 Task: Find connections with filter location Lhasa with filter topic #Knowyoursocialwith filter profile language English with filter current company Air Charter Service with filter school GREENWOOD HIGH SCHOOL with filter industry Accommodation Services with filter service category Outsourcing with filter keywords title Waiter/Waitress
Action: Mouse moved to (595, 71)
Screenshot: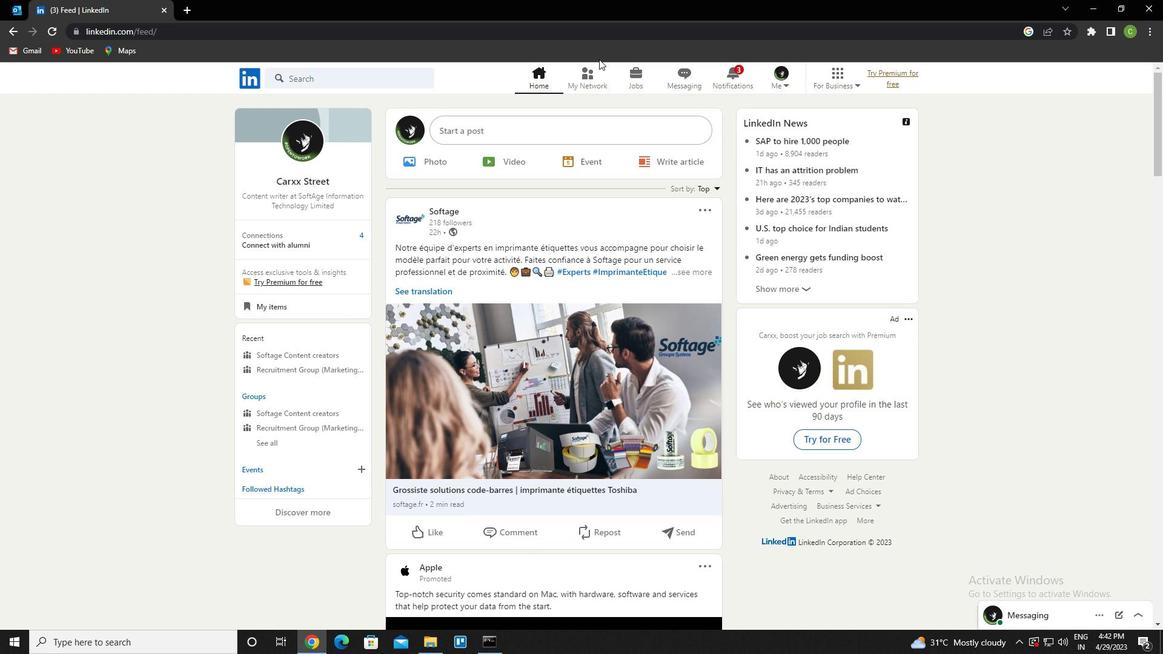 
Action: Mouse pressed left at (595, 71)
Screenshot: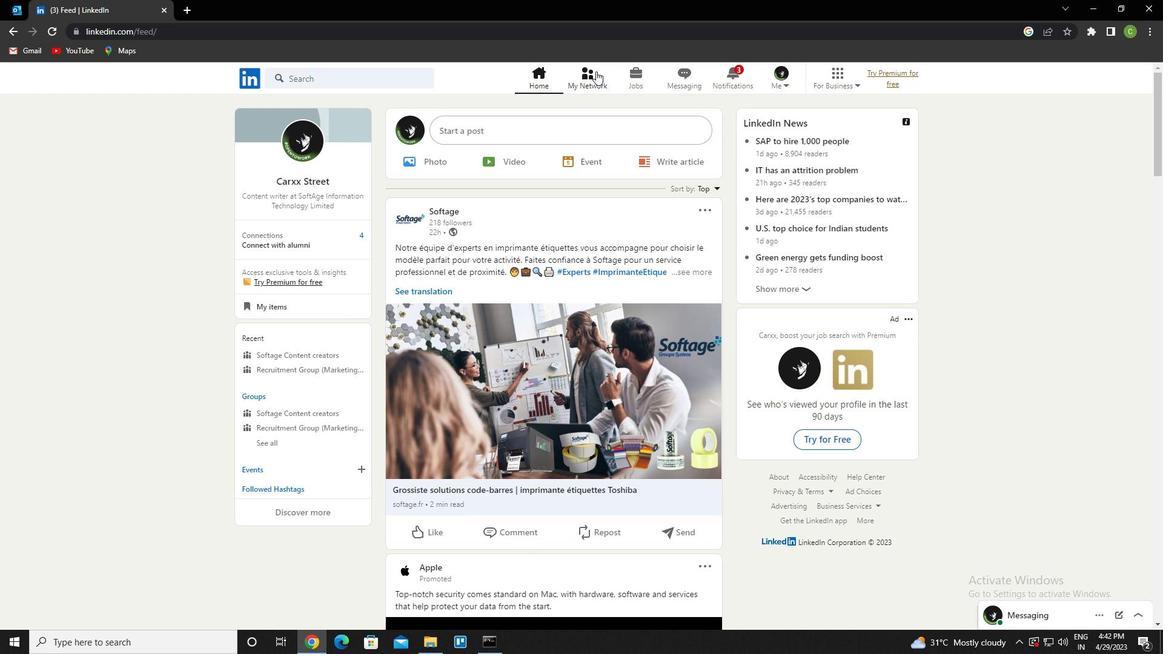 
Action: Mouse moved to (332, 142)
Screenshot: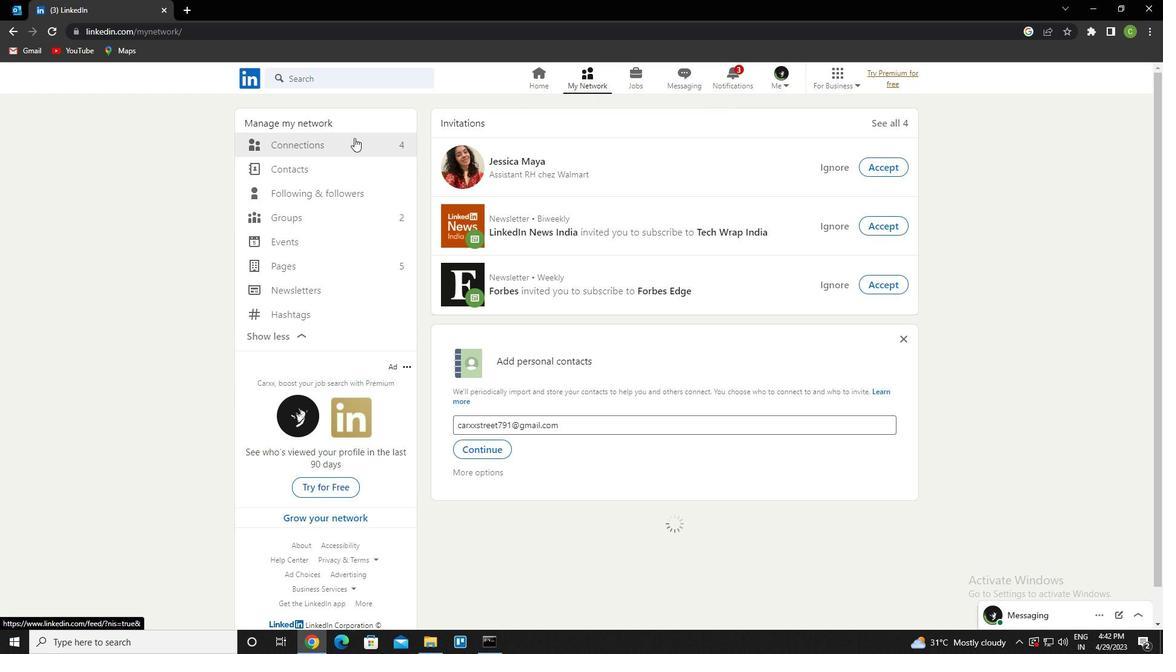
Action: Mouse pressed left at (332, 142)
Screenshot: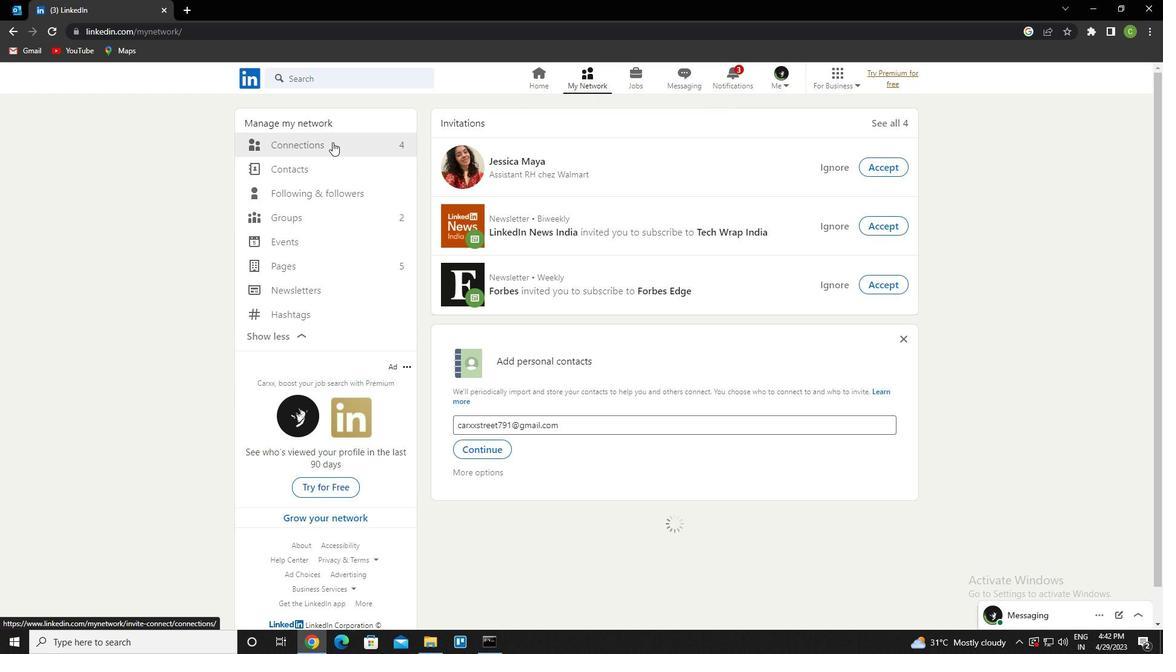 
Action: Mouse moved to (684, 139)
Screenshot: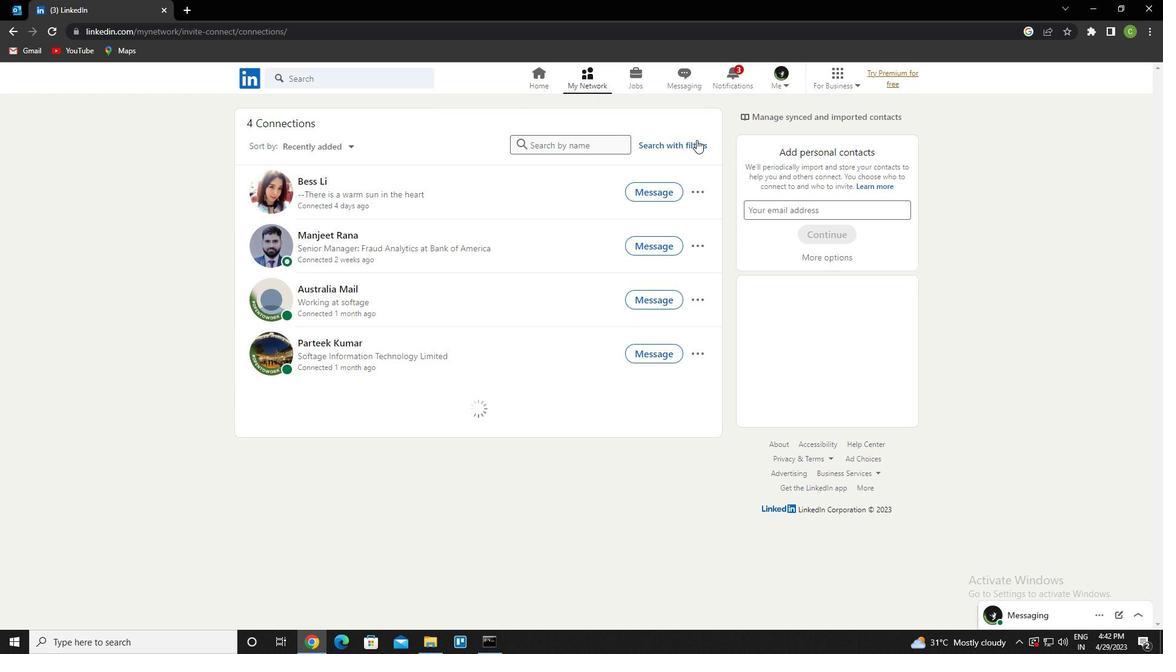 
Action: Mouse pressed left at (684, 139)
Screenshot: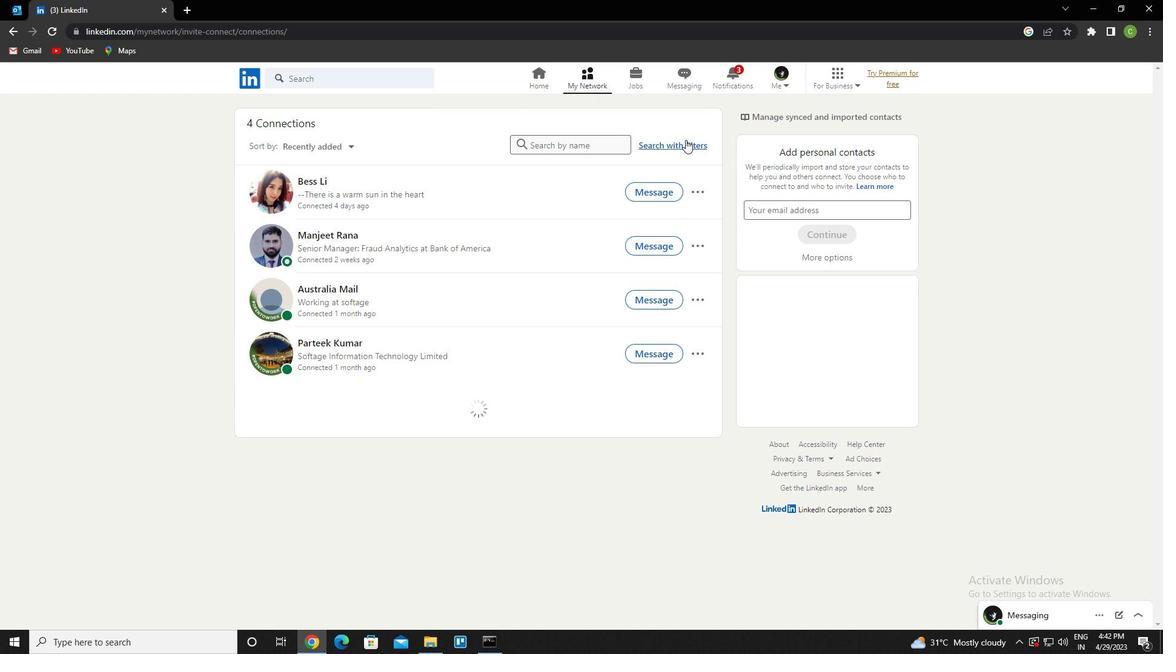 
Action: Mouse moved to (627, 103)
Screenshot: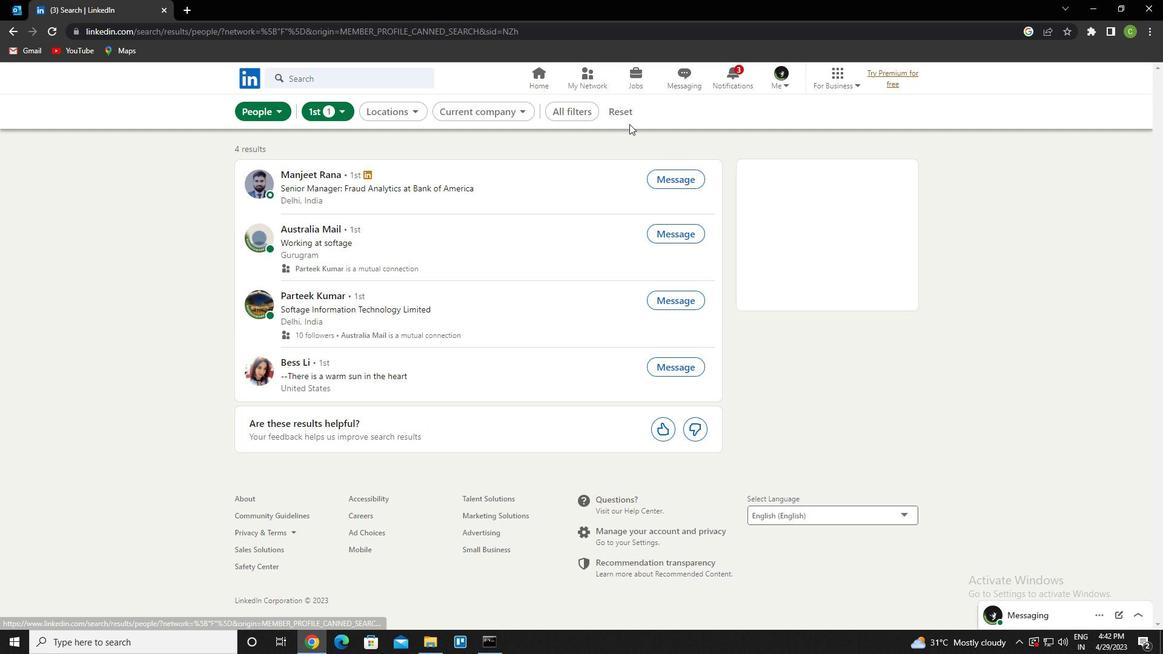 
Action: Mouse pressed left at (627, 103)
Screenshot: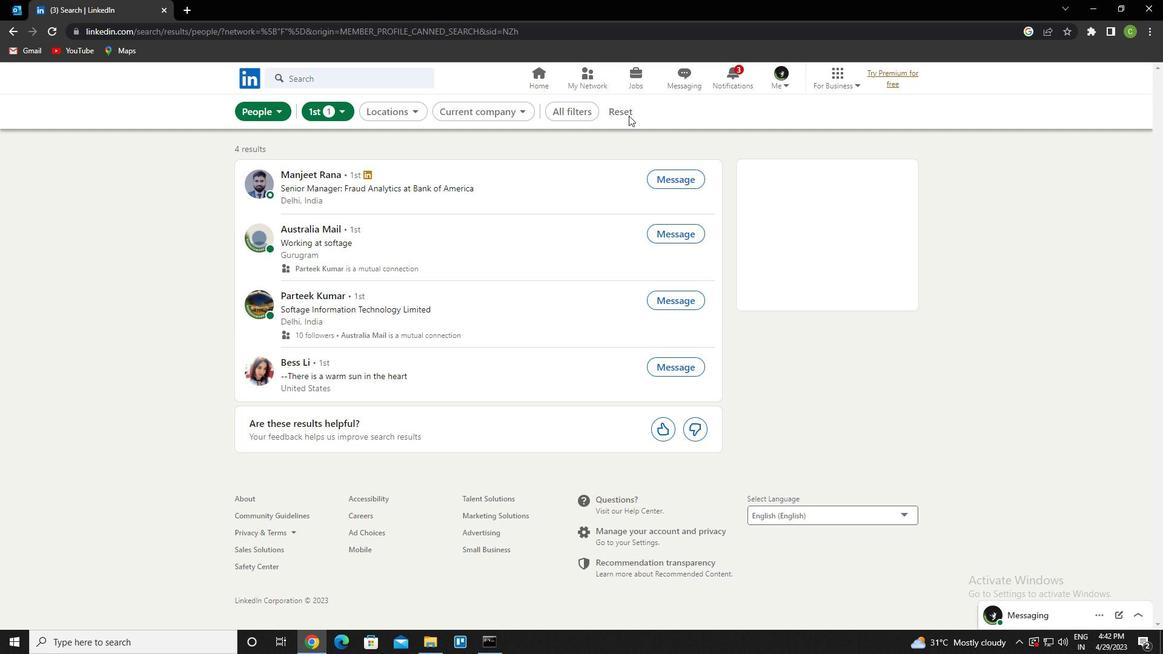 
Action: Mouse moved to (596, 109)
Screenshot: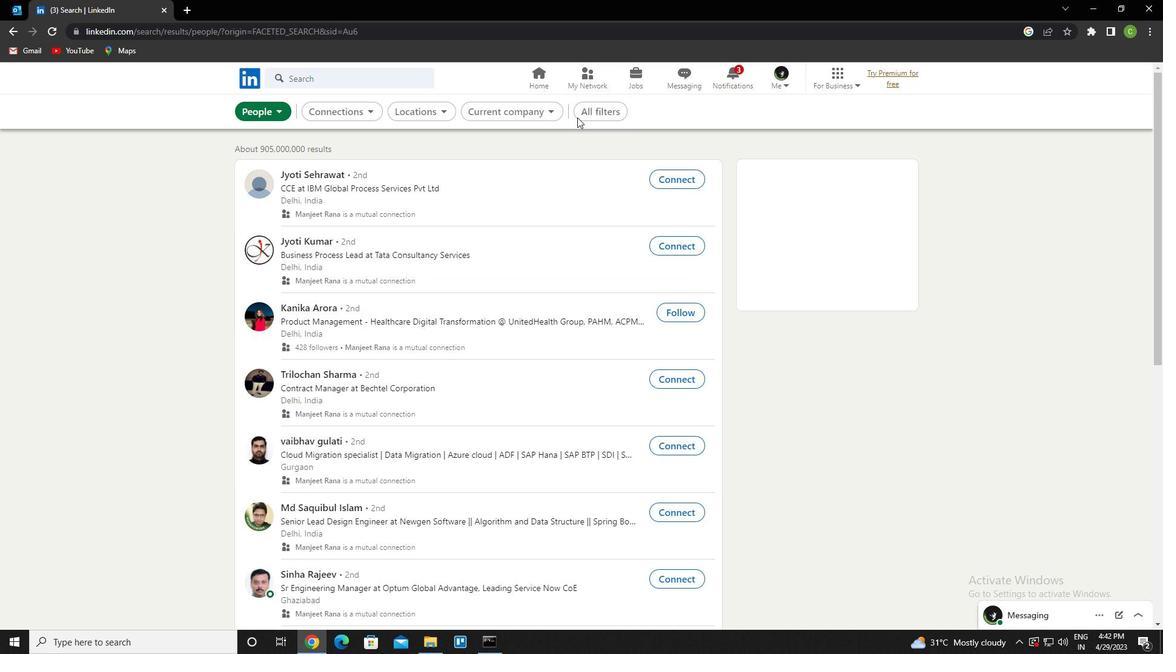 
Action: Mouse pressed left at (596, 109)
Screenshot: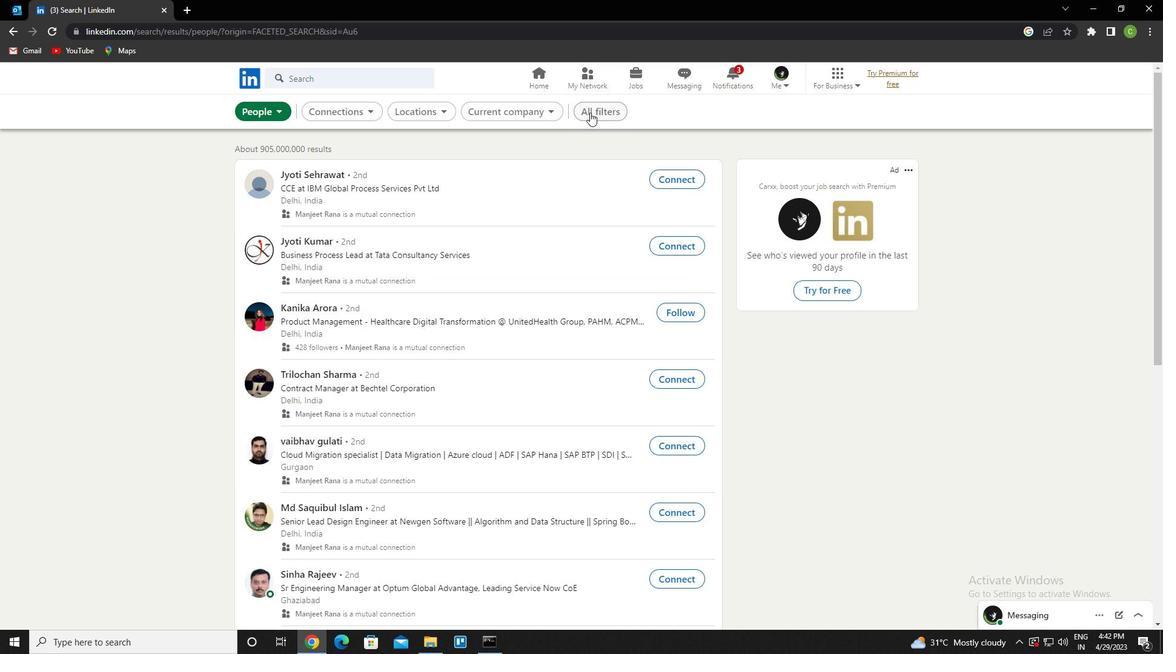 
Action: Mouse moved to (983, 397)
Screenshot: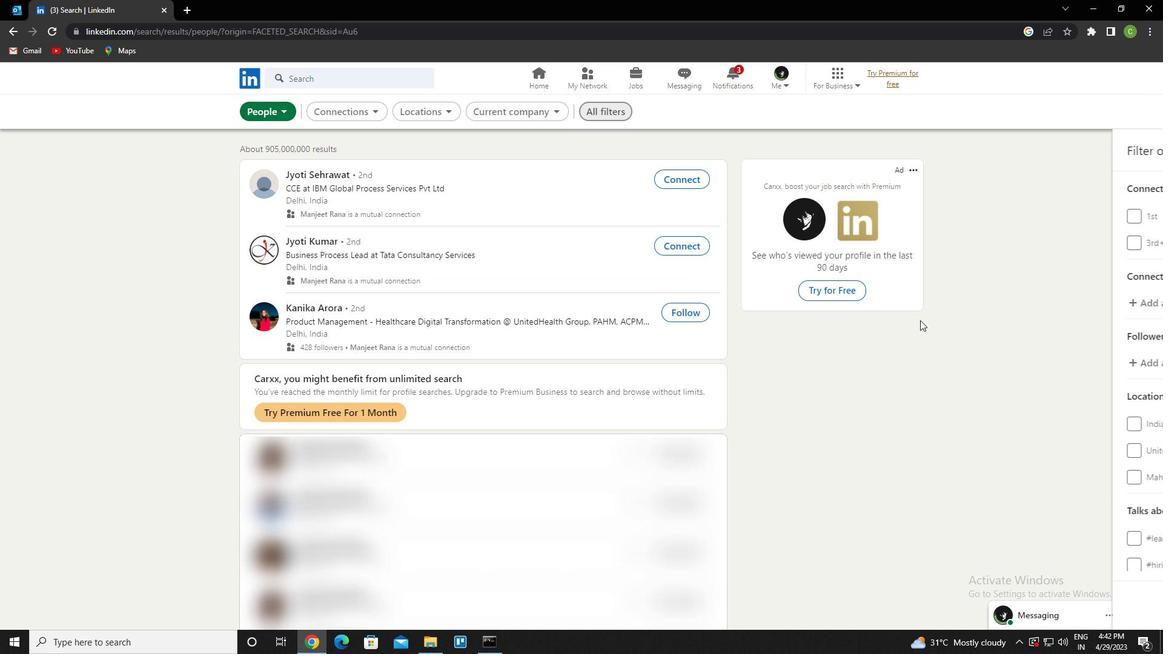 
Action: Mouse scrolled (983, 396) with delta (0, 0)
Screenshot: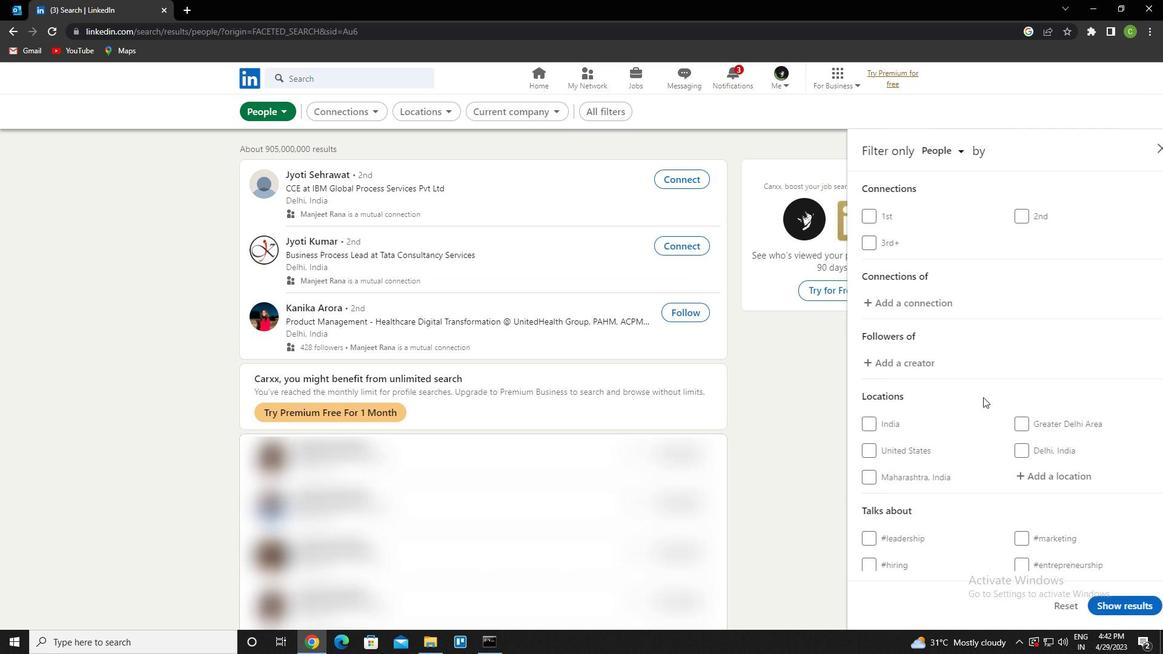 
Action: Mouse scrolled (983, 396) with delta (0, 0)
Screenshot: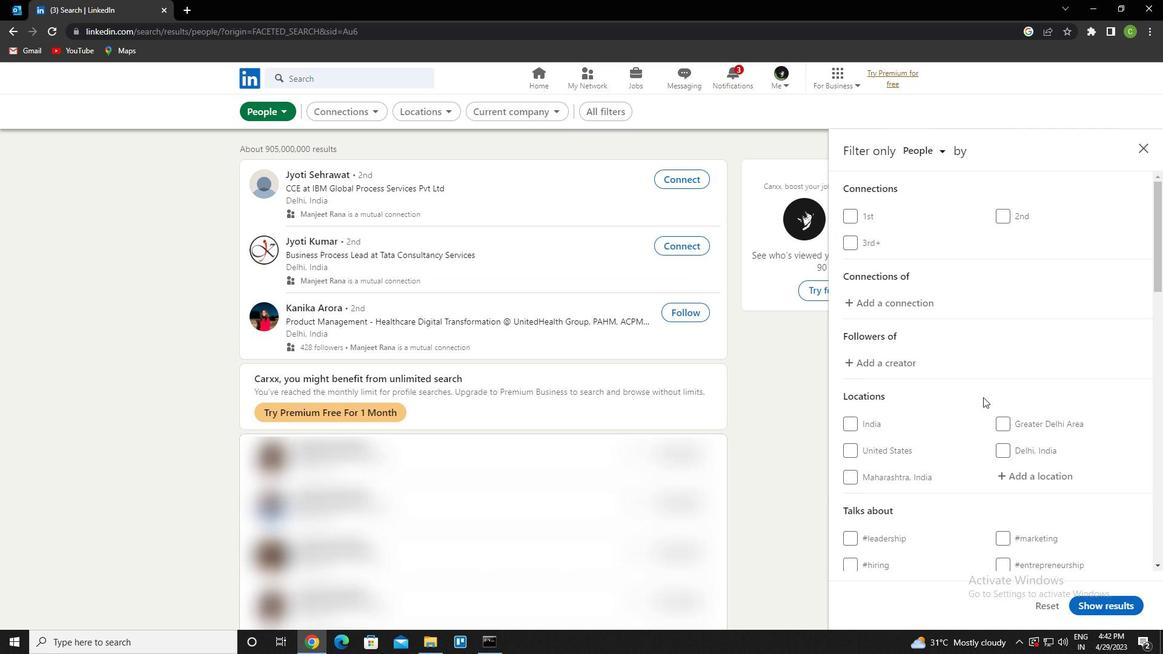 
Action: Mouse scrolled (983, 396) with delta (0, 0)
Screenshot: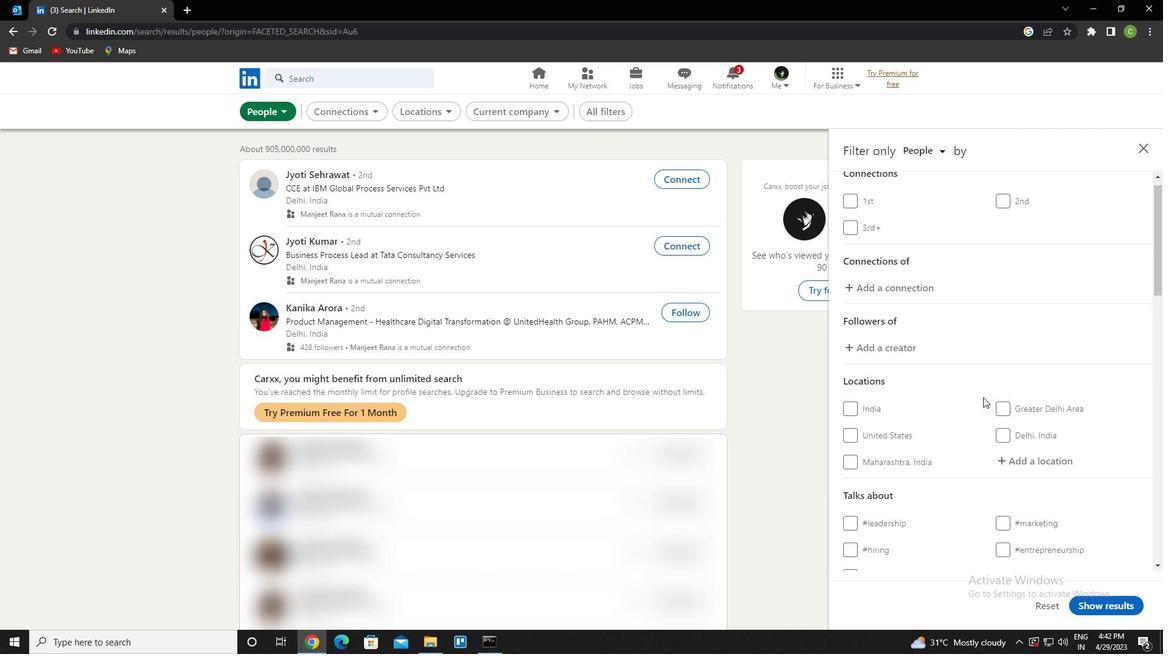 
Action: Mouse moved to (1022, 297)
Screenshot: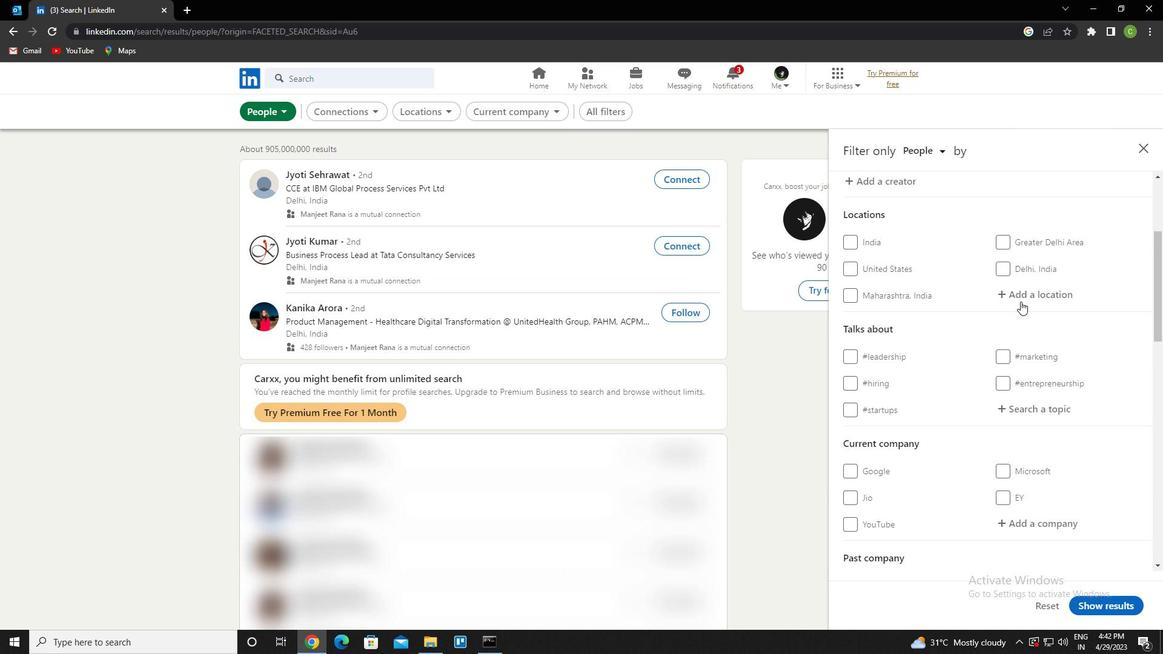 
Action: Mouse pressed left at (1022, 297)
Screenshot: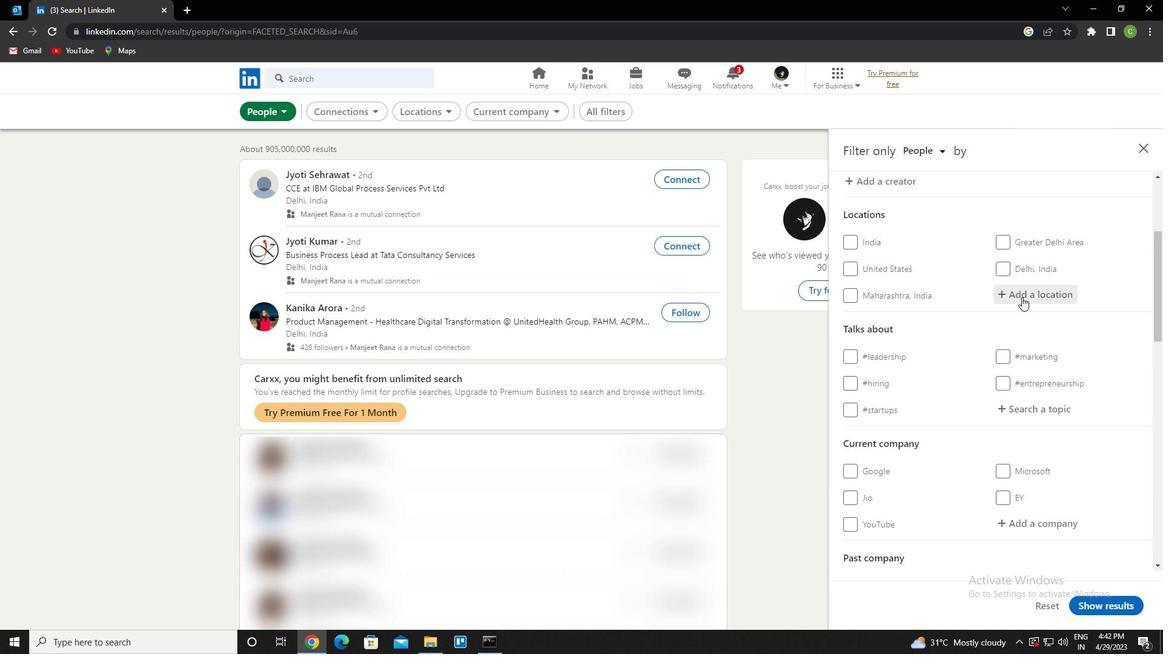 
Action: Key pressed <Key.caps_lock>l<Key.caps_lock>hasa<Key.down><Key.enter>
Screenshot: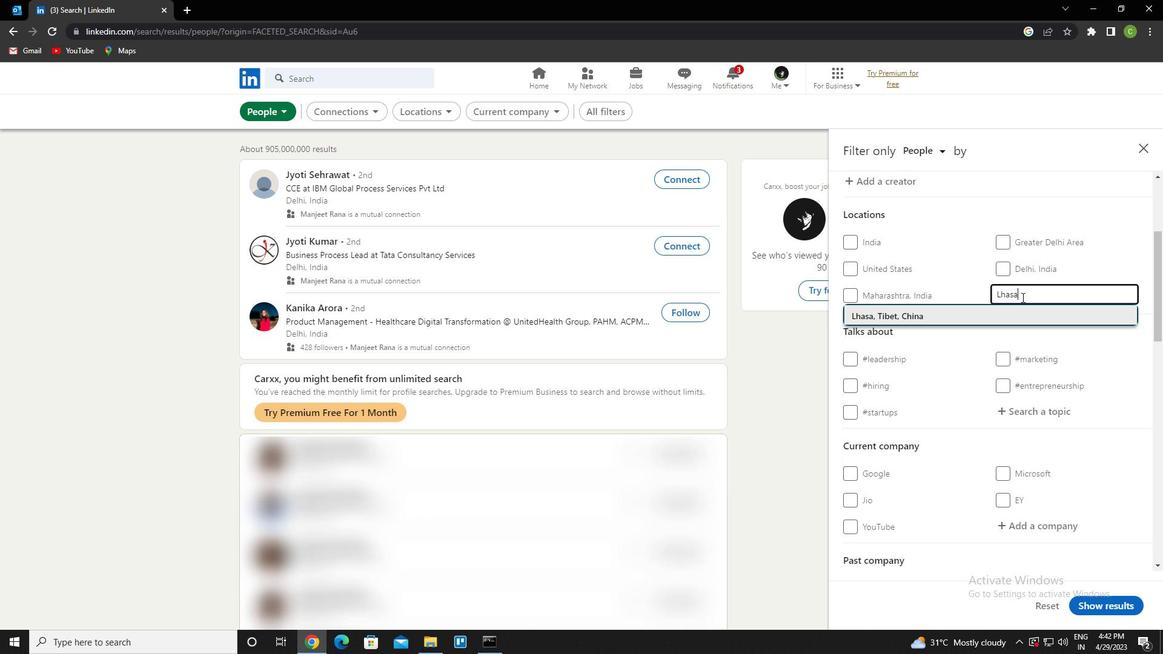 
Action: Mouse scrolled (1022, 296) with delta (0, 0)
Screenshot: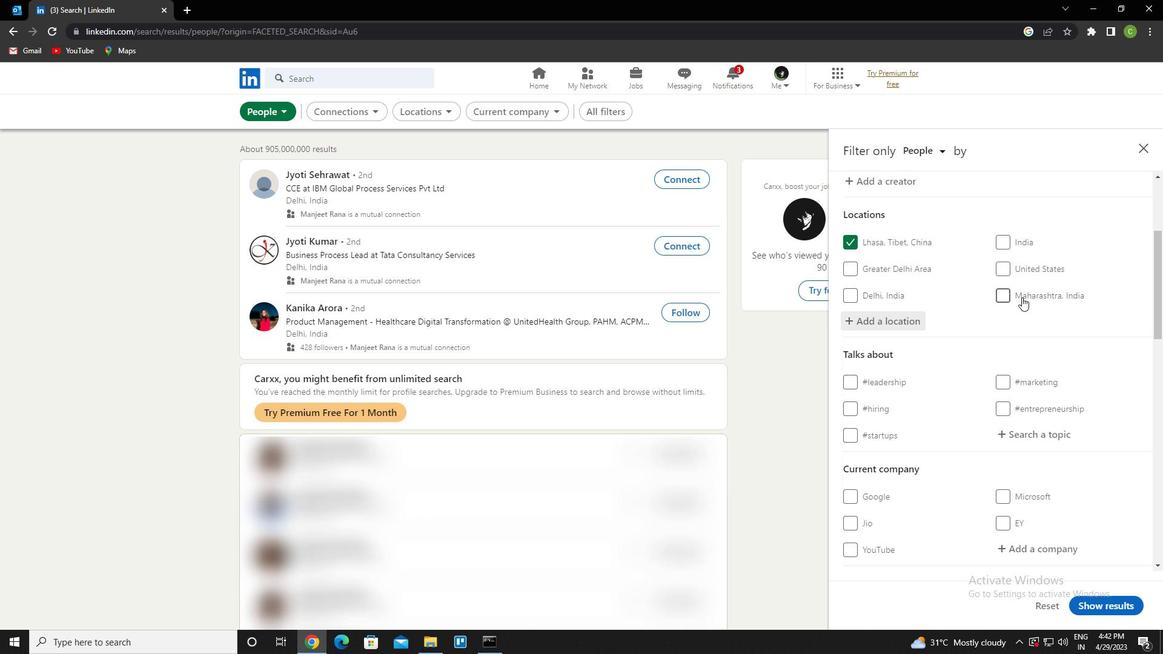 
Action: Mouse scrolled (1022, 296) with delta (0, 0)
Screenshot: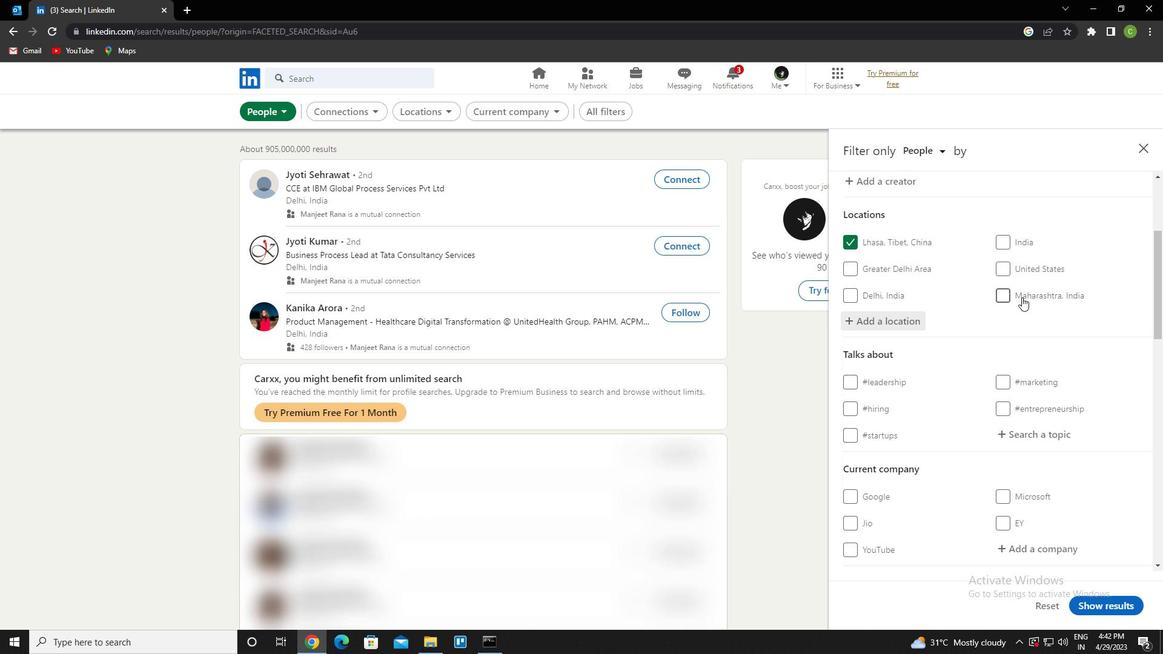 
Action: Mouse moved to (1035, 313)
Screenshot: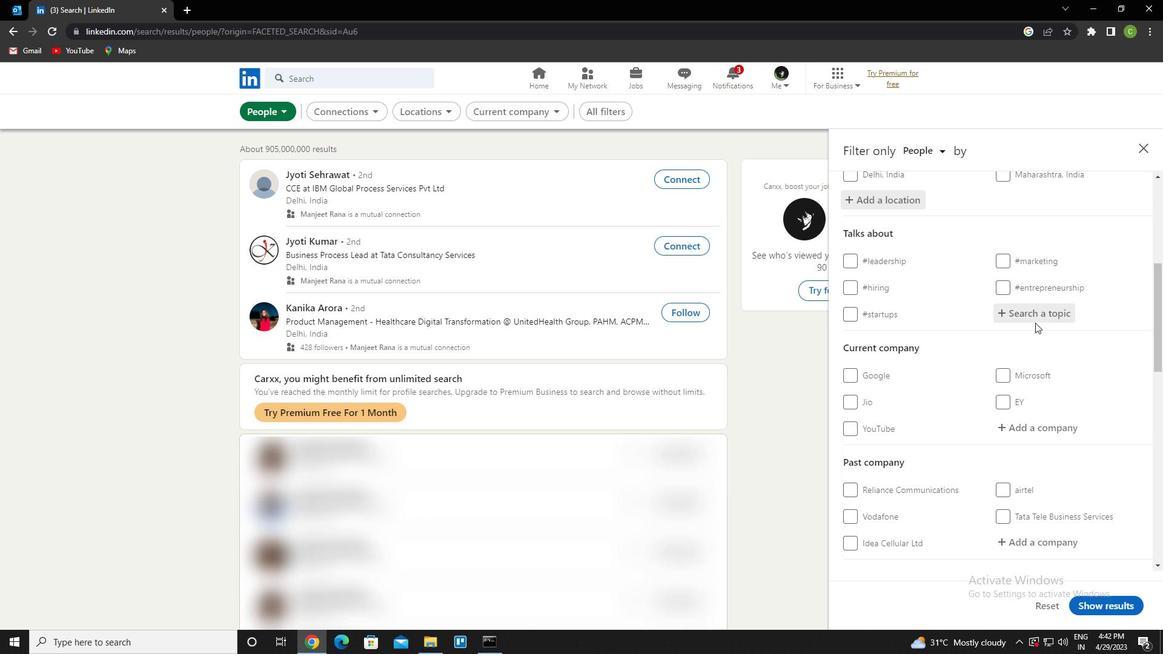 
Action: Mouse pressed left at (1035, 313)
Screenshot: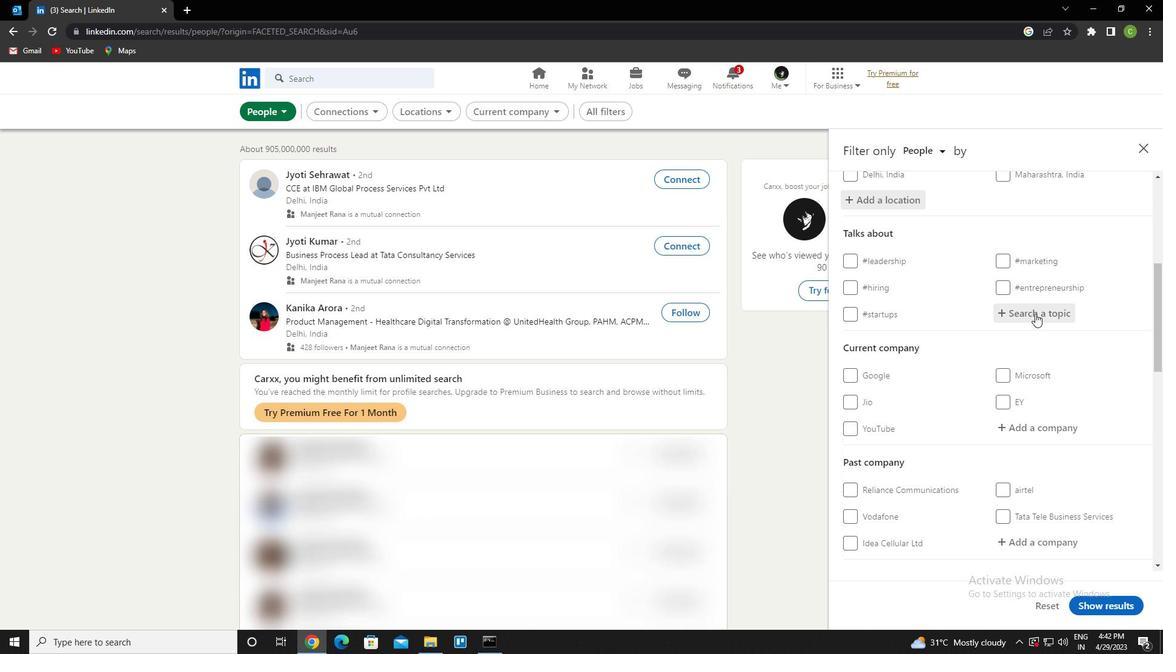 
Action: Key pressed <Key.caps_lock>k<Key.caps_lock>nowyourcocial<Key.backspace><Key.backspace><Key.backspace><Key.backspace><Key.backspace><Key.backspace>social<Key.down><Key.enter>
Screenshot: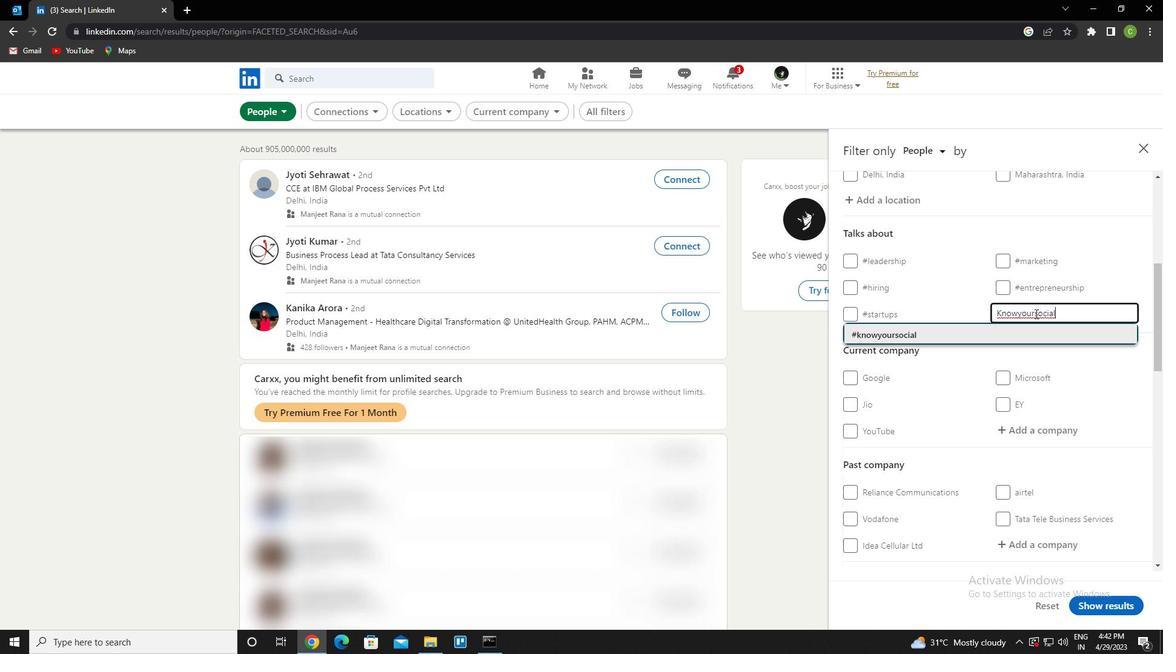 
Action: Mouse moved to (1045, 317)
Screenshot: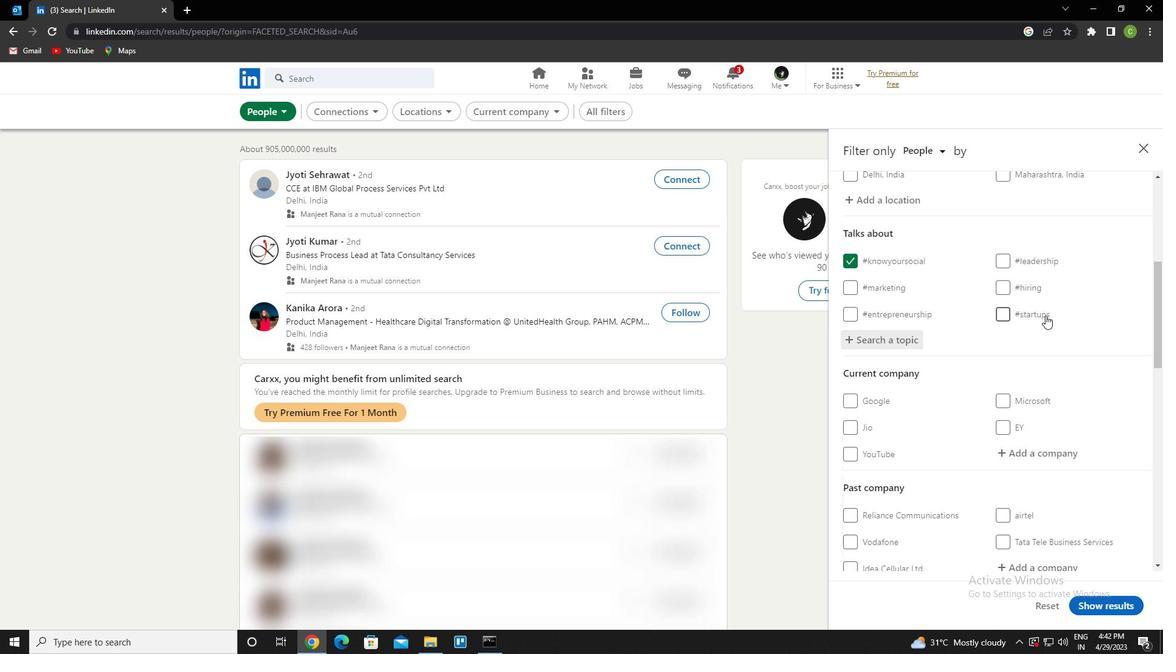
Action: Mouse scrolled (1045, 316) with delta (0, 0)
Screenshot: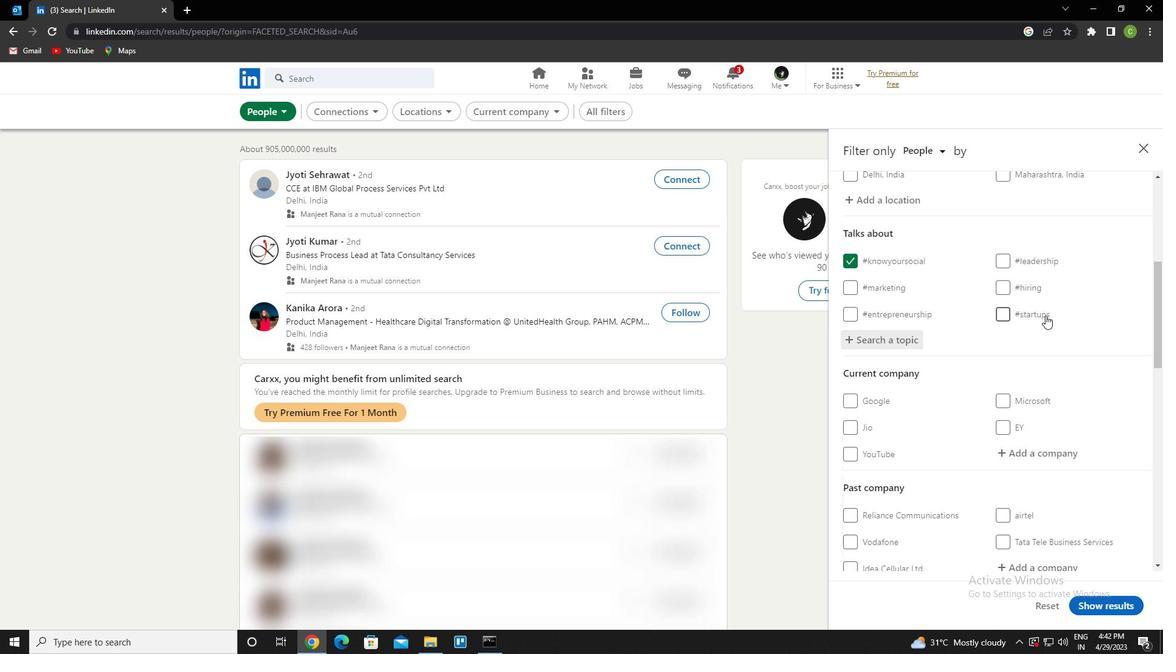 
Action: Mouse moved to (1044, 318)
Screenshot: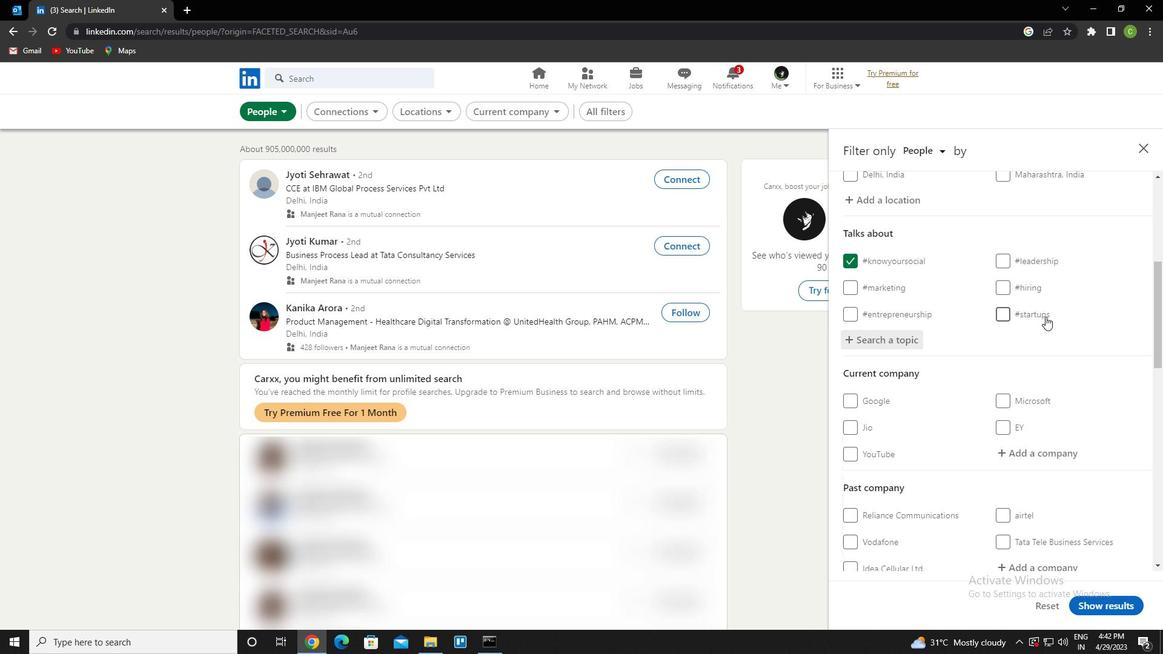 
Action: Mouse scrolled (1044, 317) with delta (0, 0)
Screenshot: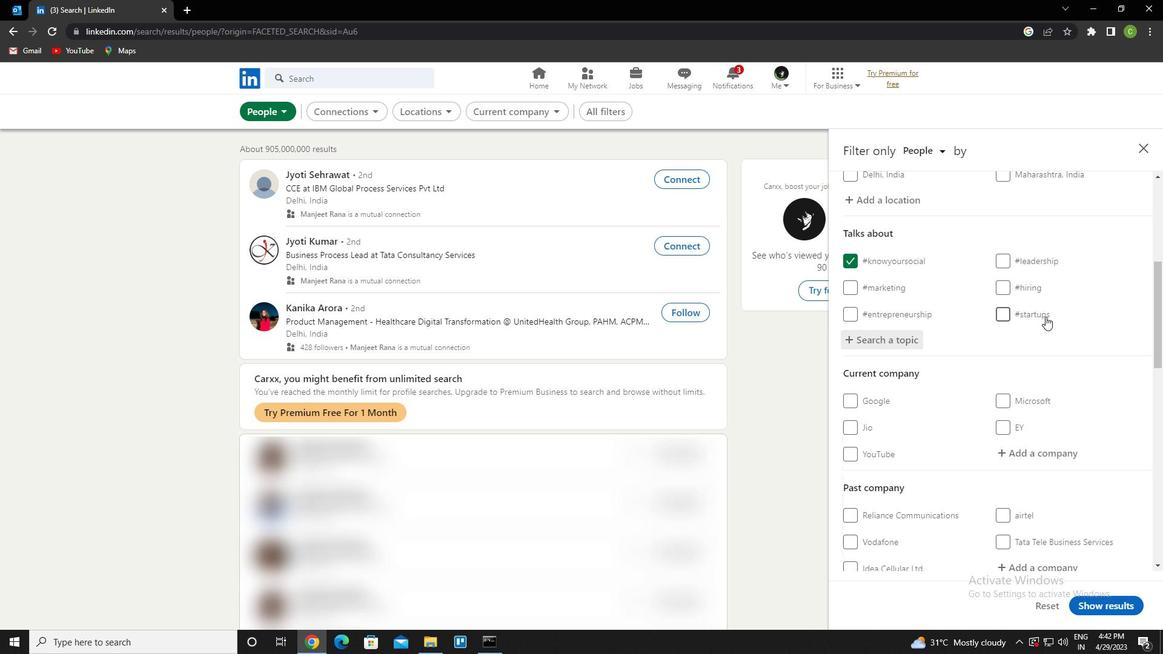 
Action: Mouse moved to (1042, 319)
Screenshot: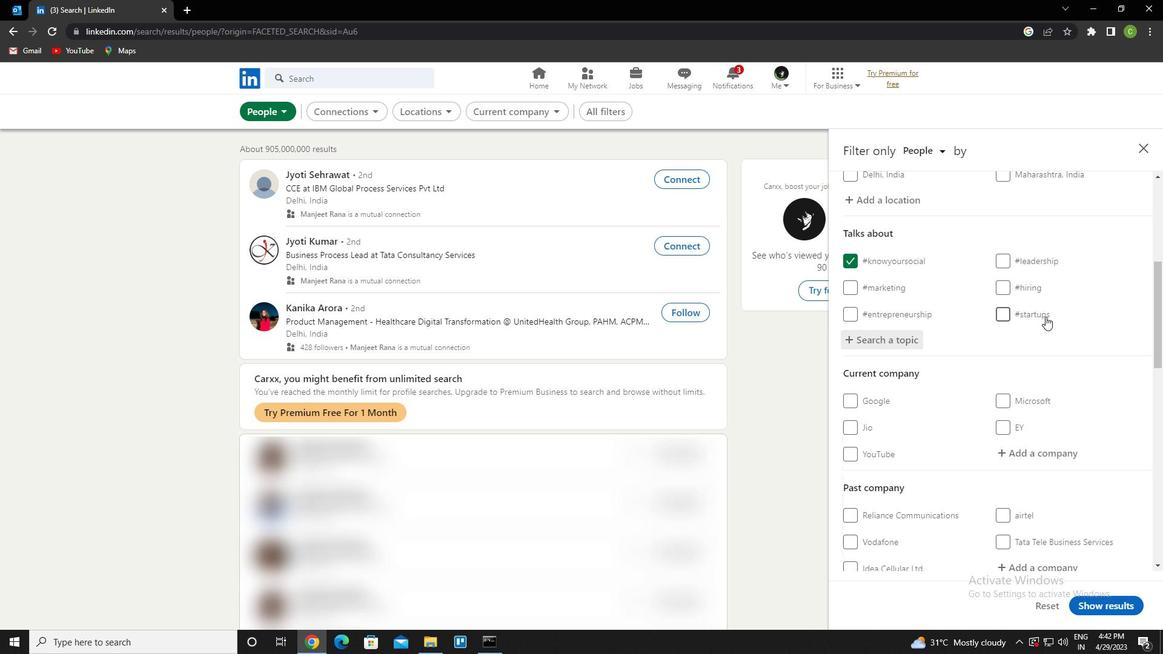 
Action: Mouse scrolled (1042, 318) with delta (0, 0)
Screenshot: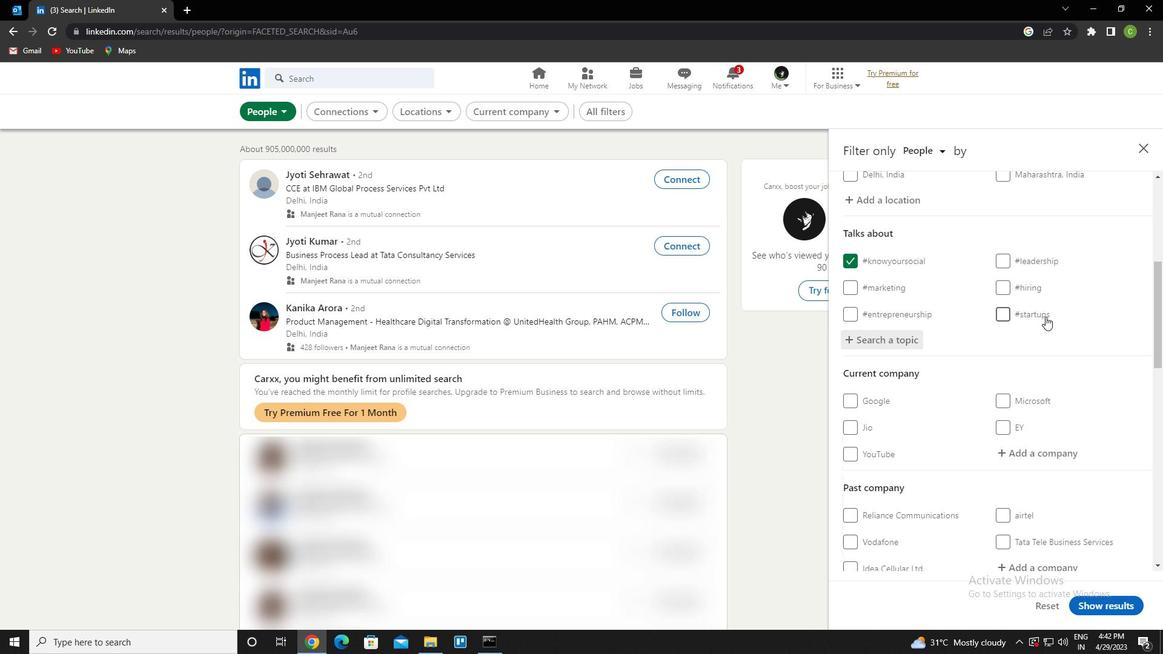 
Action: Mouse moved to (1041, 321)
Screenshot: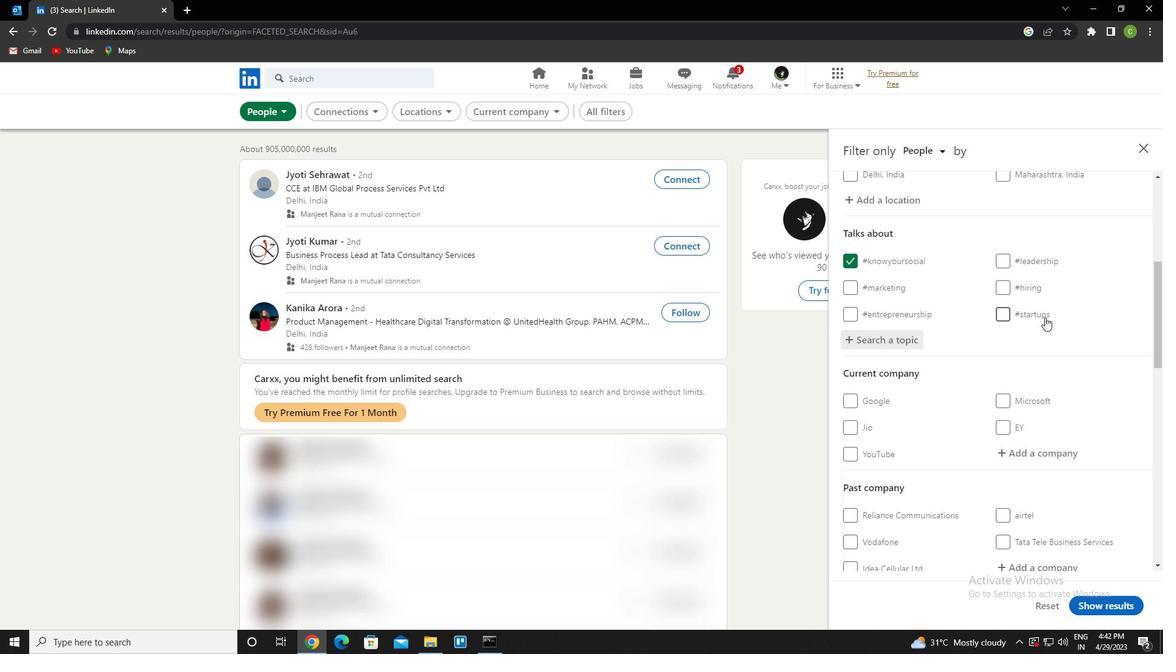 
Action: Mouse scrolled (1041, 320) with delta (0, 0)
Screenshot: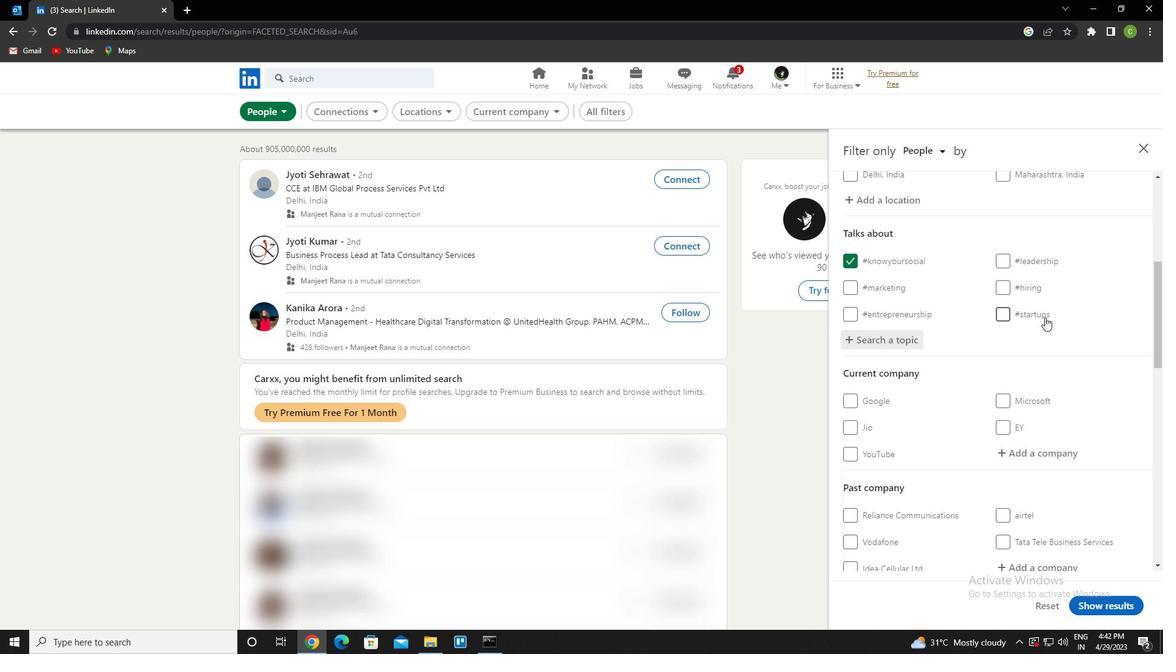 
Action: Mouse moved to (1041, 321)
Screenshot: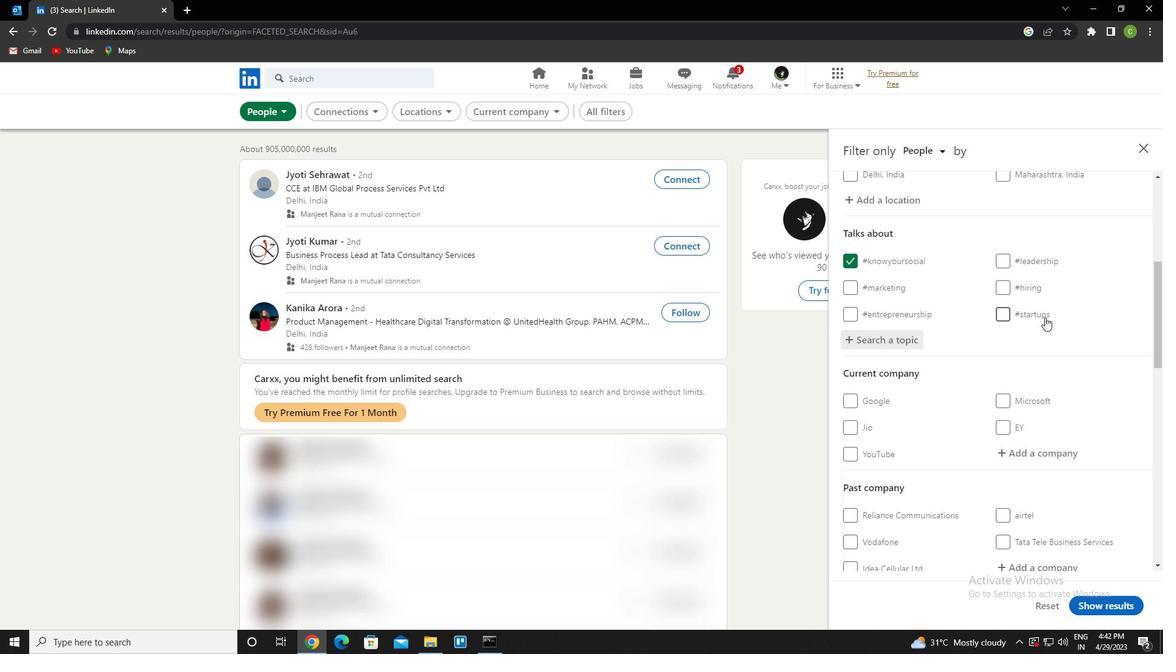 
Action: Mouse scrolled (1041, 321) with delta (0, 0)
Screenshot: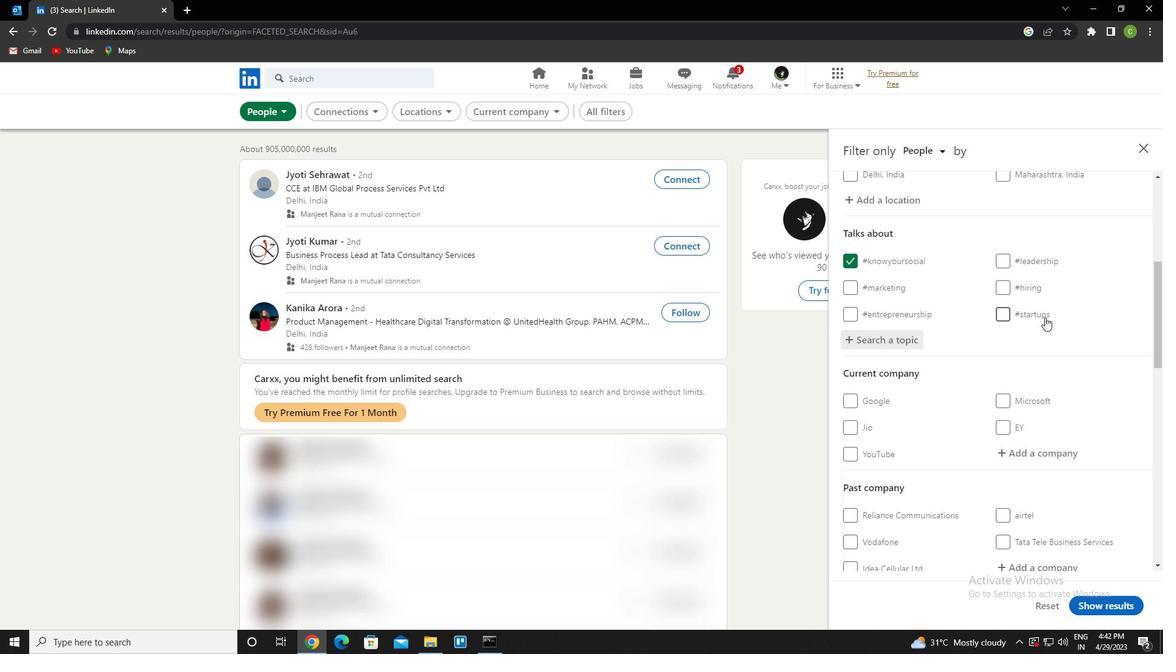
Action: Mouse moved to (1040, 323)
Screenshot: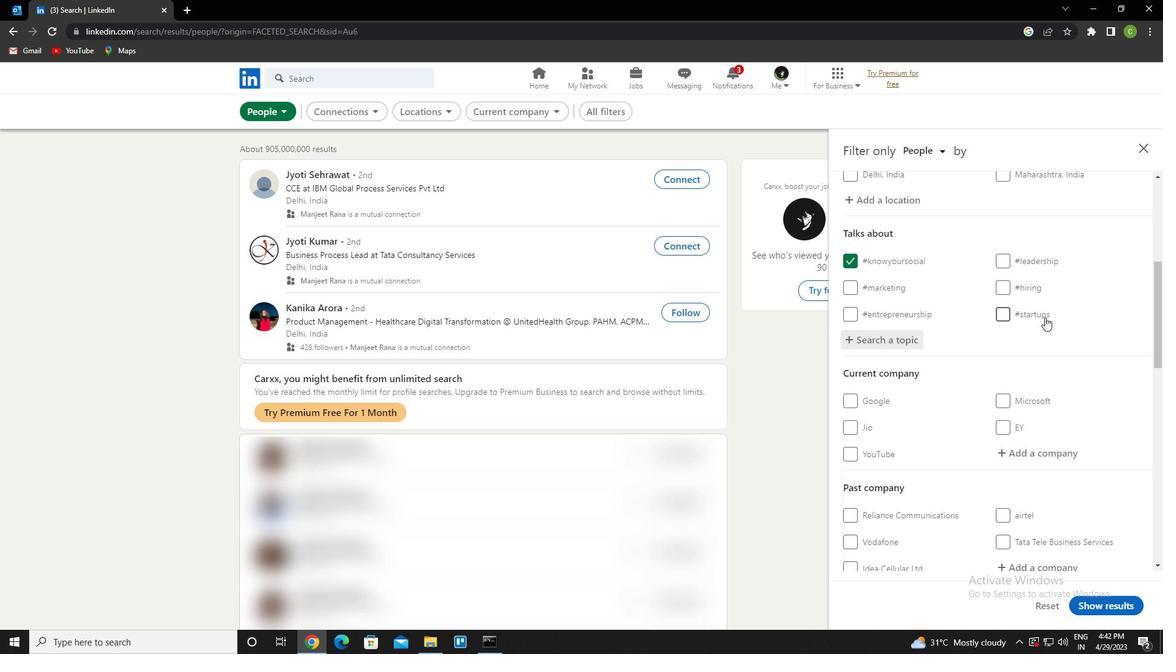 
Action: Mouse scrolled (1040, 322) with delta (0, 0)
Screenshot: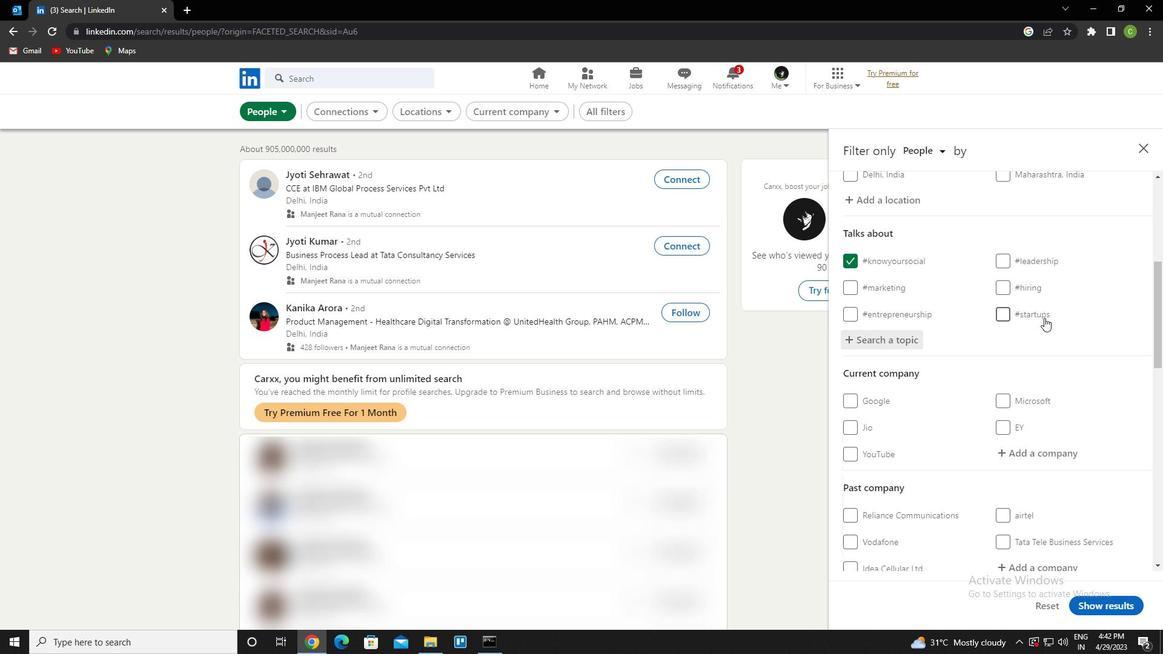 
Action: Mouse moved to (1040, 323)
Screenshot: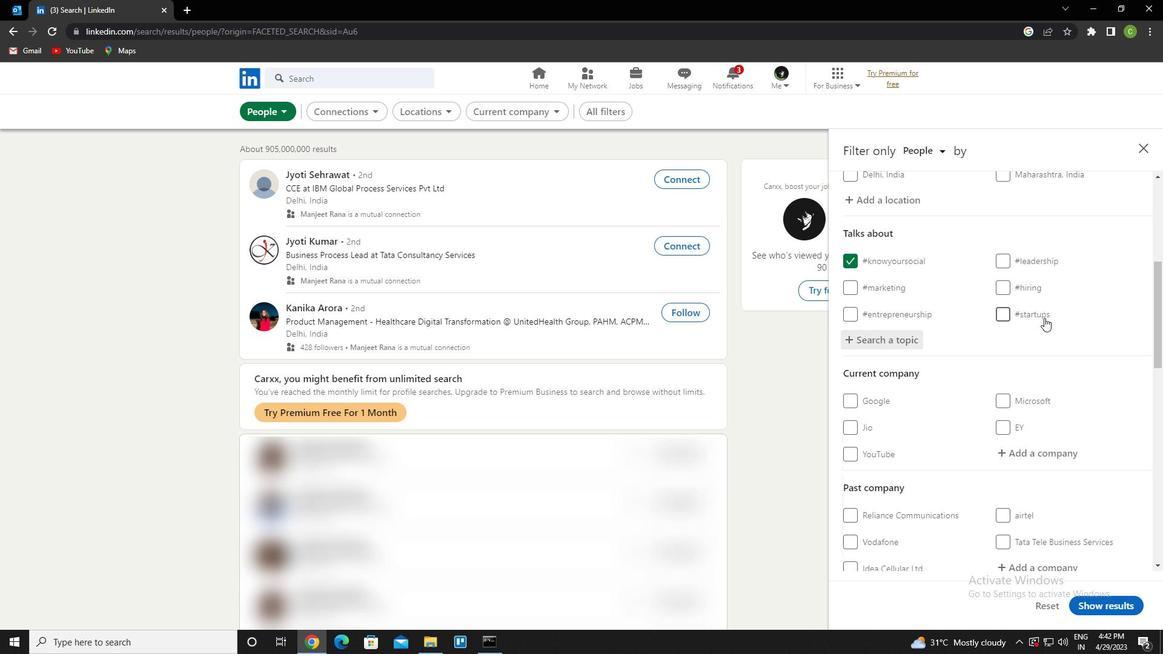 
Action: Mouse scrolled (1040, 322) with delta (0, 0)
Screenshot: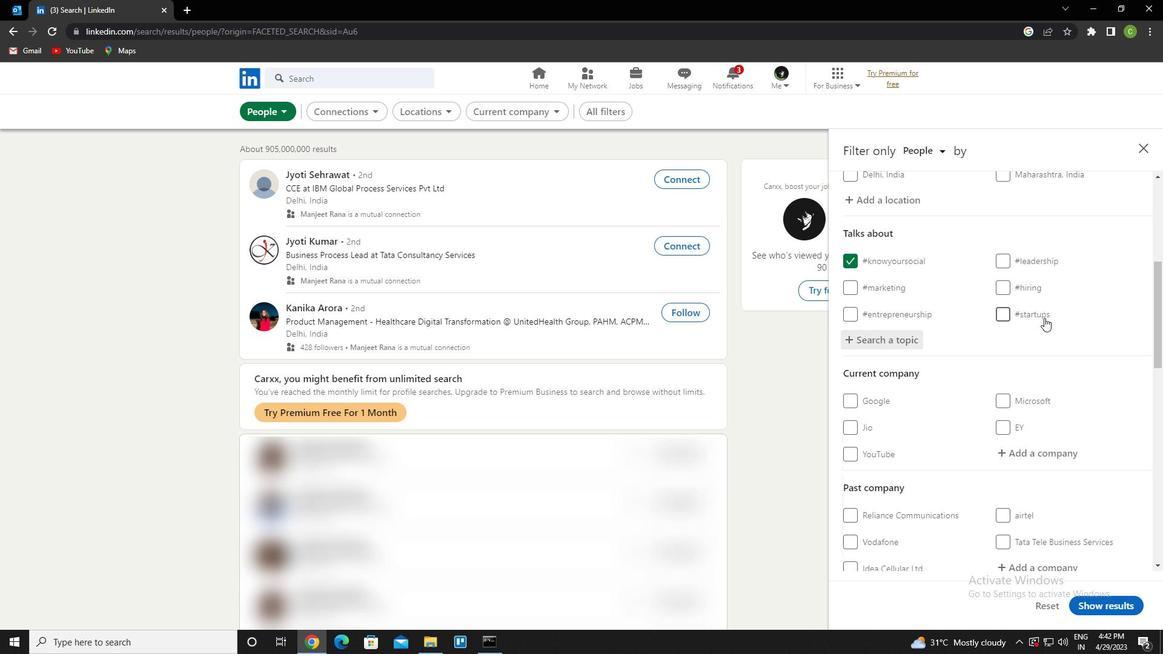 
Action: Mouse moved to (1039, 323)
Screenshot: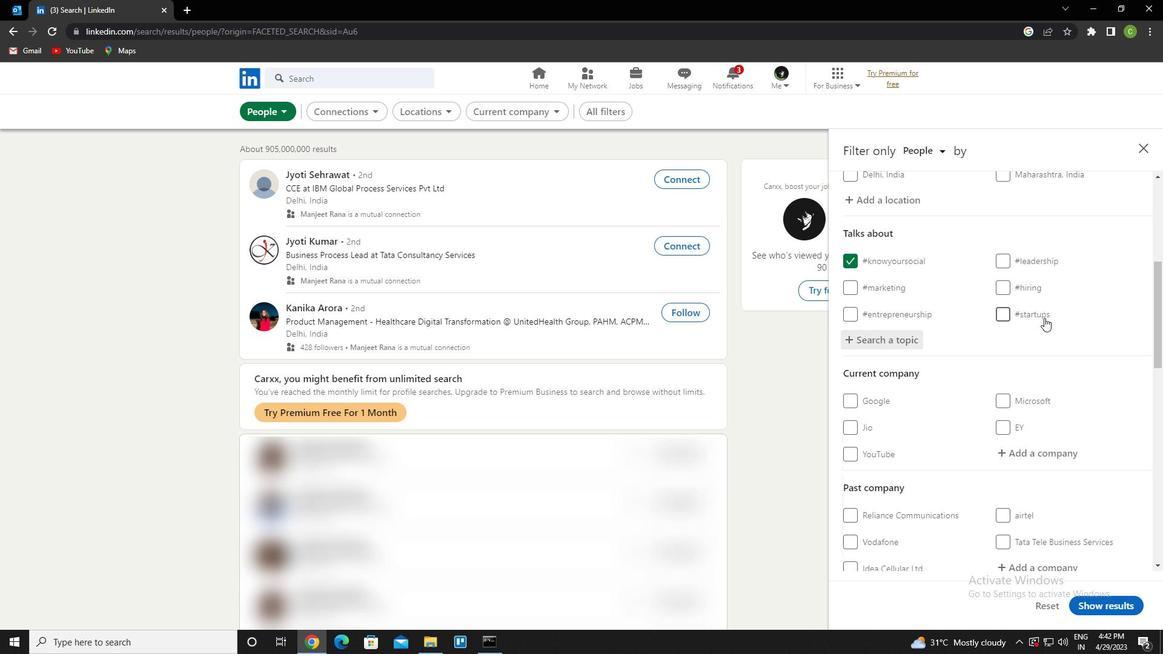 
Action: Mouse scrolled (1039, 322) with delta (0, 0)
Screenshot: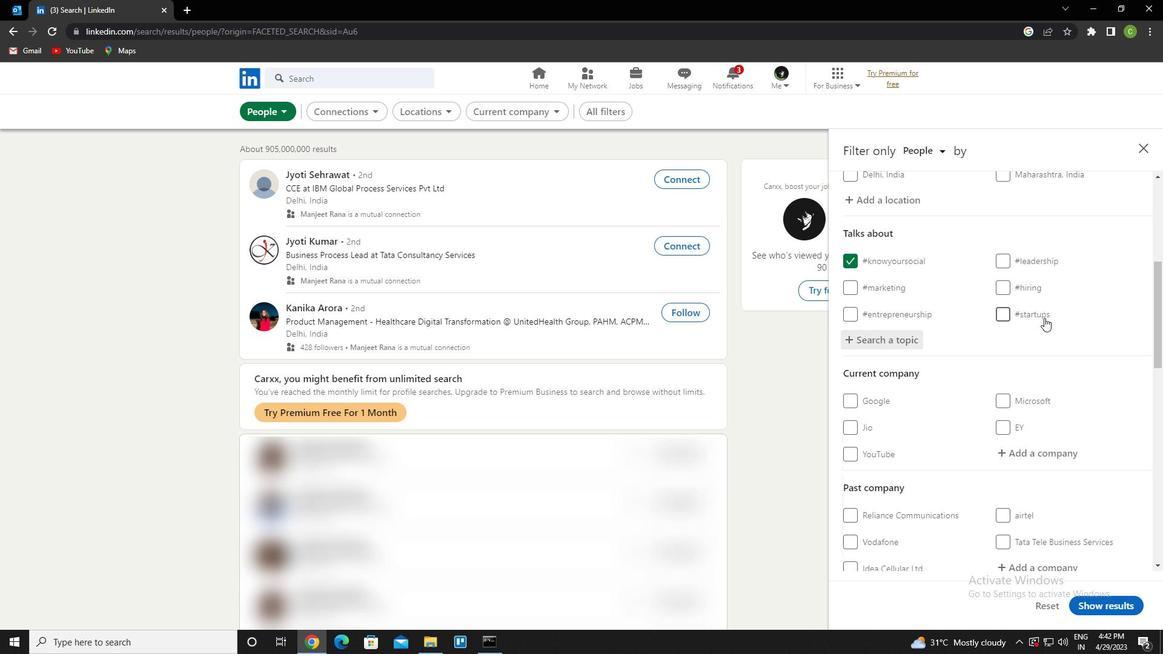 
Action: Mouse moved to (1038, 323)
Screenshot: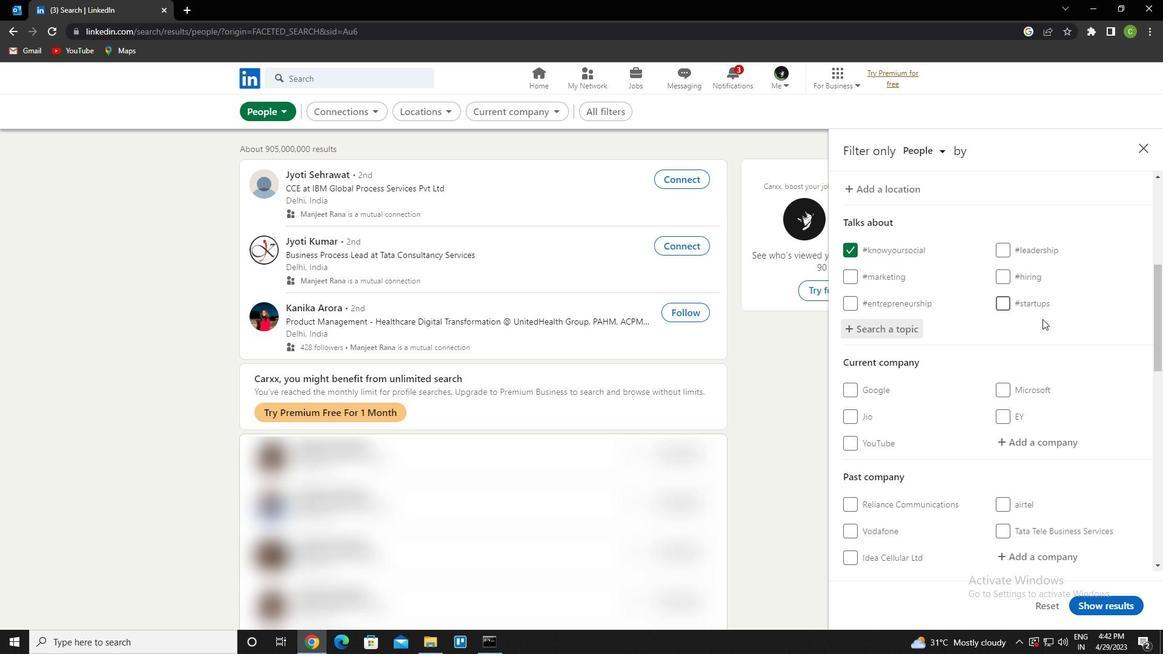
Action: Mouse scrolled (1038, 322) with delta (0, 0)
Screenshot: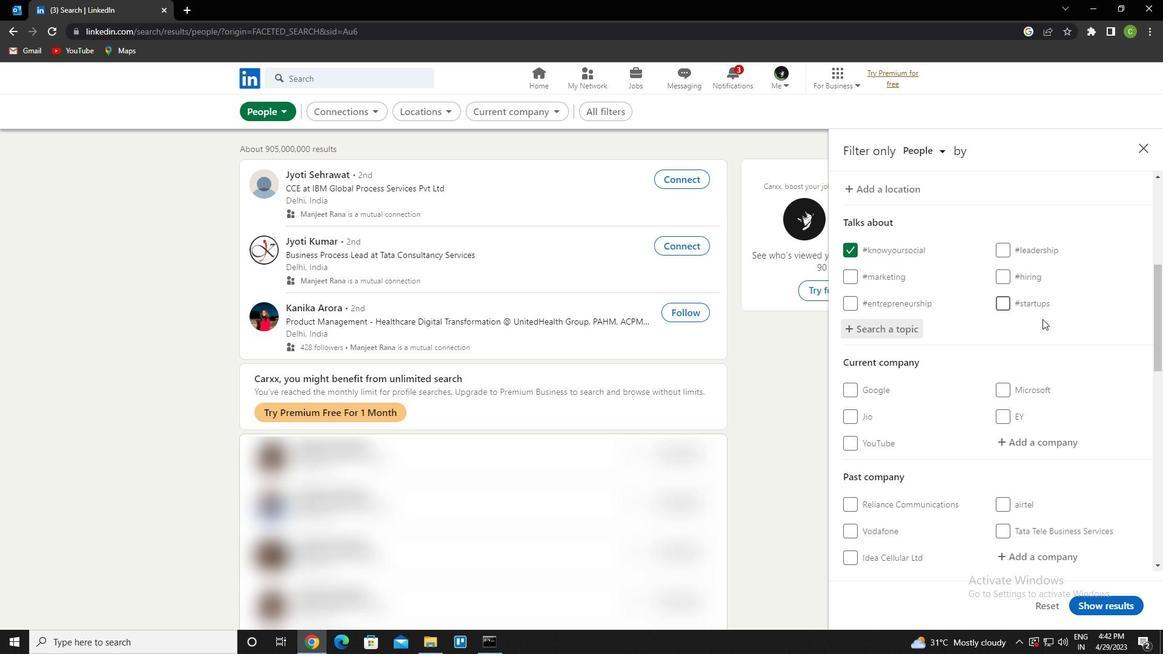 
Action: Mouse moved to (849, 342)
Screenshot: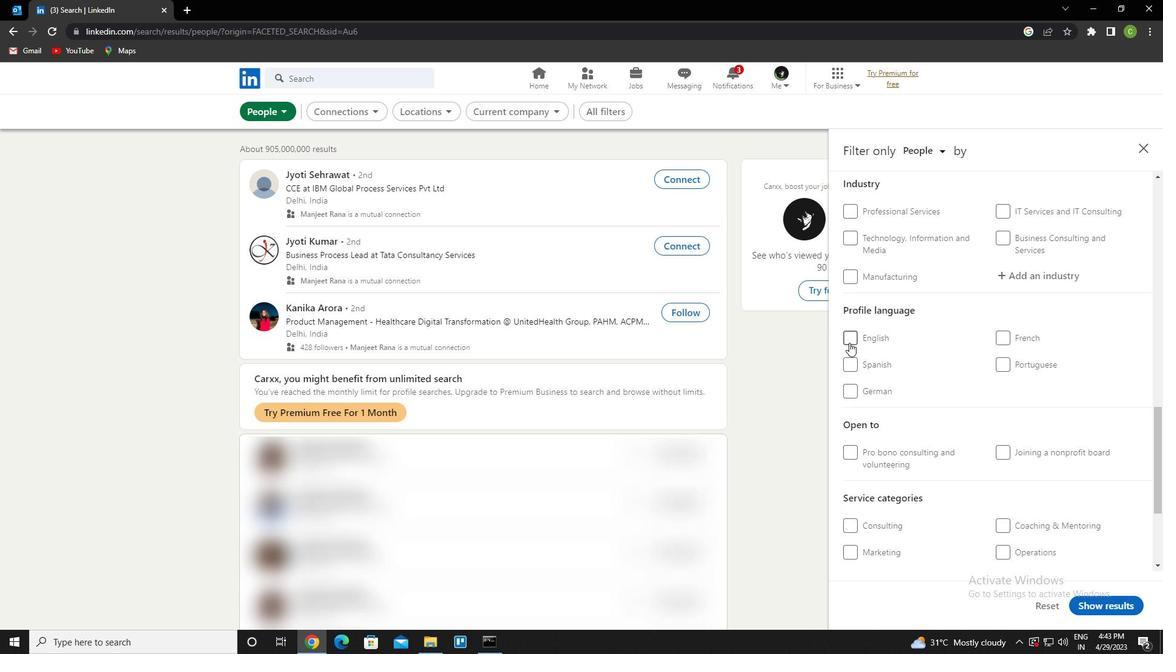
Action: Mouse pressed left at (849, 342)
Screenshot: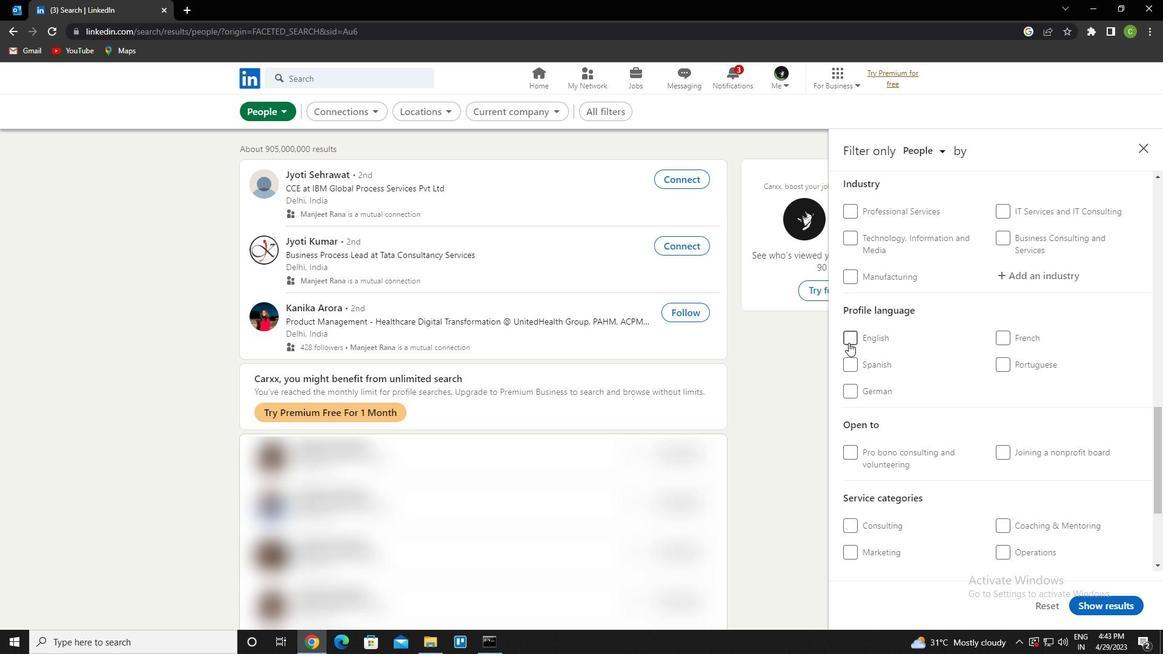 
Action: Mouse moved to (892, 338)
Screenshot: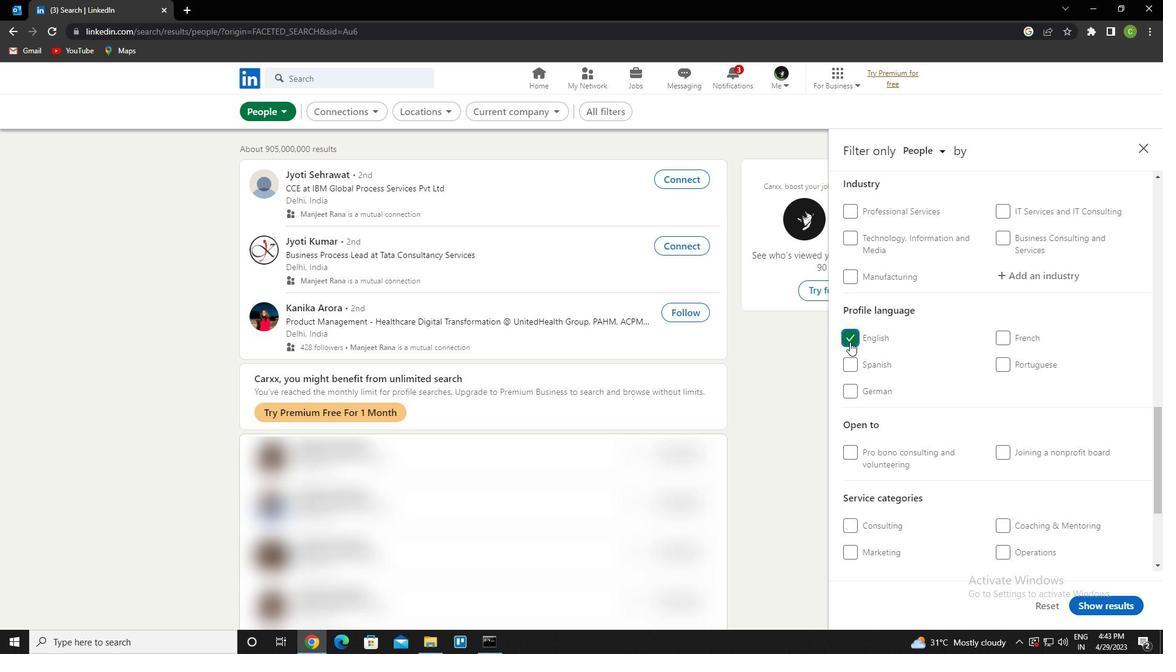 
Action: Mouse scrolled (892, 339) with delta (0, 0)
Screenshot: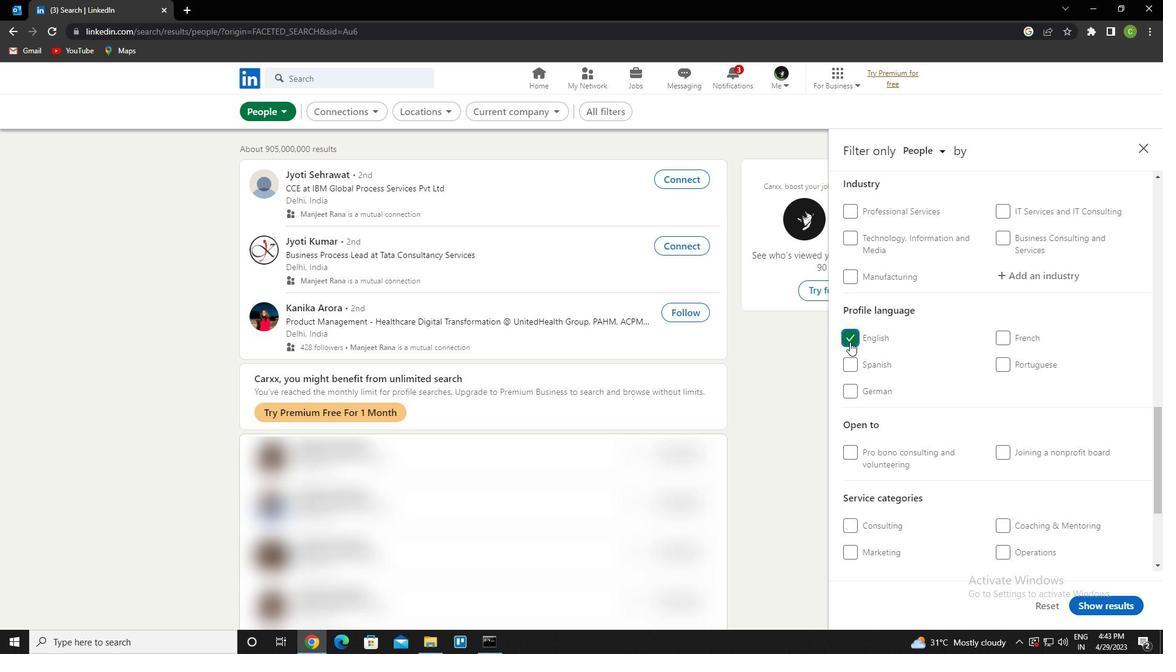 
Action: Mouse scrolled (892, 339) with delta (0, 0)
Screenshot: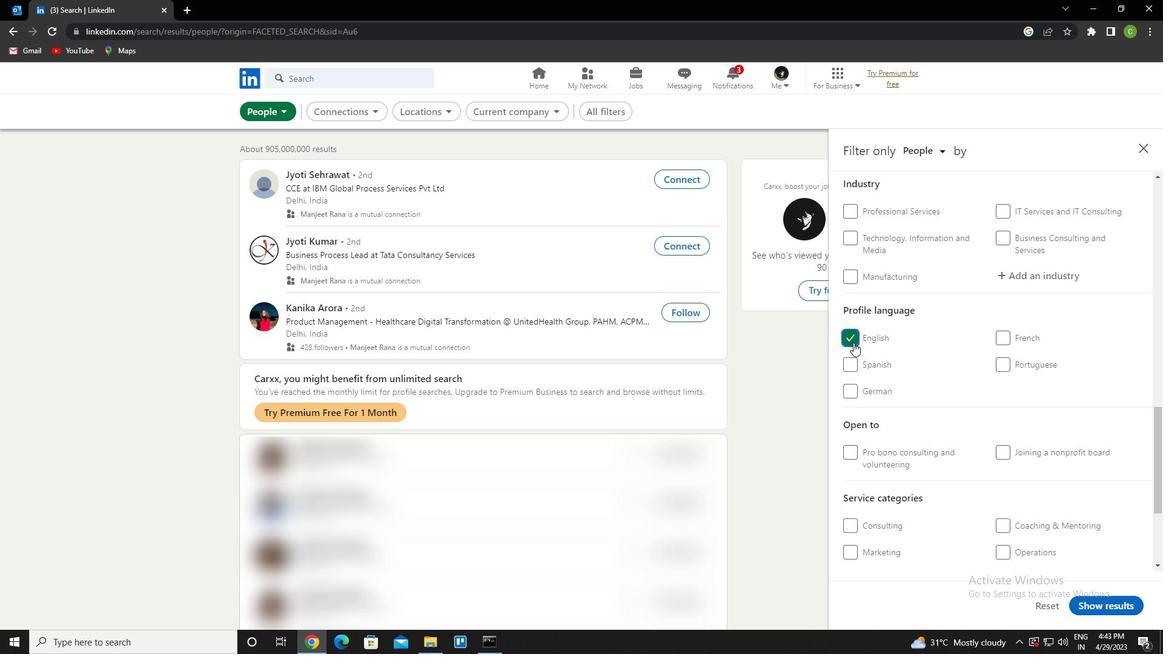 
Action: Mouse scrolled (892, 339) with delta (0, 0)
Screenshot: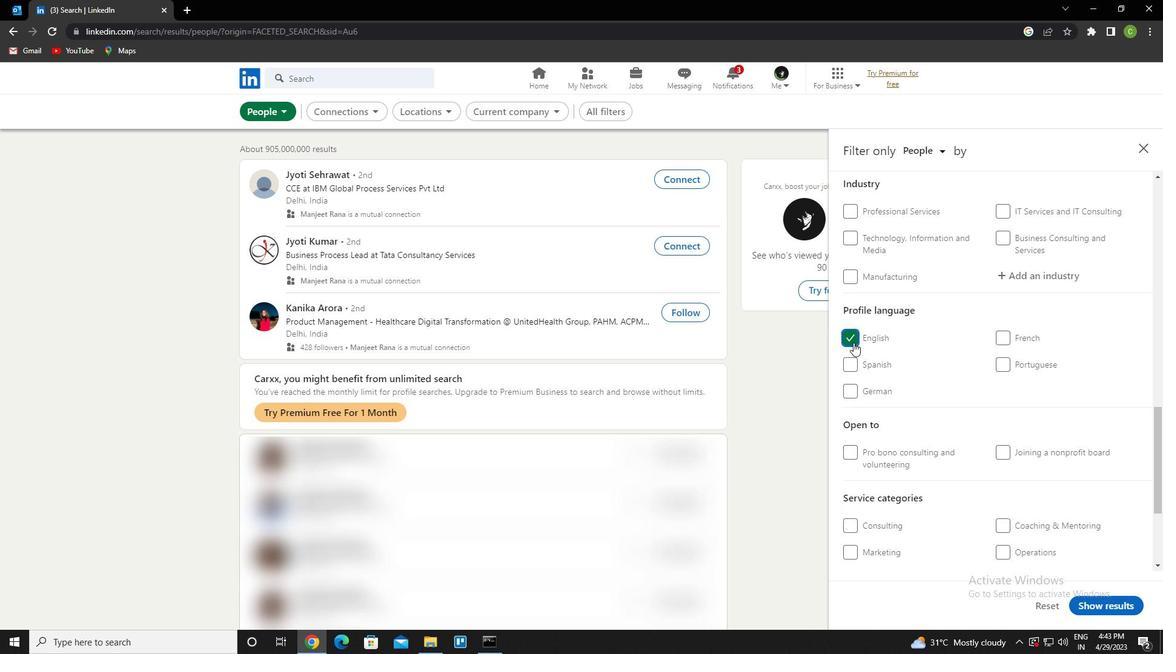 
Action: Mouse scrolled (892, 339) with delta (0, 0)
Screenshot: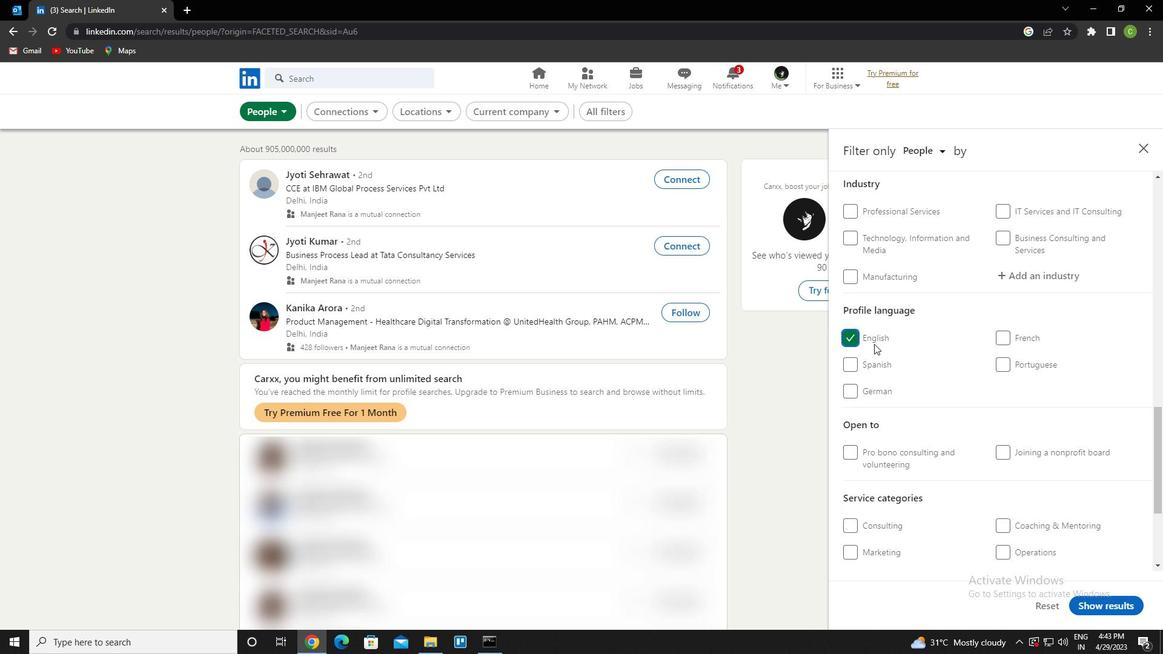 
Action: Mouse moved to (982, 253)
Screenshot: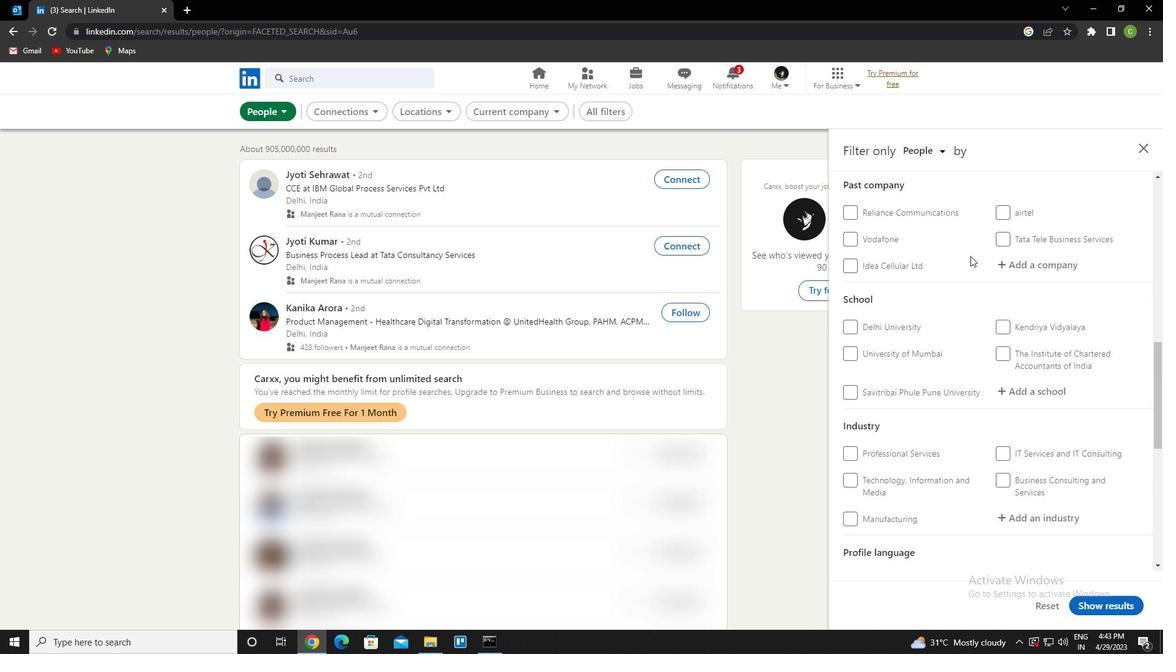 
Action: Mouse scrolled (982, 253) with delta (0, 0)
Screenshot: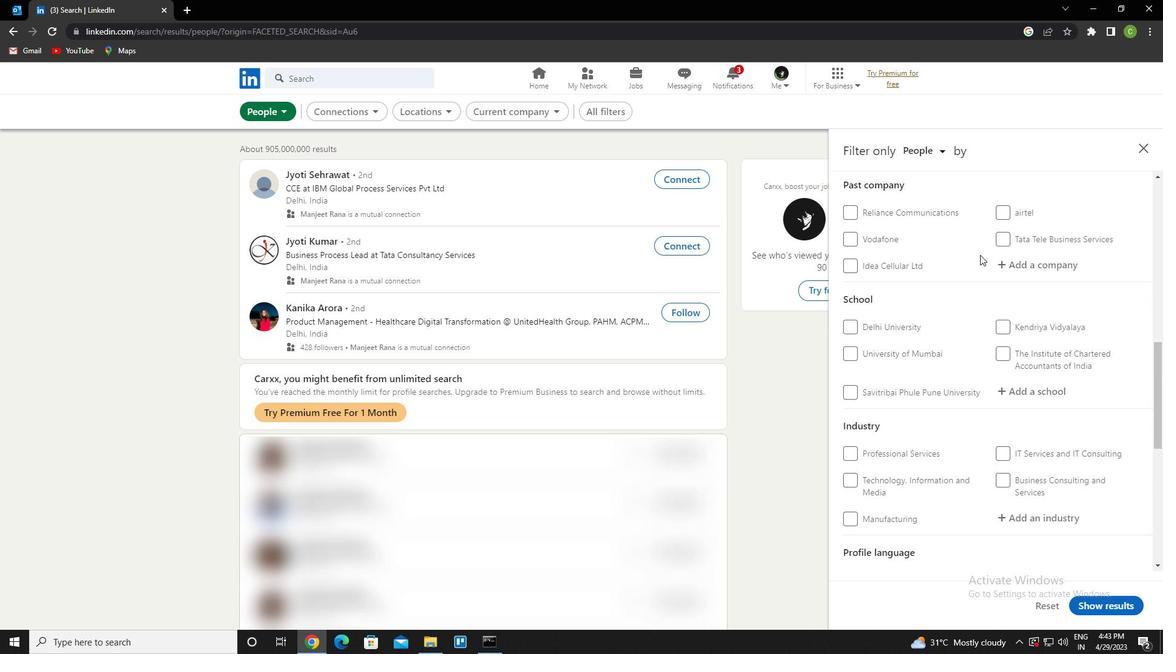 
Action: Mouse scrolled (982, 253) with delta (0, 0)
Screenshot: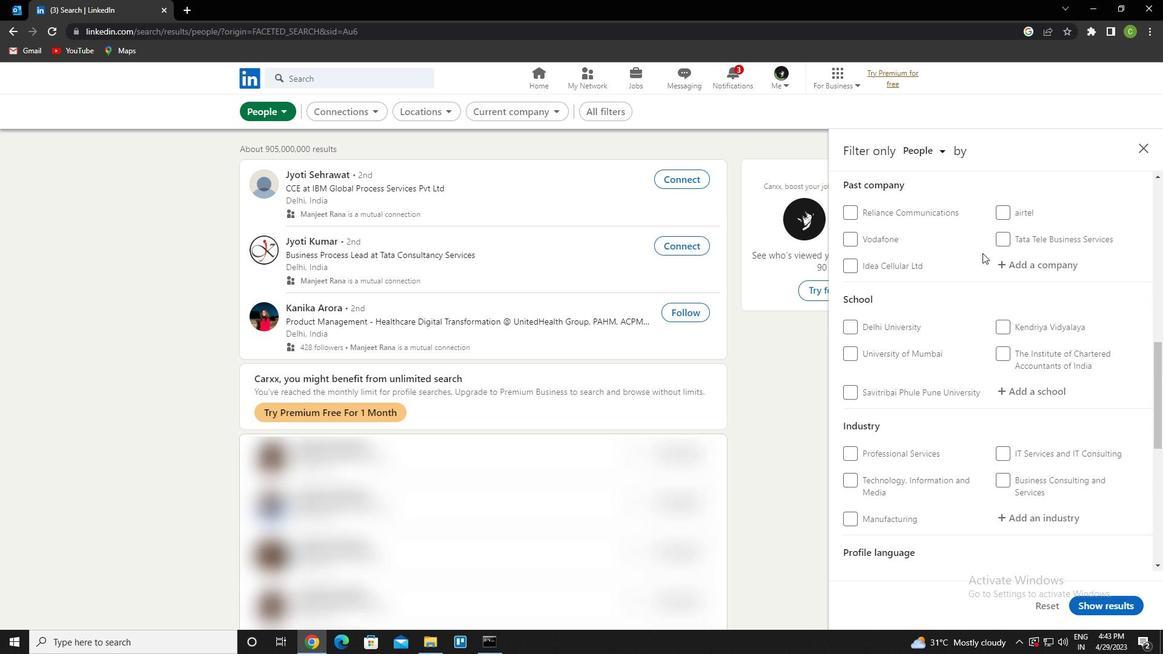 
Action: Mouse moved to (1016, 272)
Screenshot: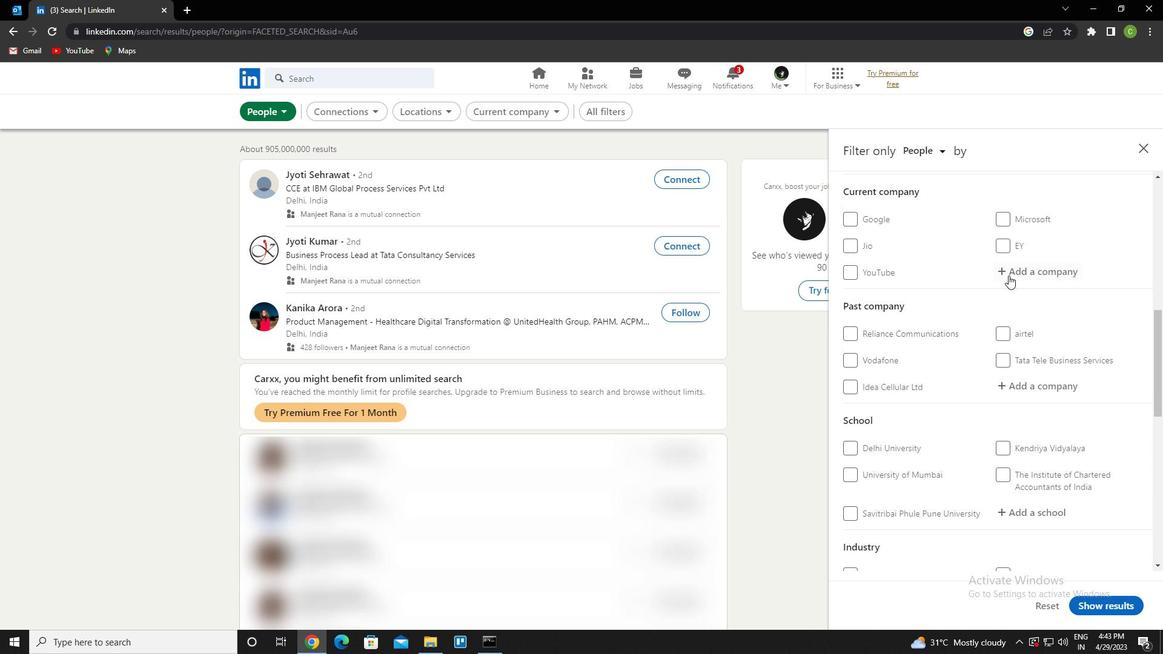 
Action: Mouse pressed left at (1016, 272)
Screenshot: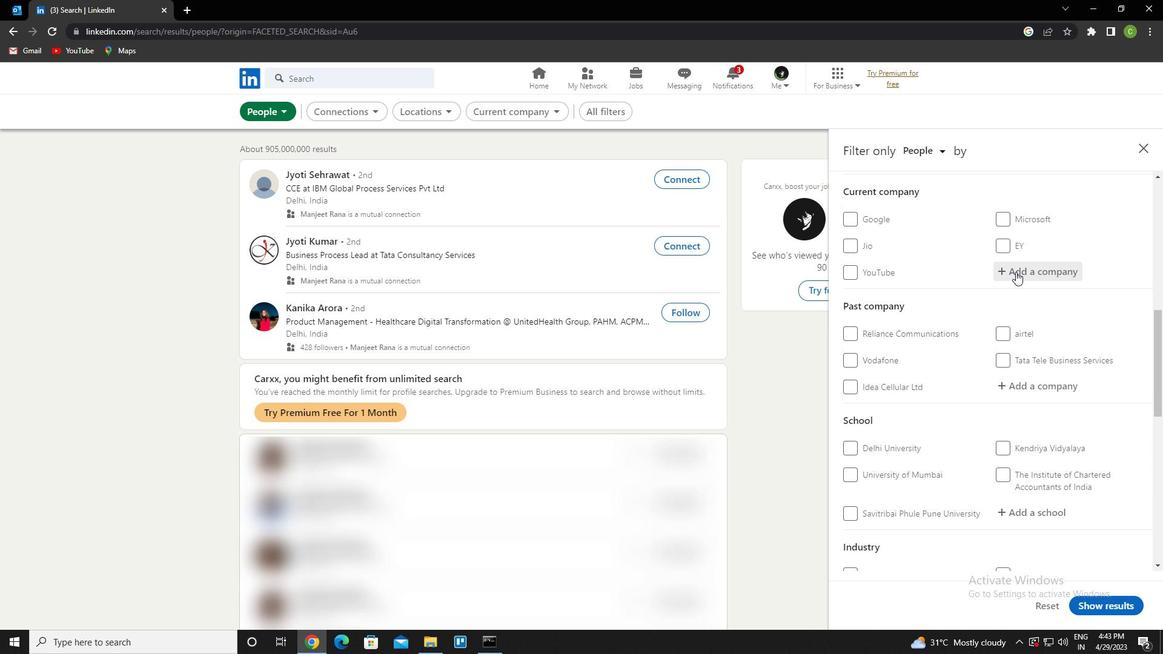 
Action: Key pressed <Key.caps_lock>a<Key.caps_lock>ir<Key.space><Key.caps_lock>c<Key.caps_lock>harter<Key.down><Key.enter>
Screenshot: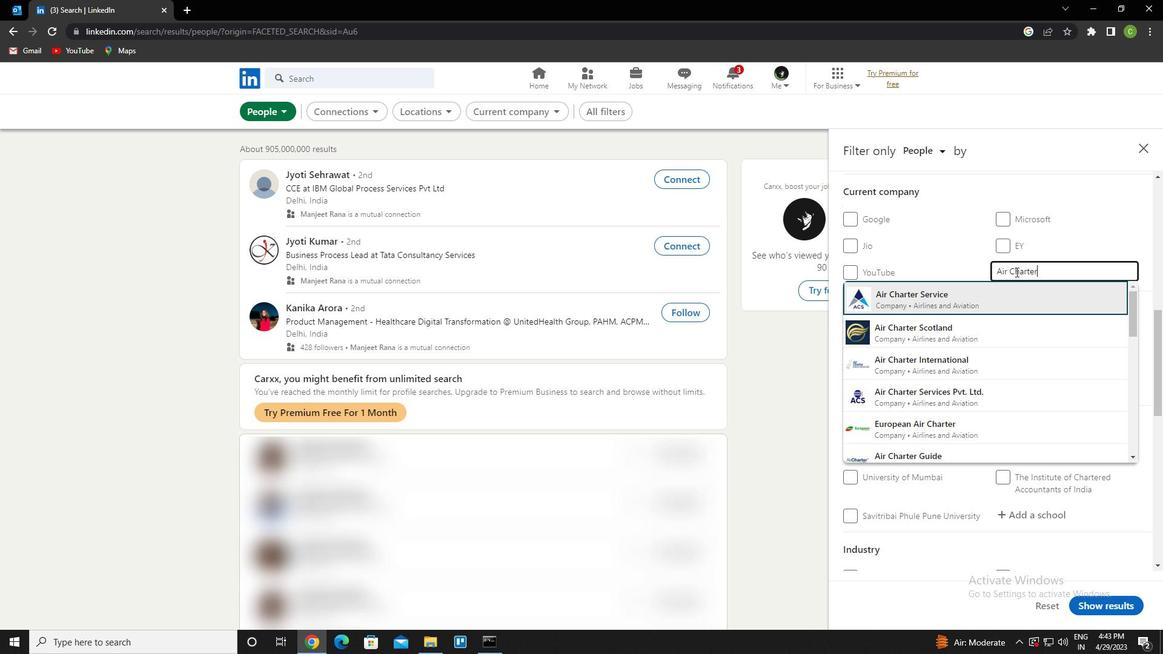
Action: Mouse scrolled (1016, 271) with delta (0, 0)
Screenshot: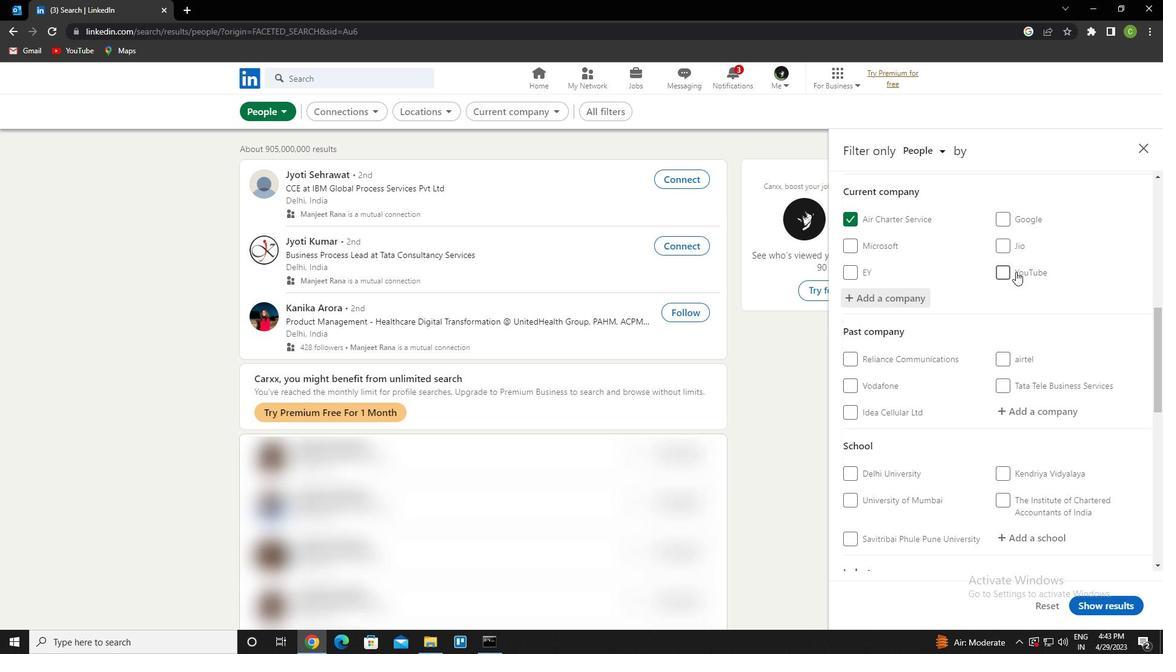 
Action: Mouse scrolled (1016, 271) with delta (0, 0)
Screenshot: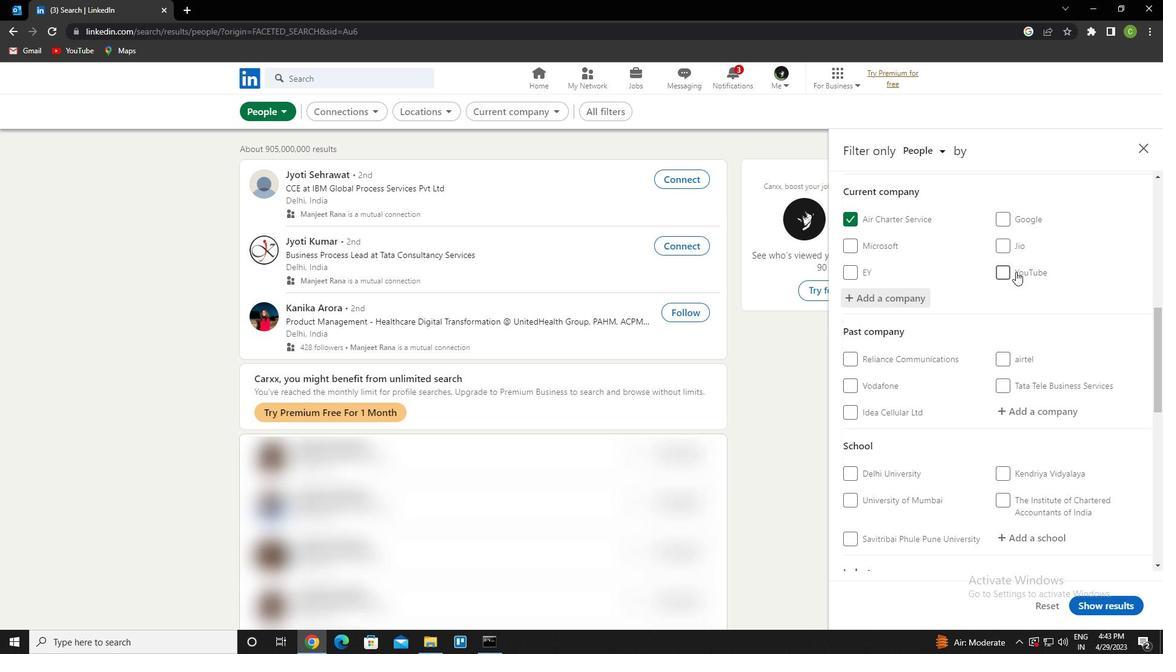 
Action: Mouse moved to (1014, 272)
Screenshot: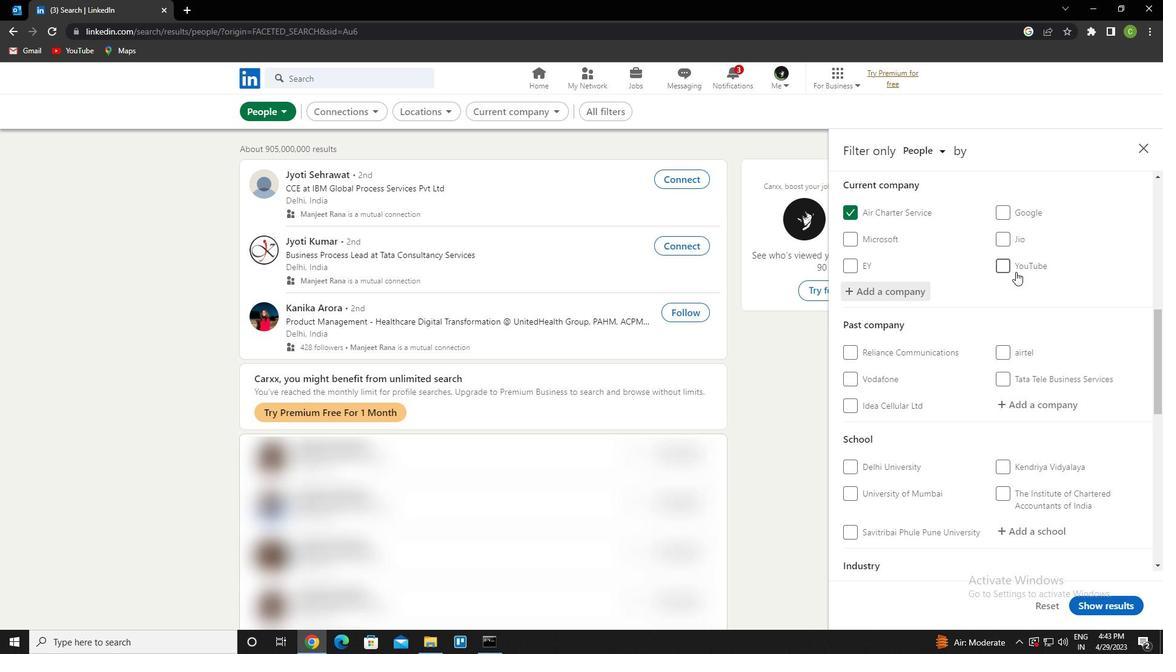 
Action: Mouse scrolled (1014, 272) with delta (0, 0)
Screenshot: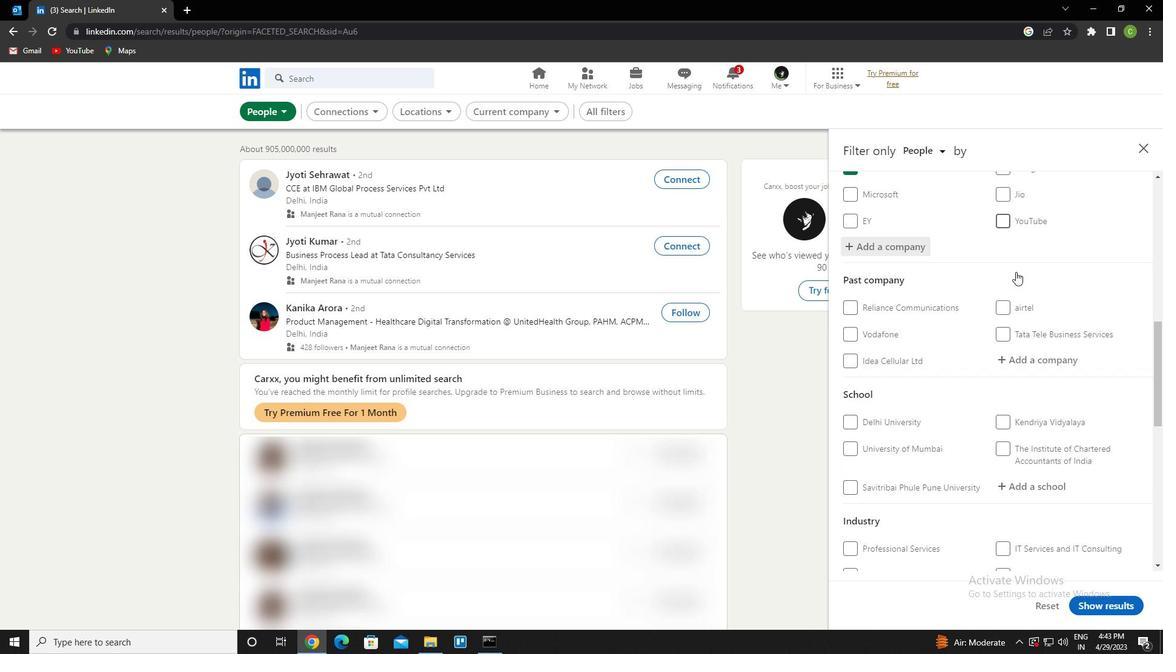 
Action: Mouse scrolled (1014, 272) with delta (0, 0)
Screenshot: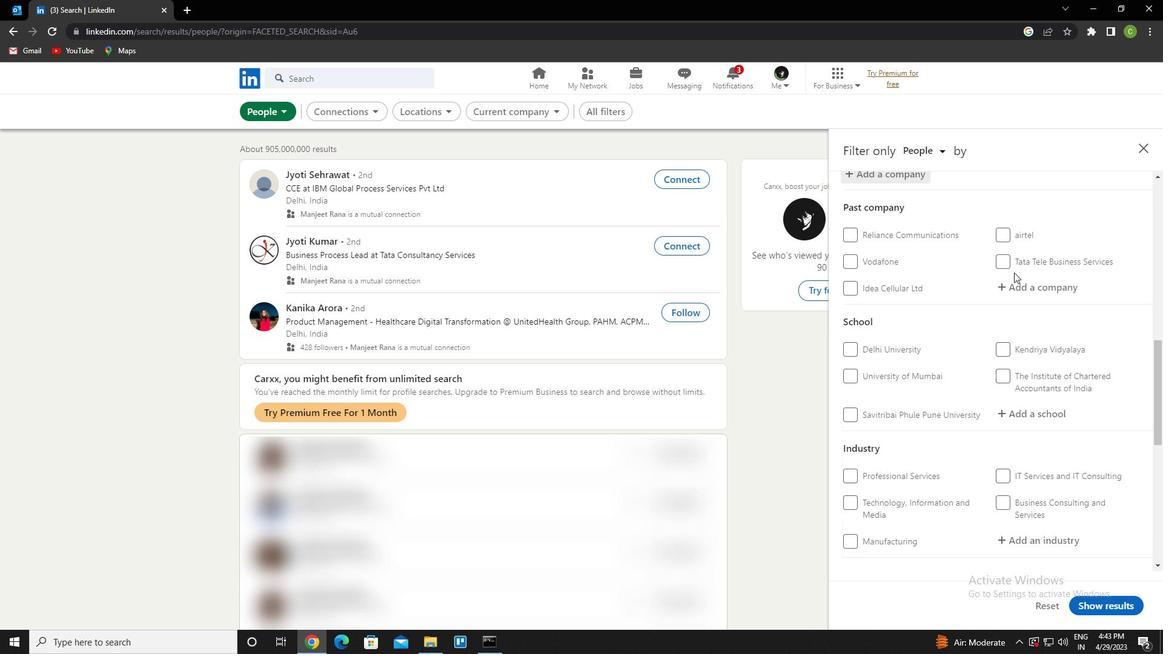 
Action: Mouse moved to (1030, 300)
Screenshot: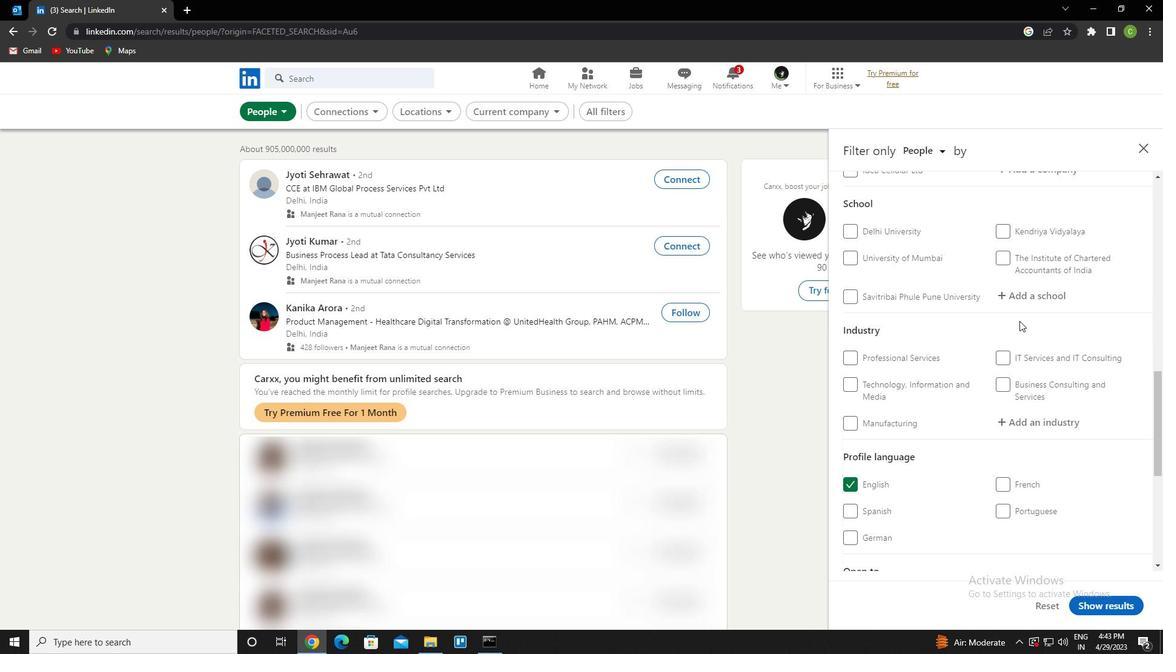 
Action: Mouse pressed left at (1030, 300)
Screenshot: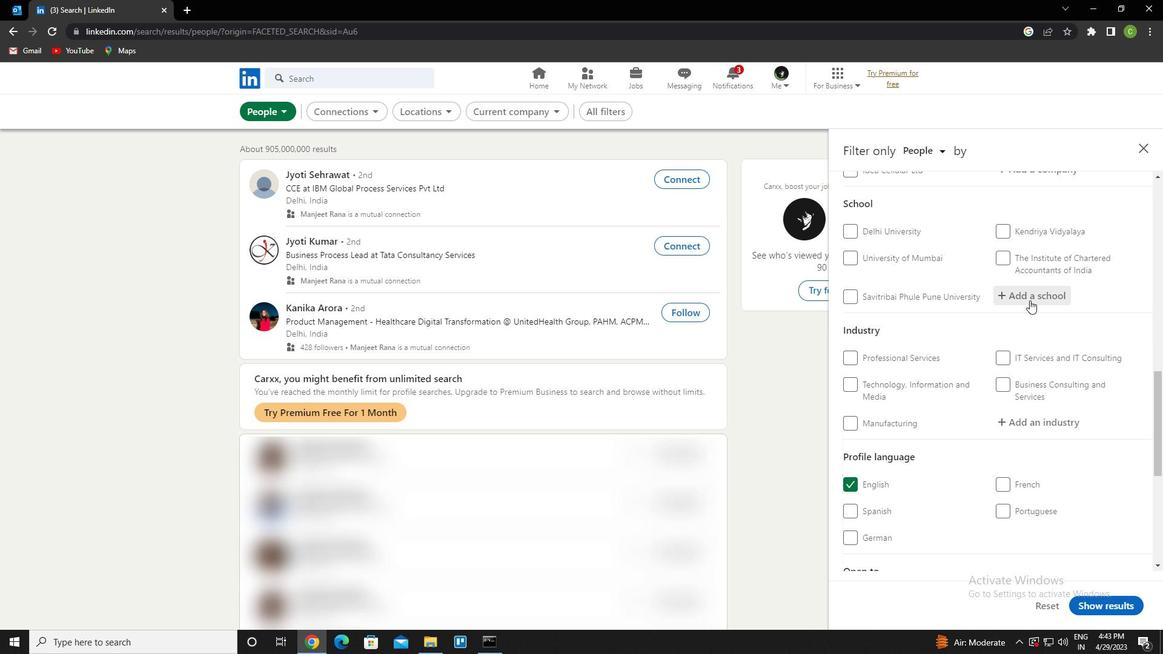 
Action: Key pressed <Key.caps_lock>greenwp<Key.backspace>ood<Key.down><Key.down><Key.down><Key.enter>
Screenshot: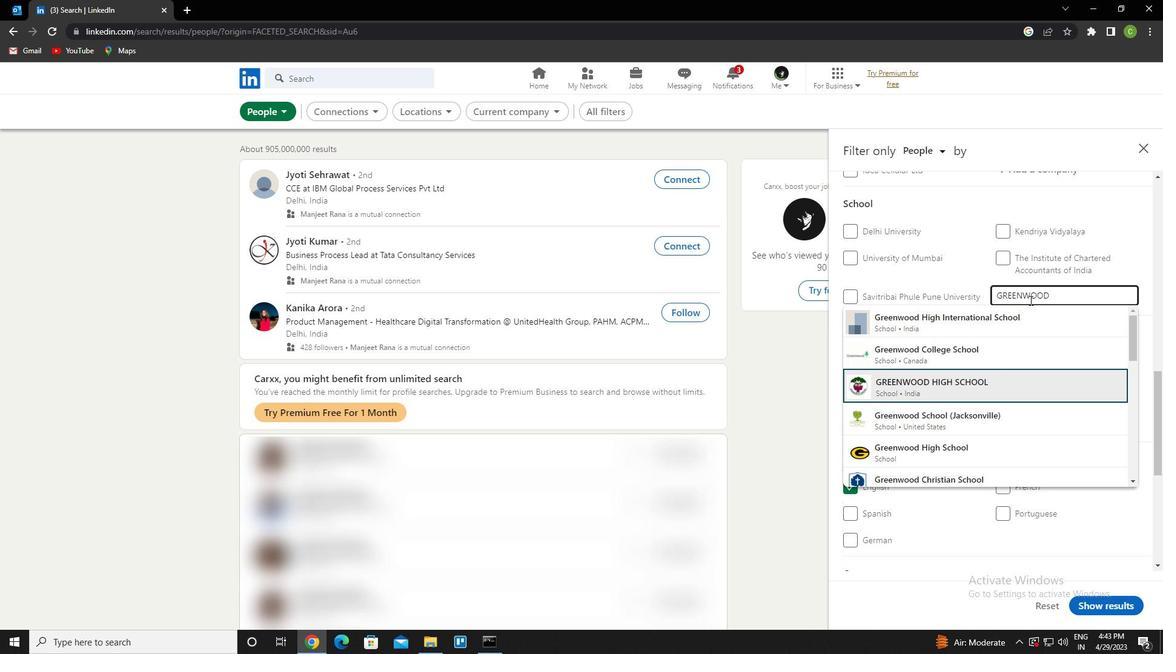 
Action: Mouse moved to (1022, 305)
Screenshot: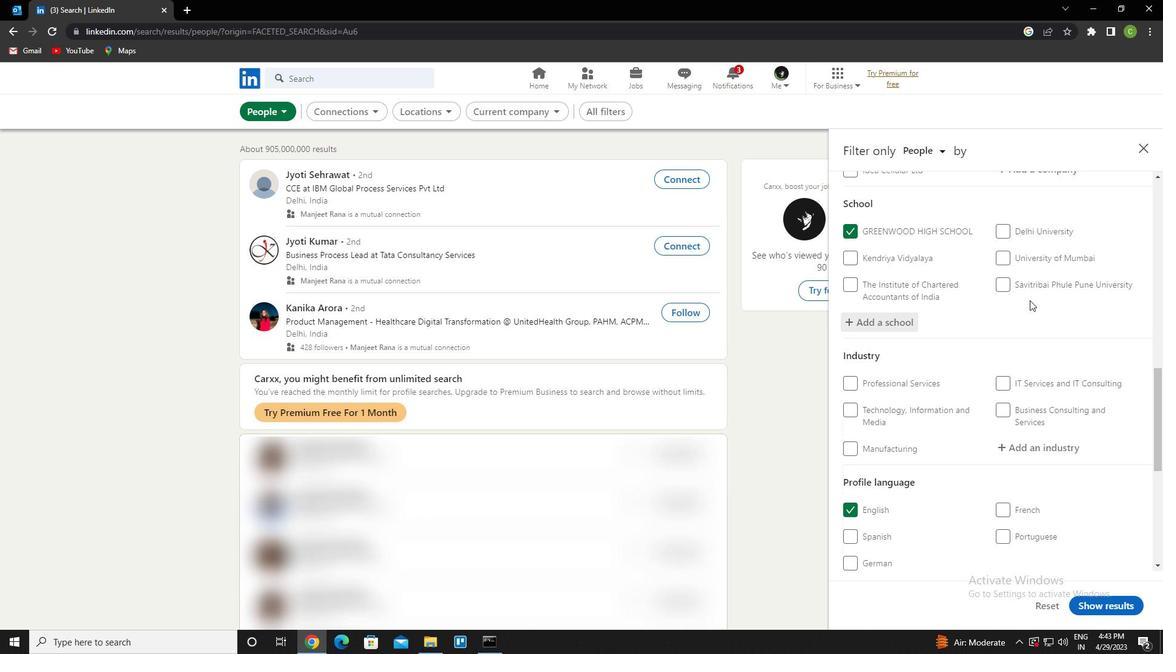 
Action: Mouse scrolled (1022, 304) with delta (0, 0)
Screenshot: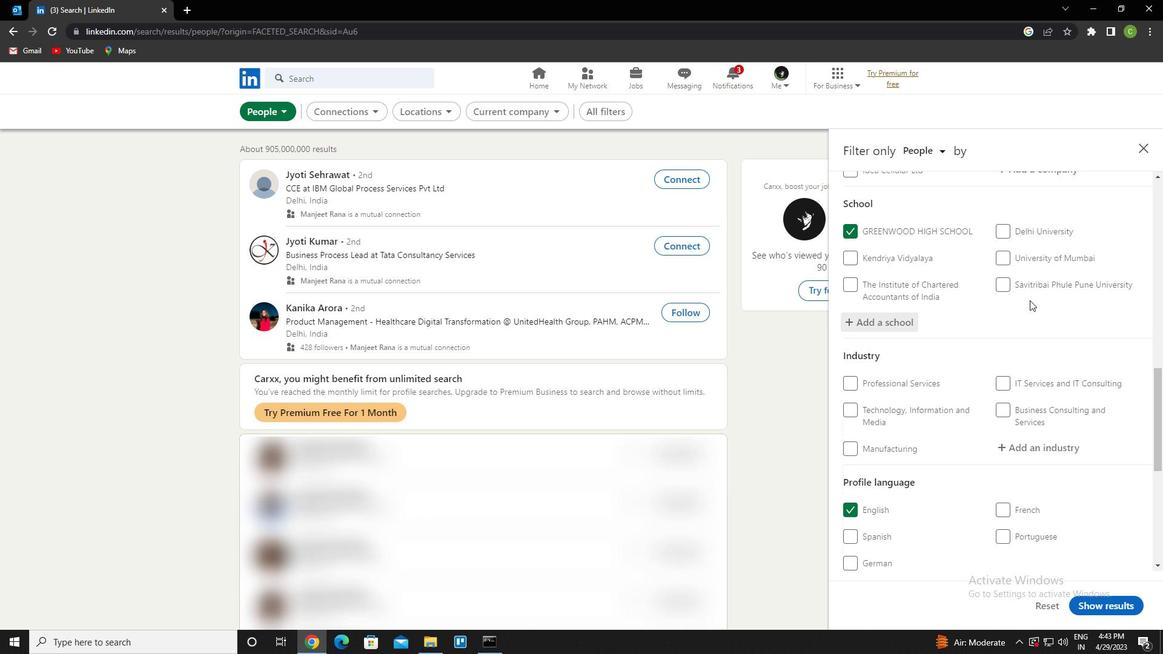
Action: Mouse scrolled (1022, 304) with delta (0, 0)
Screenshot: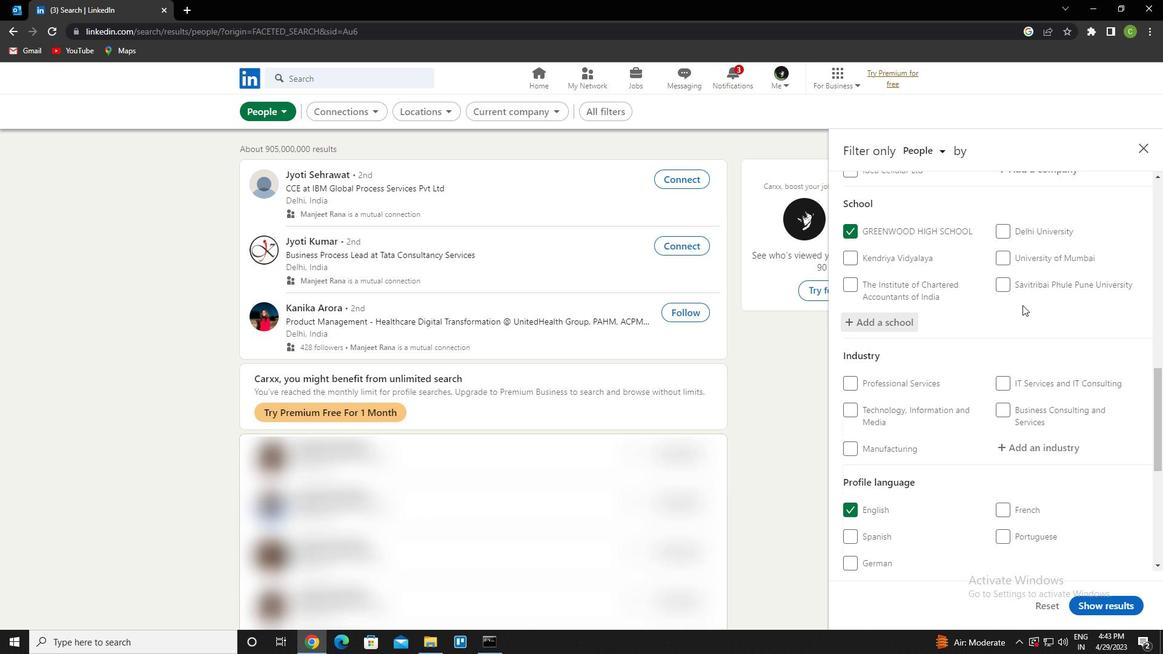 
Action: Mouse moved to (1002, 321)
Screenshot: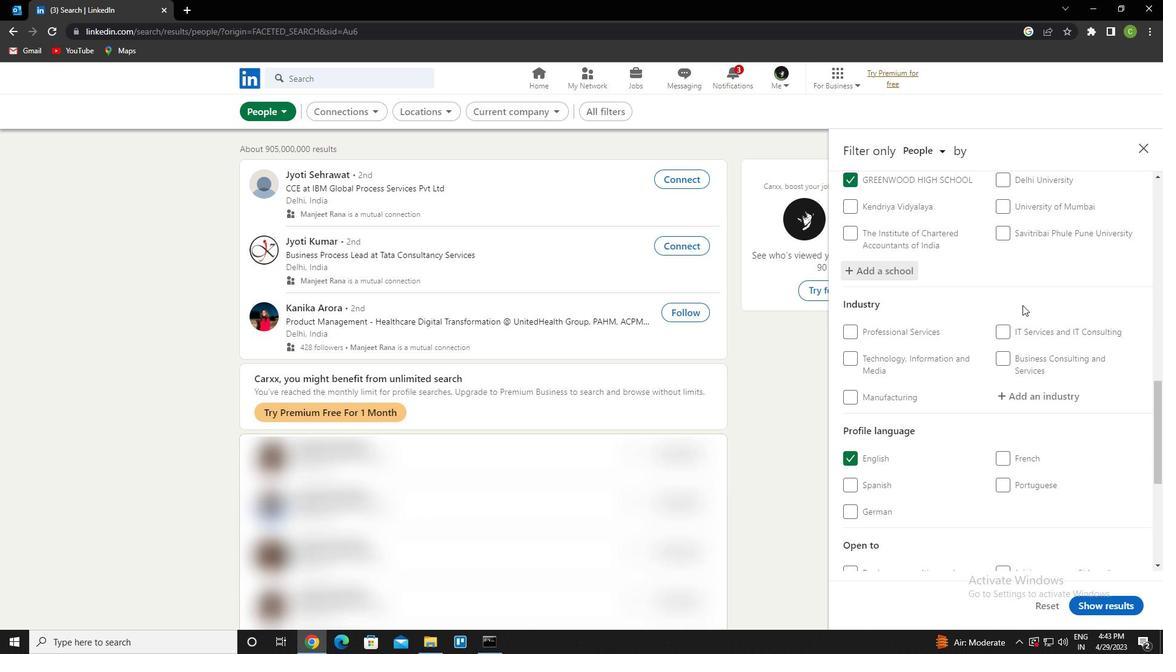 
Action: Mouse scrolled (1002, 320) with delta (0, 0)
Screenshot: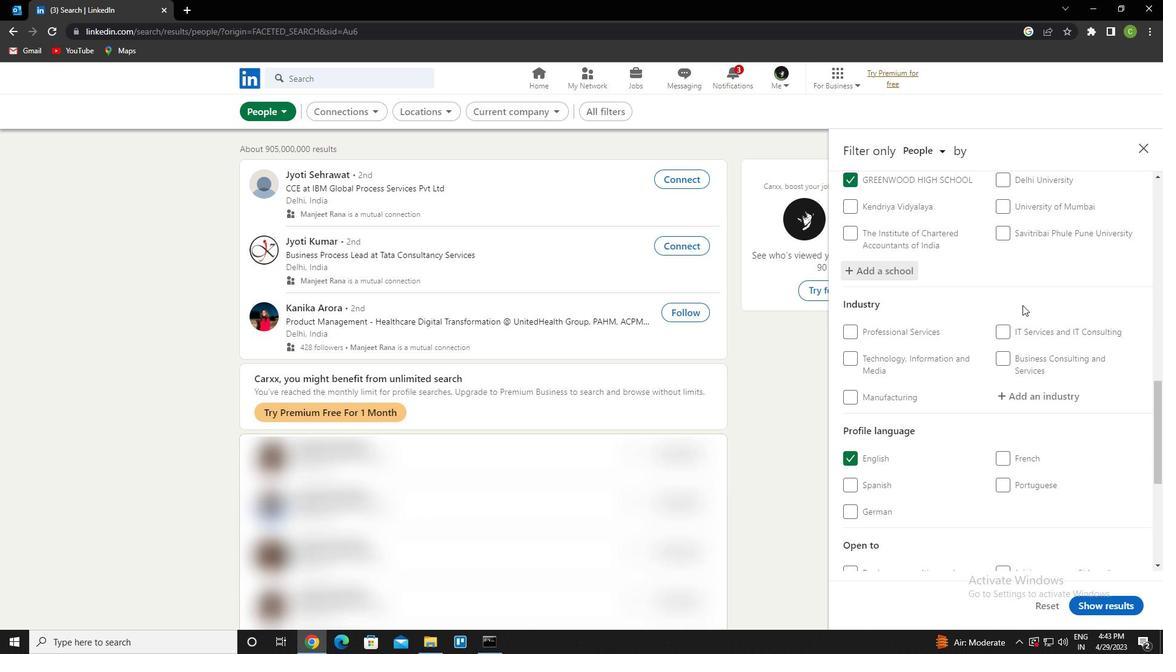 
Action: Mouse moved to (1040, 271)
Screenshot: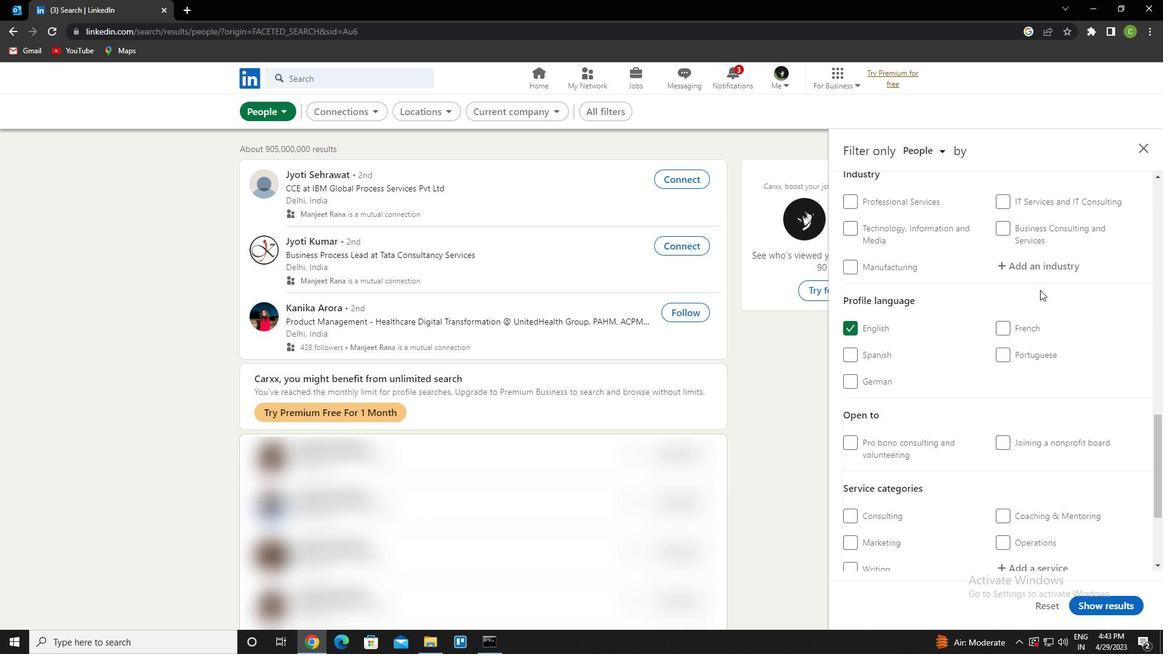 
Action: Mouse pressed left at (1040, 271)
Screenshot: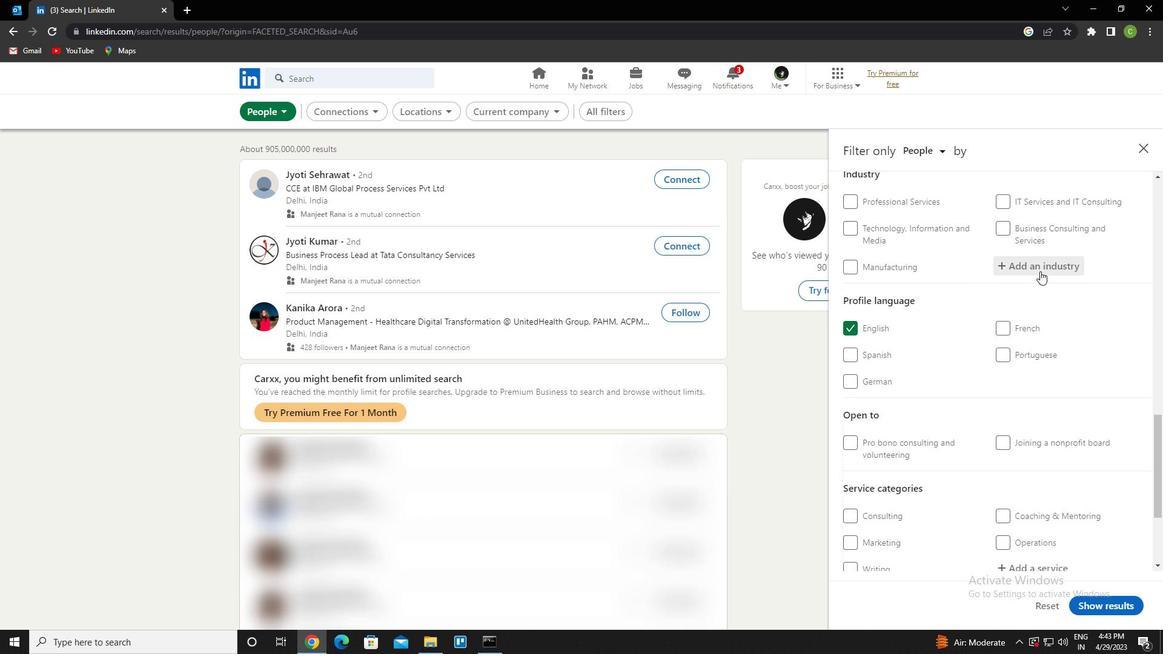 
Action: Key pressed <Key.caps_lock><Key.caps_lock>a<Key.caps_lock>ccommo<Key.down><Key.enter>
Screenshot: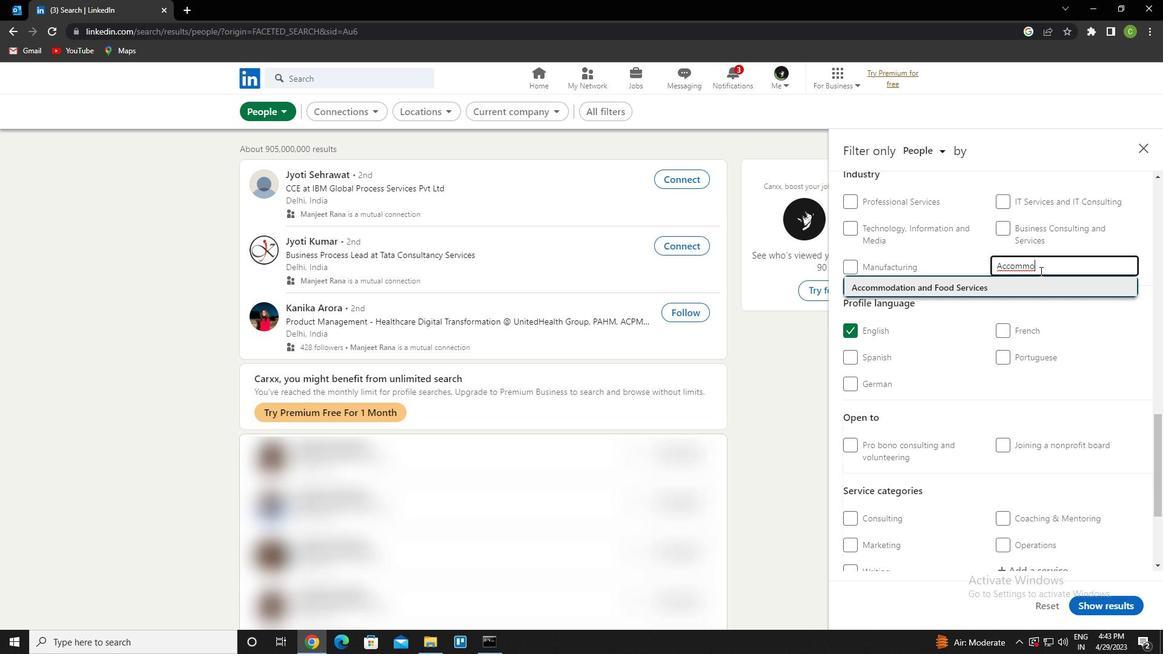 
Action: Mouse moved to (1058, 277)
Screenshot: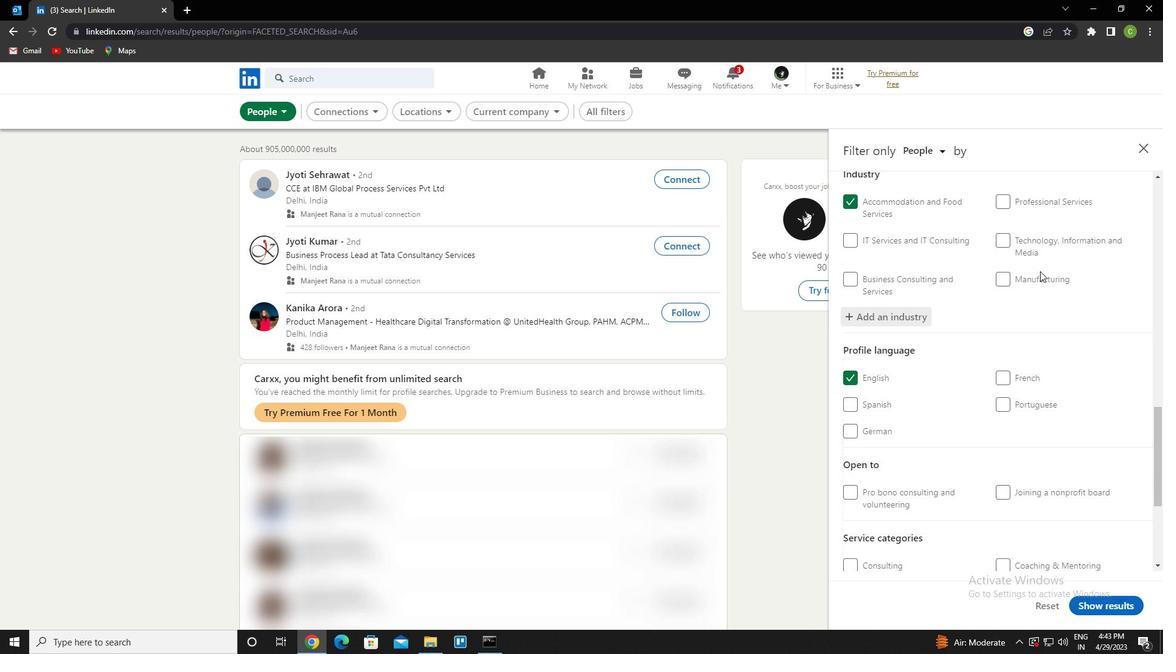 
Action: Mouse scrolled (1058, 276) with delta (0, 0)
Screenshot: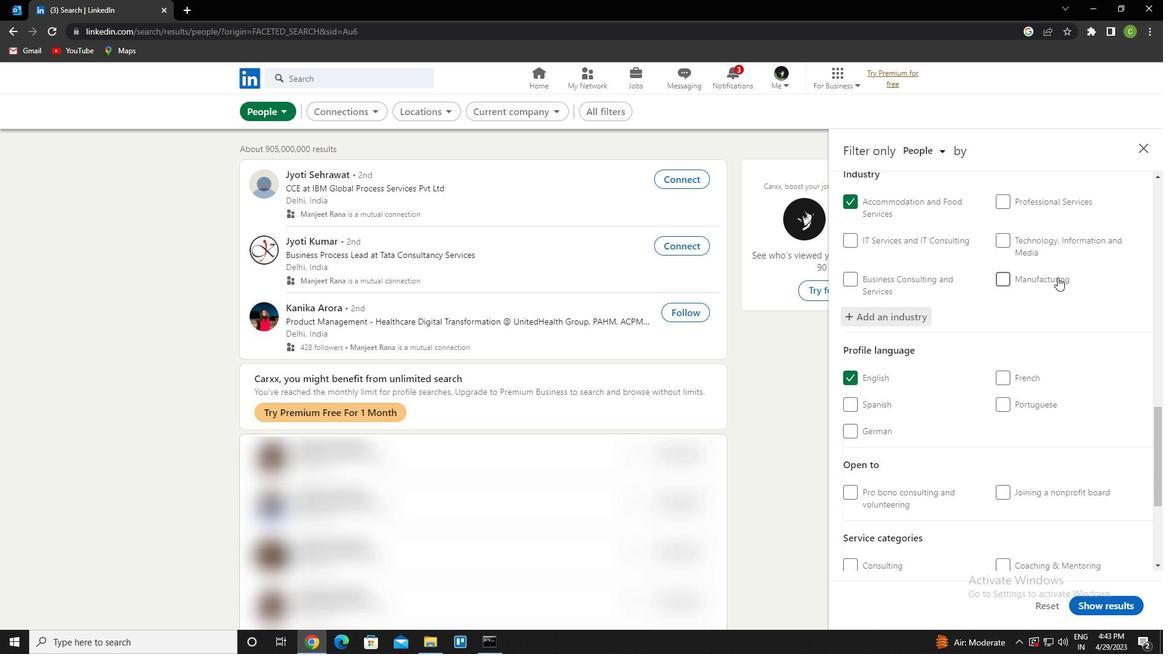 
Action: Mouse scrolled (1058, 276) with delta (0, 0)
Screenshot: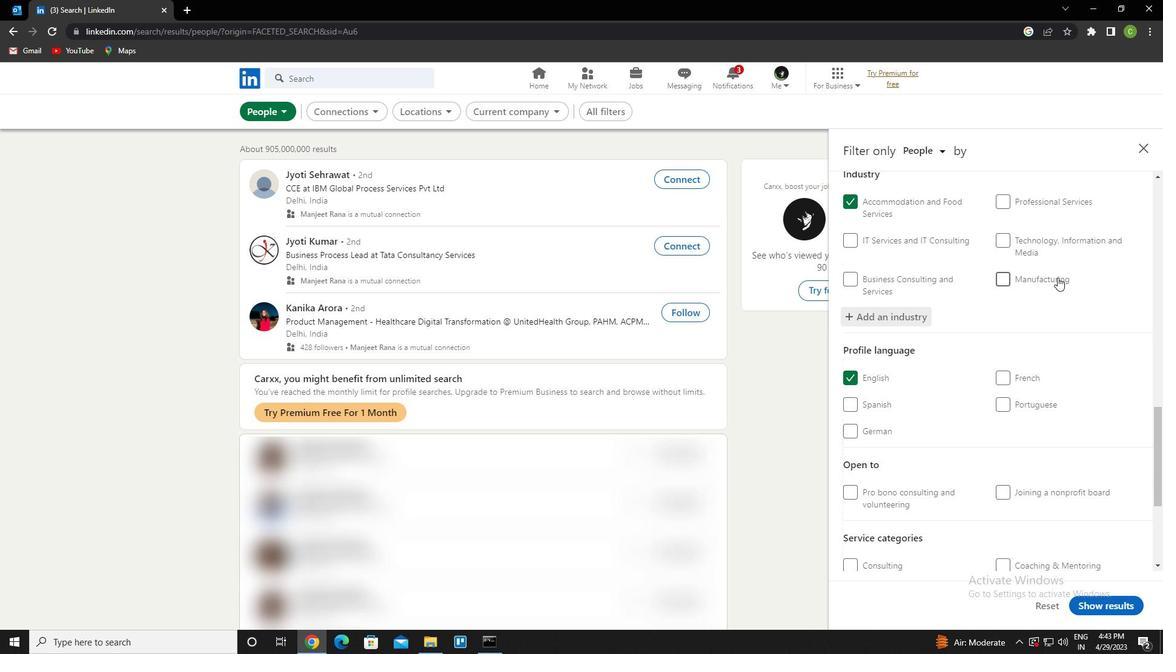 
Action: Mouse scrolled (1058, 276) with delta (0, 0)
Screenshot: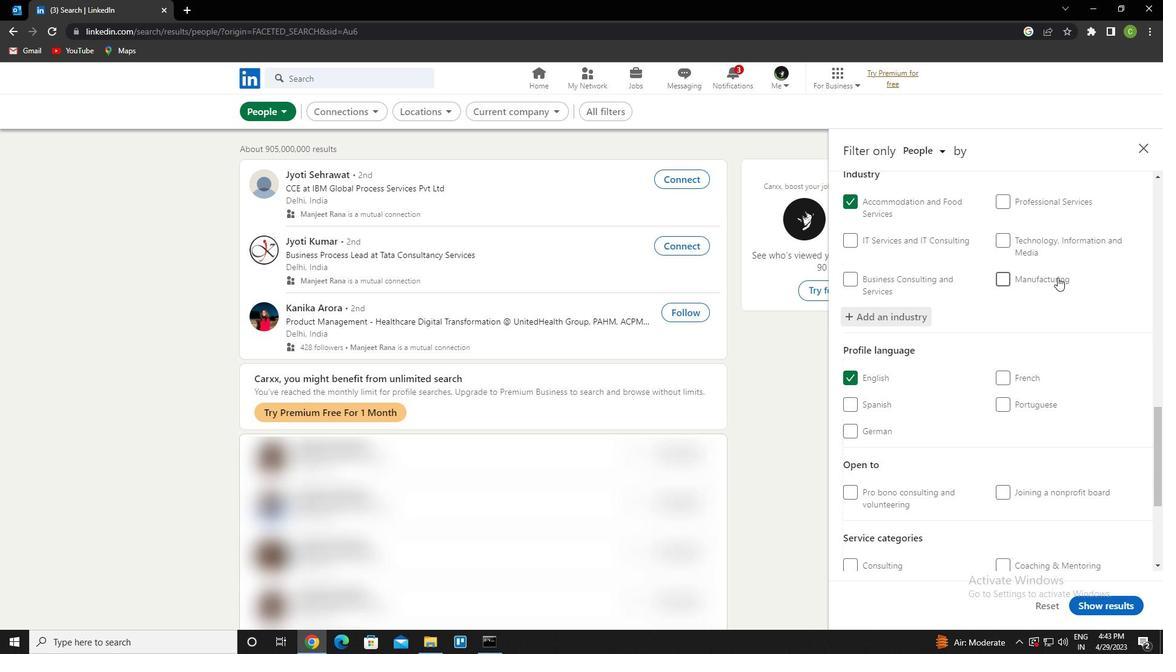 
Action: Mouse moved to (1058, 277)
Screenshot: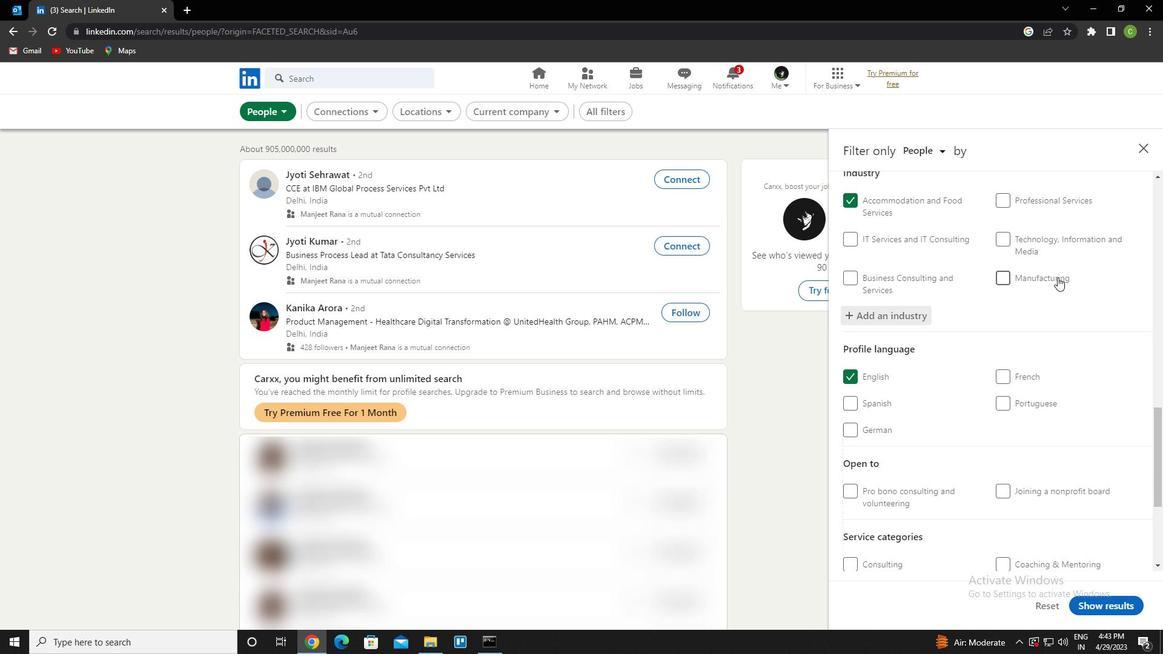 
Action: Mouse scrolled (1058, 276) with delta (0, 0)
Screenshot: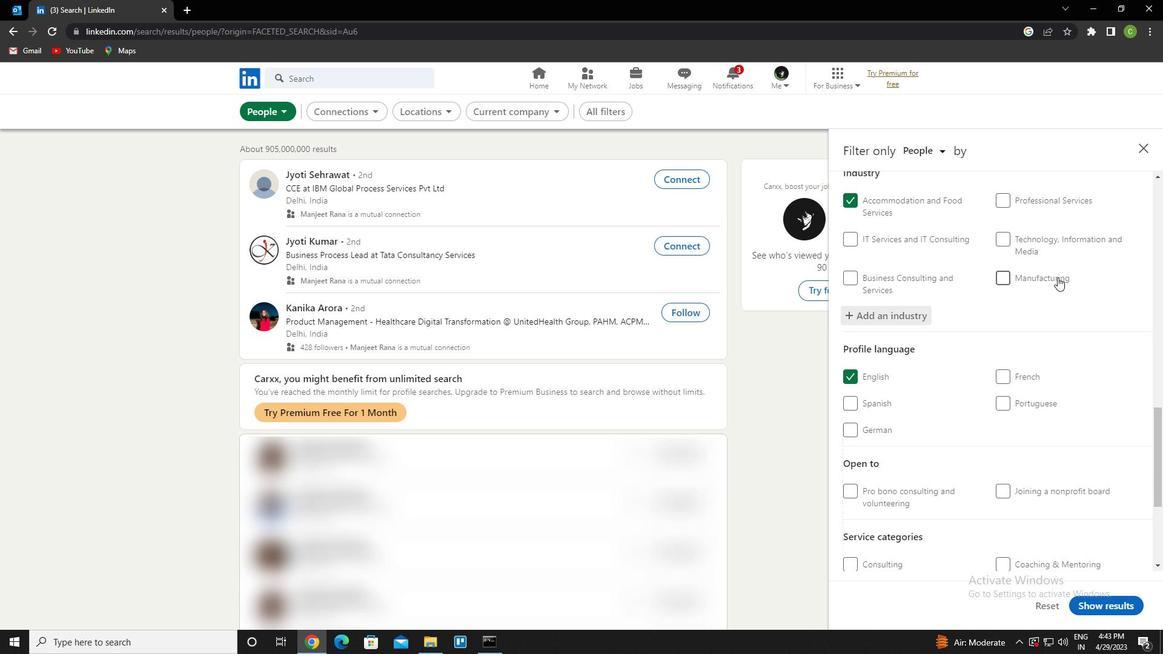 
Action: Mouse scrolled (1058, 276) with delta (0, 0)
Screenshot: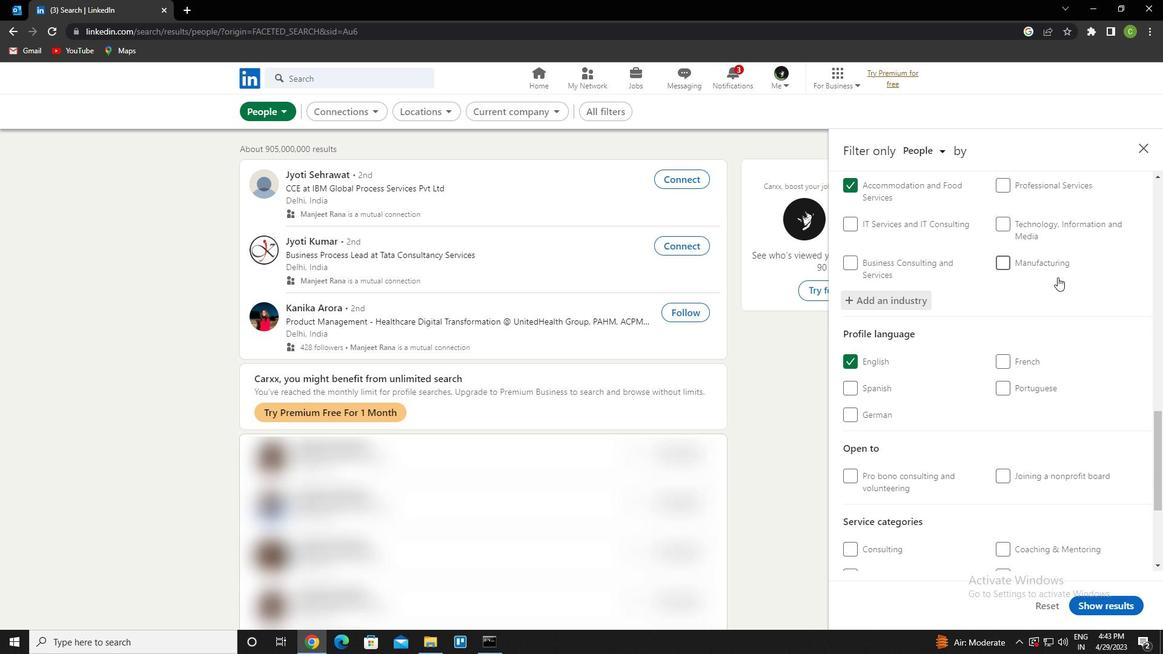 
Action: Mouse scrolled (1058, 276) with delta (0, 0)
Screenshot: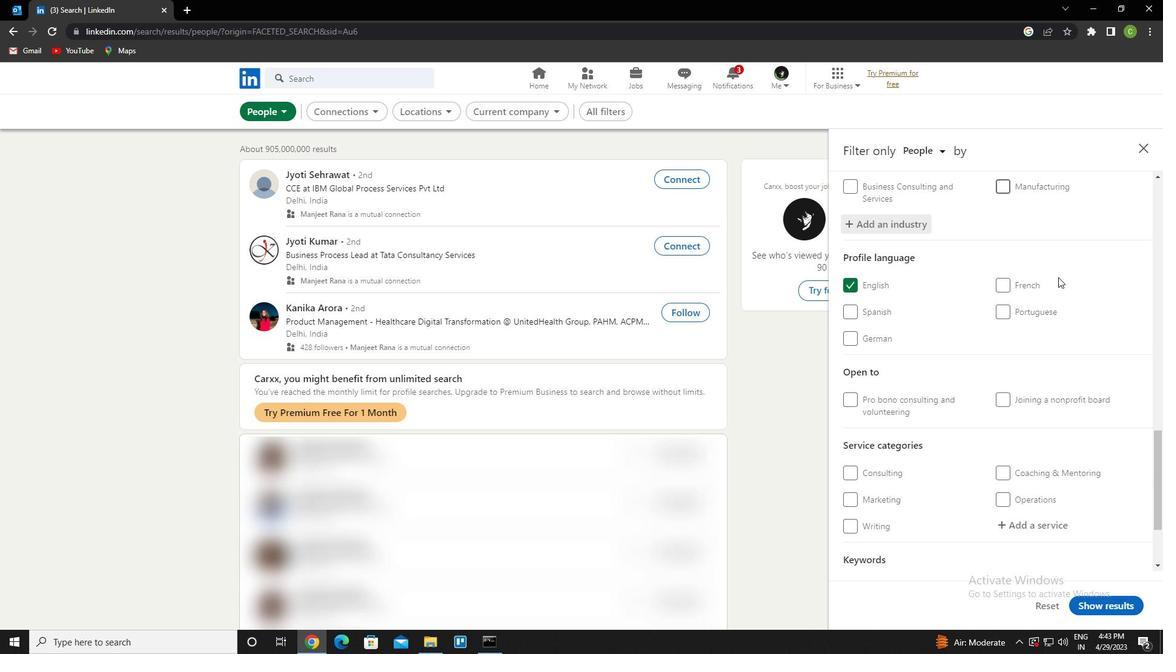 
Action: Mouse moved to (1036, 407)
Screenshot: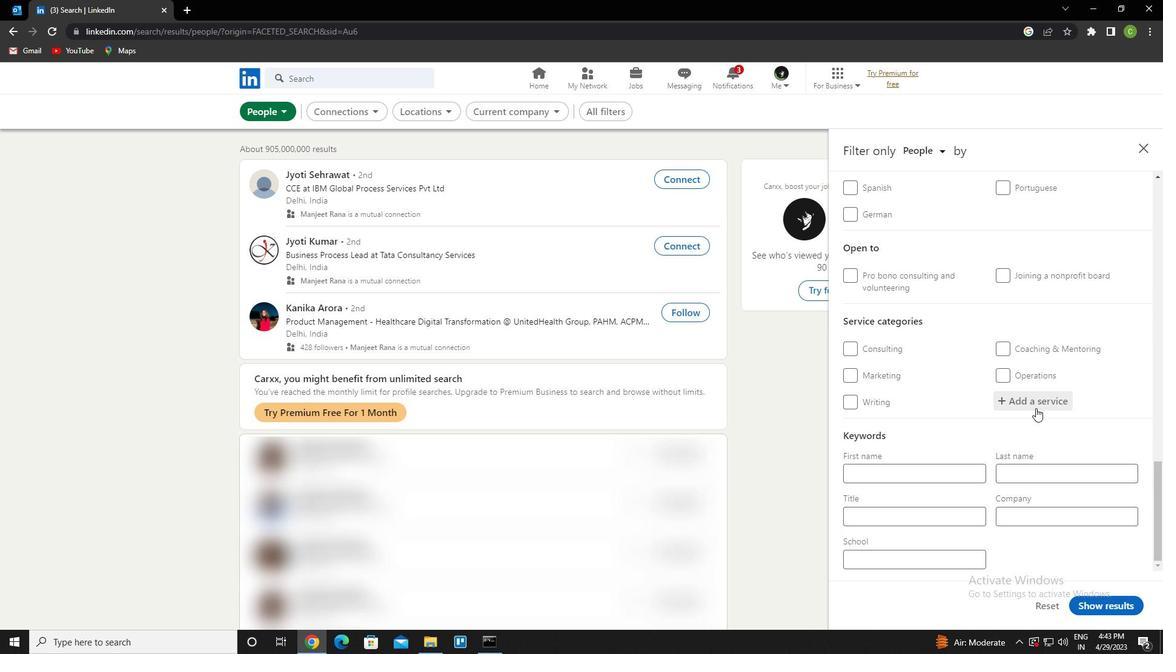
Action: Mouse pressed left at (1036, 407)
Screenshot: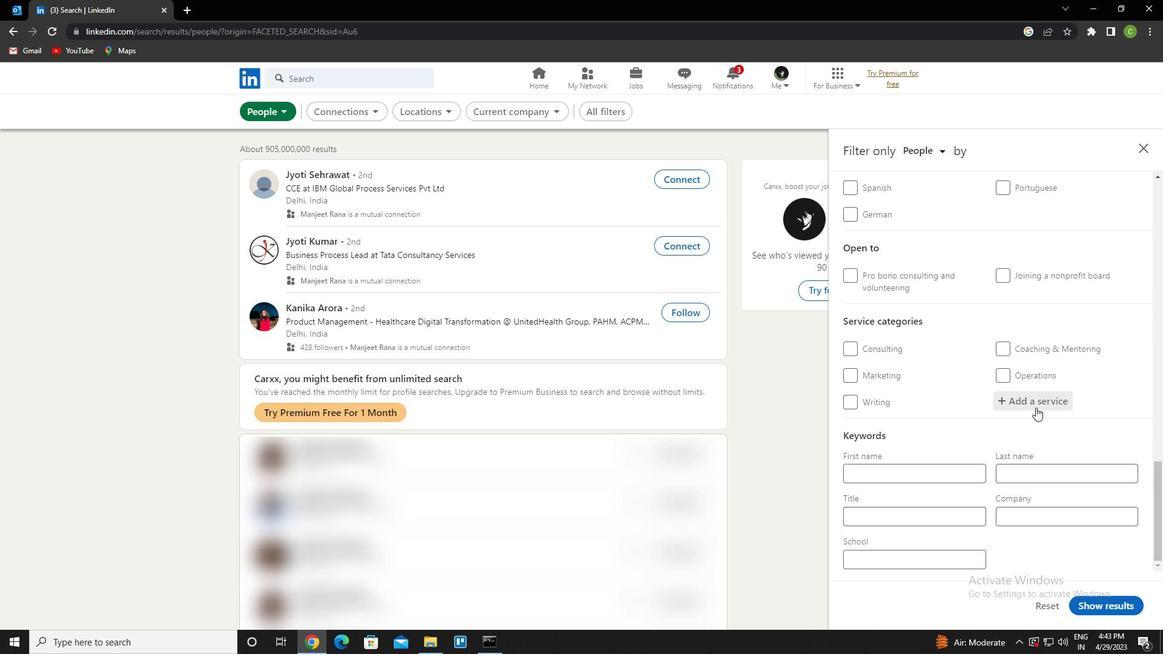 
Action: Key pressed <Key.caps_lock>o<Key.caps_lock>utsou<Key.down><Key.enter>
Screenshot: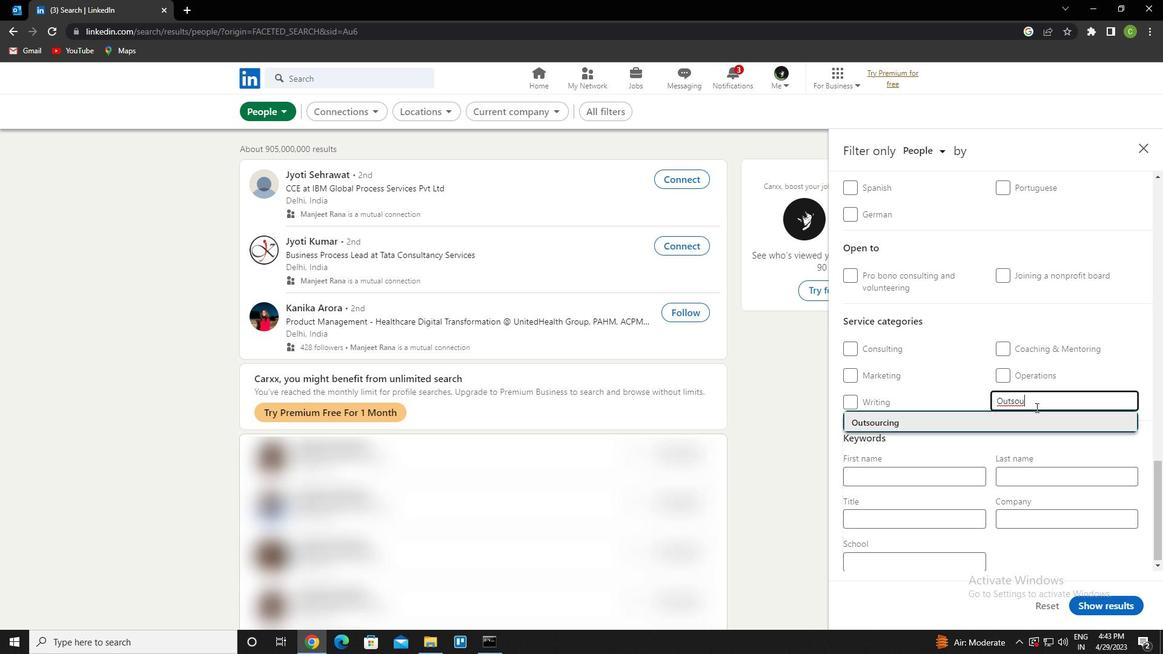 
Action: Mouse scrolled (1036, 407) with delta (0, 0)
Screenshot: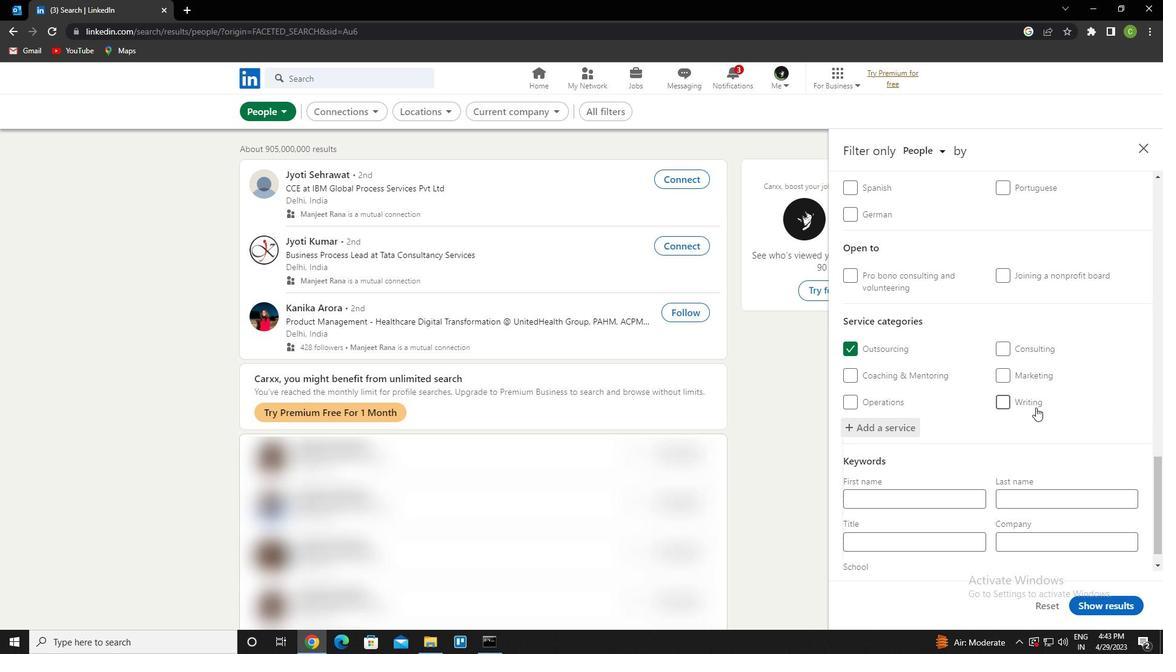 
Action: Mouse scrolled (1036, 407) with delta (0, 0)
Screenshot: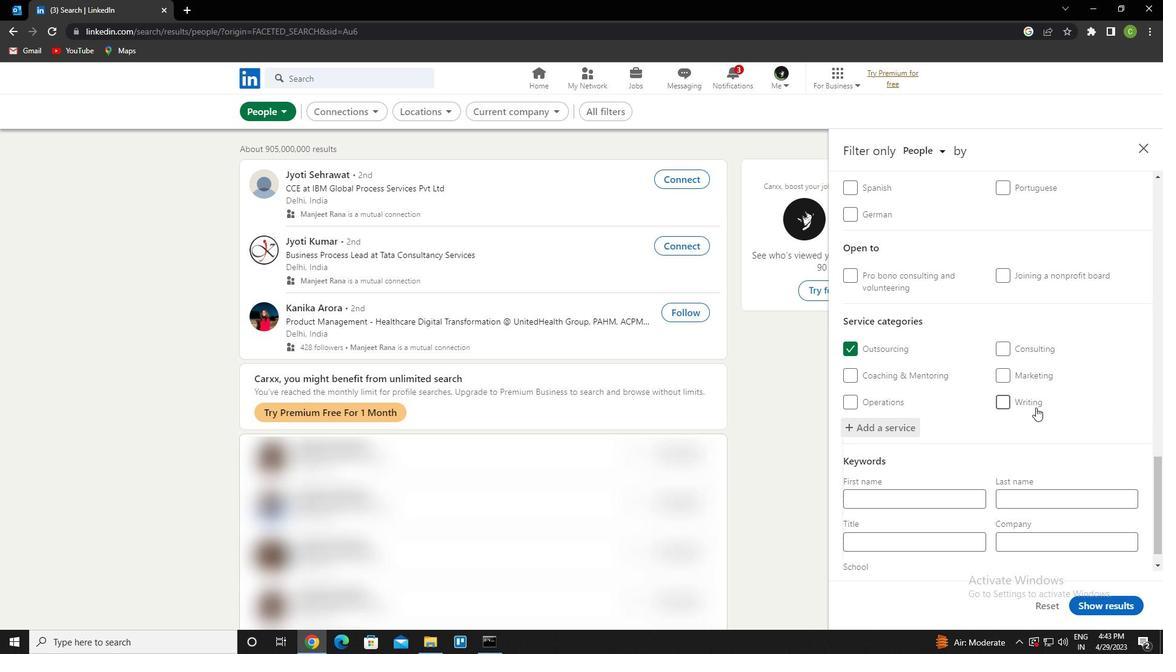
Action: Mouse moved to (1038, 411)
Screenshot: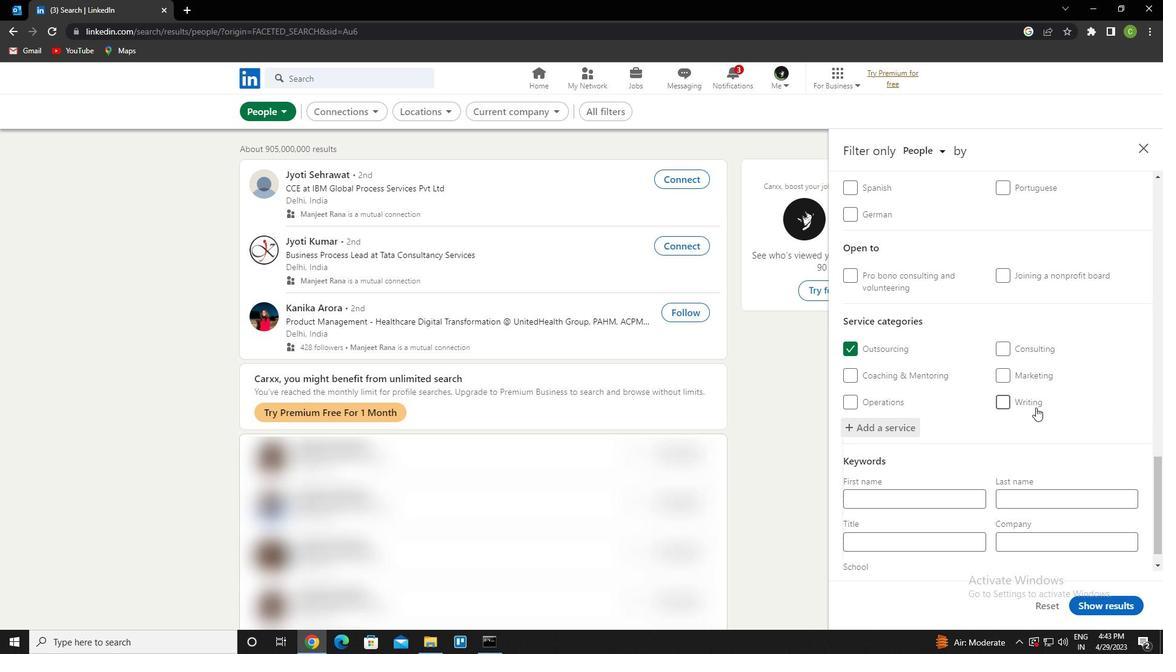 
Action: Mouse scrolled (1038, 410) with delta (0, 0)
Screenshot: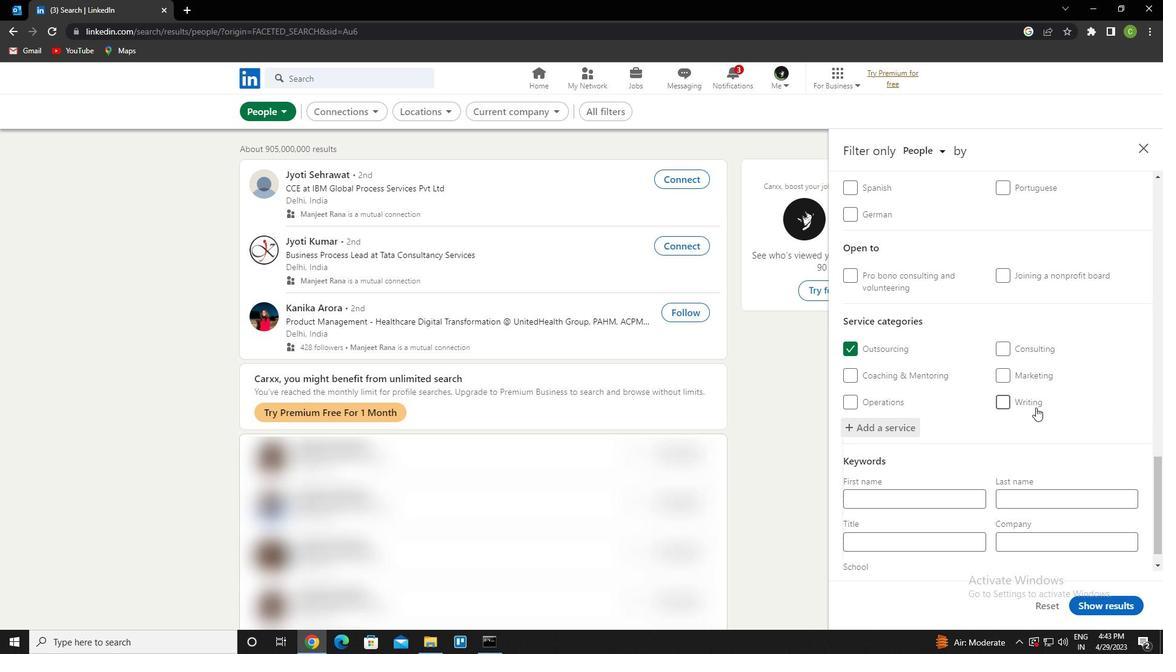 
Action: Mouse scrolled (1038, 410) with delta (0, 0)
Screenshot: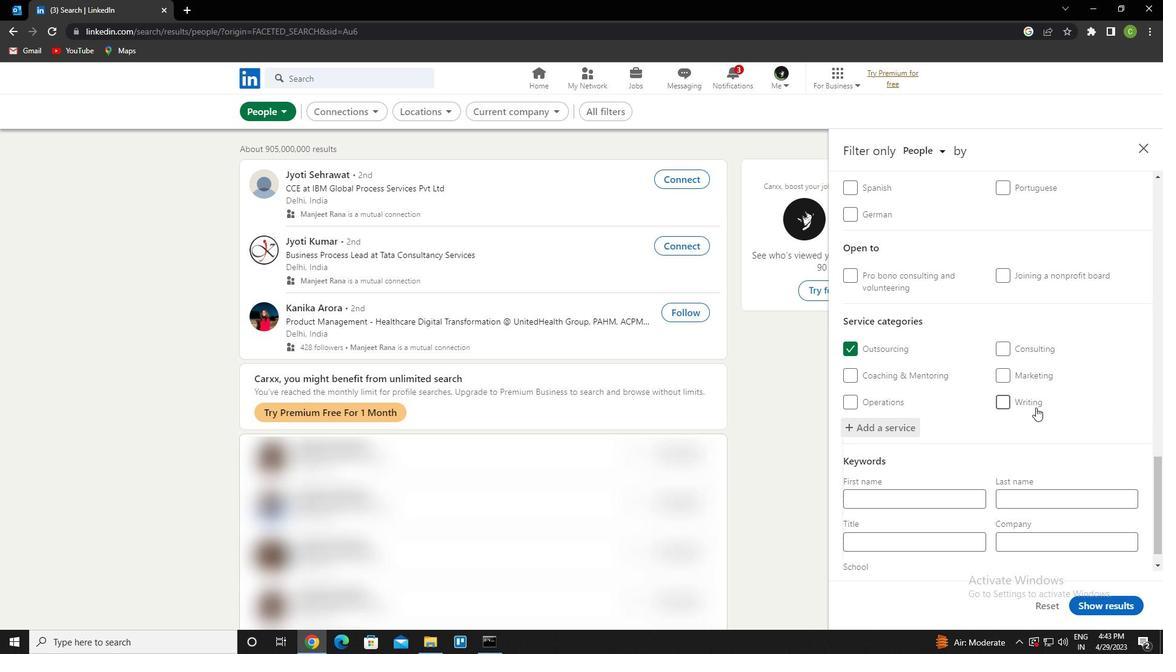
Action: Mouse moved to (1037, 413)
Screenshot: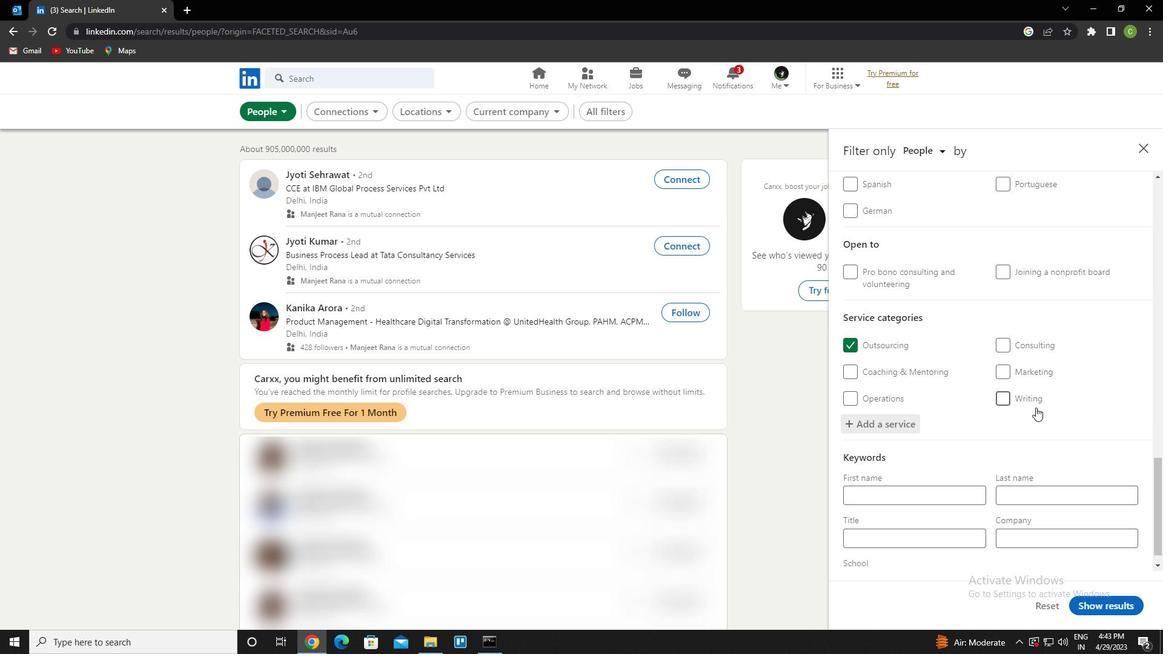
Action: Mouse scrolled (1037, 412) with delta (0, 0)
Screenshot: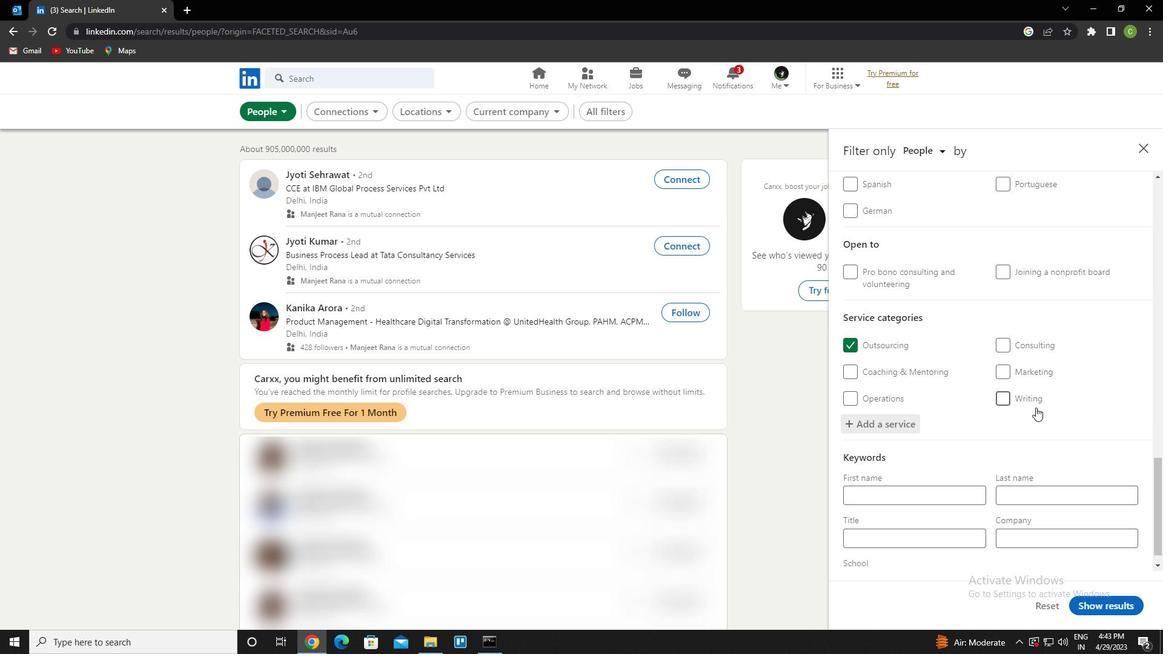 
Action: Mouse moved to (1036, 415)
Screenshot: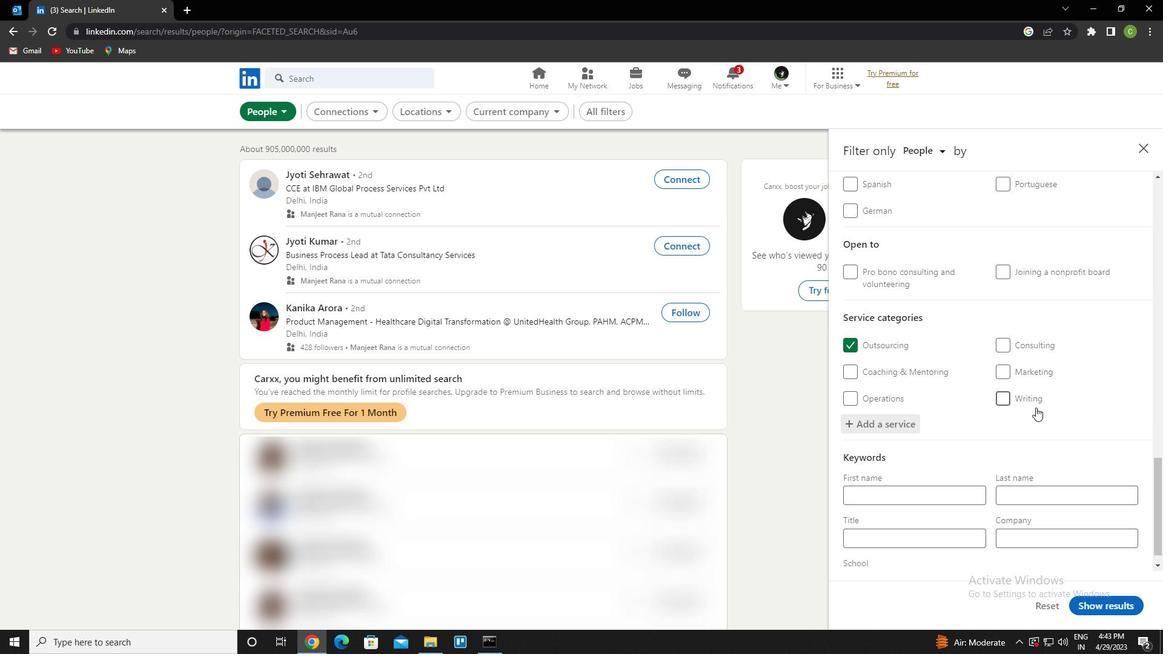 
Action: Mouse scrolled (1036, 414) with delta (0, 0)
Screenshot: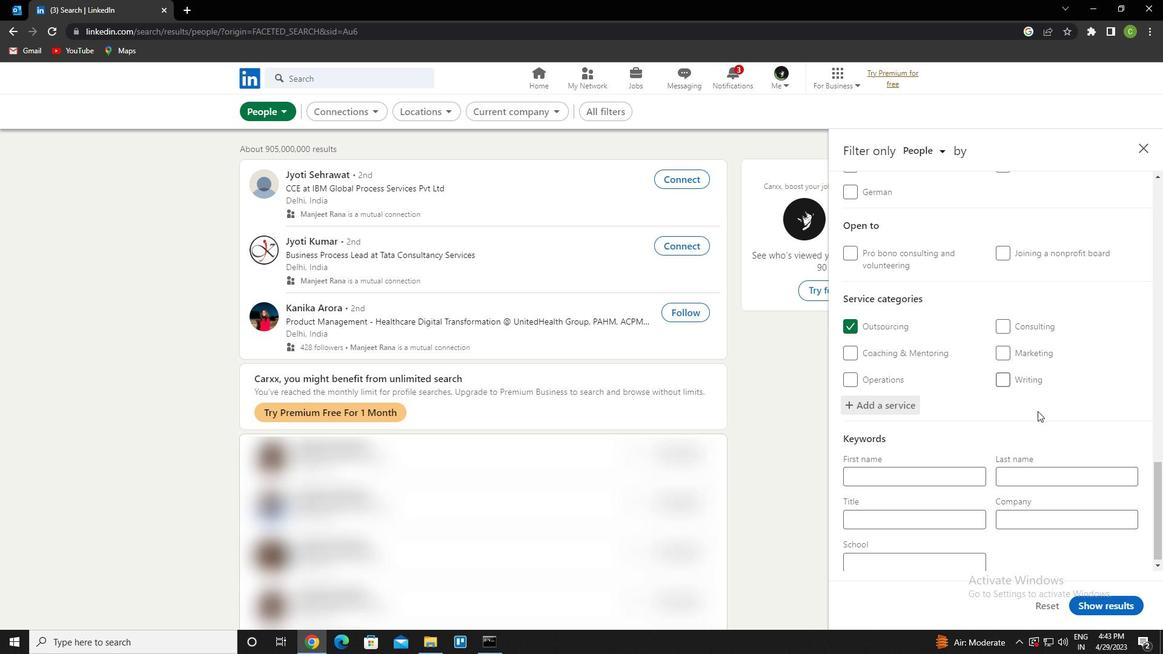
Action: Mouse moved to (1036, 415)
Screenshot: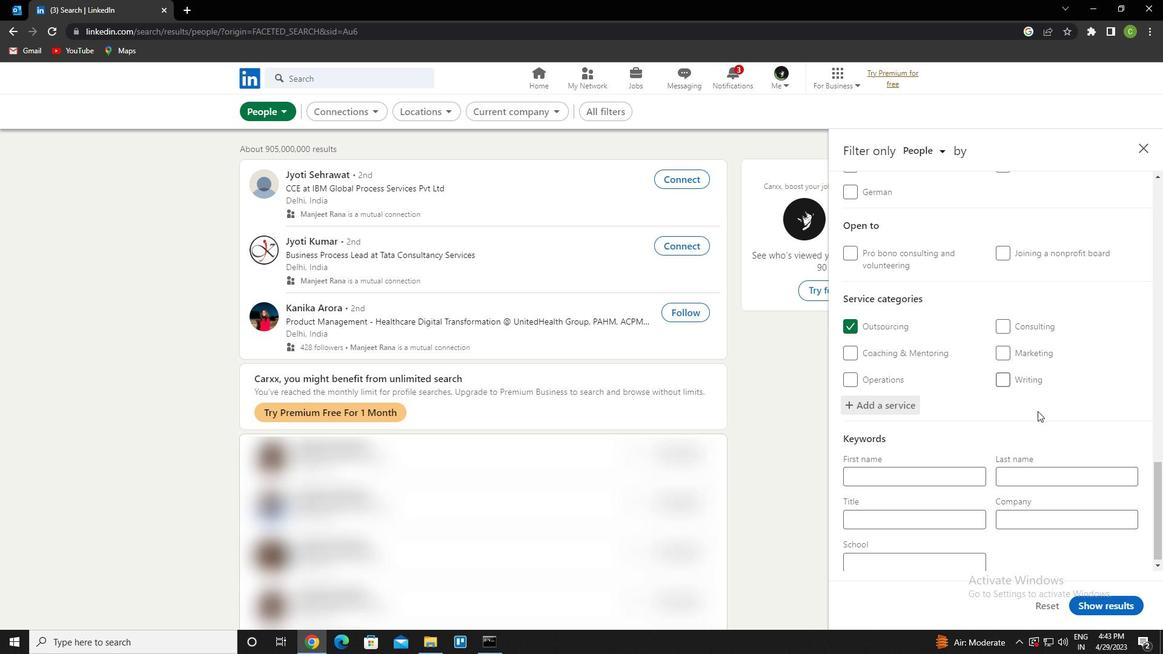 
Action: Mouse scrolled (1036, 414) with delta (0, 0)
Screenshot: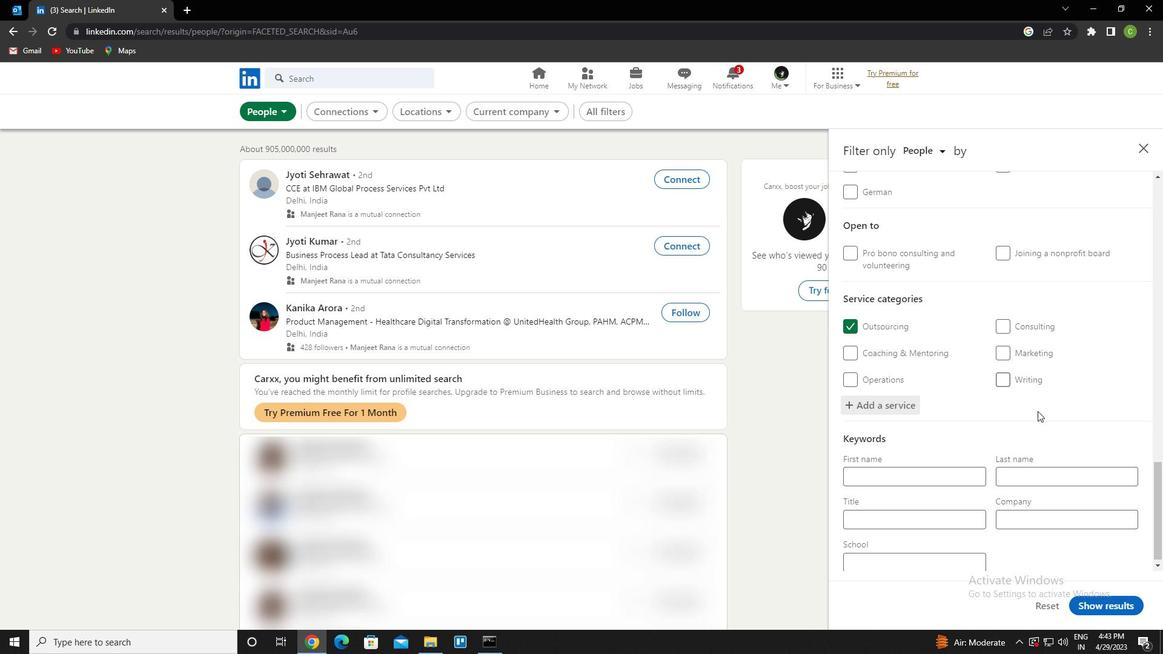 
Action: Mouse moved to (1035, 416)
Screenshot: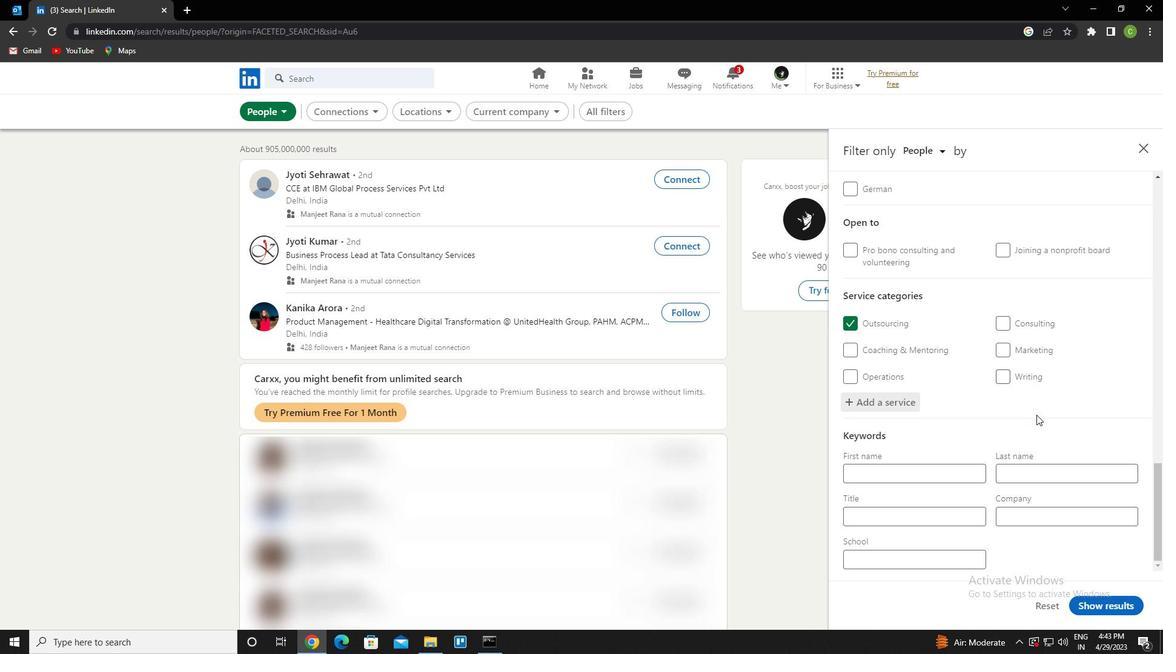 
Action: Mouse scrolled (1035, 416) with delta (0, 0)
Screenshot: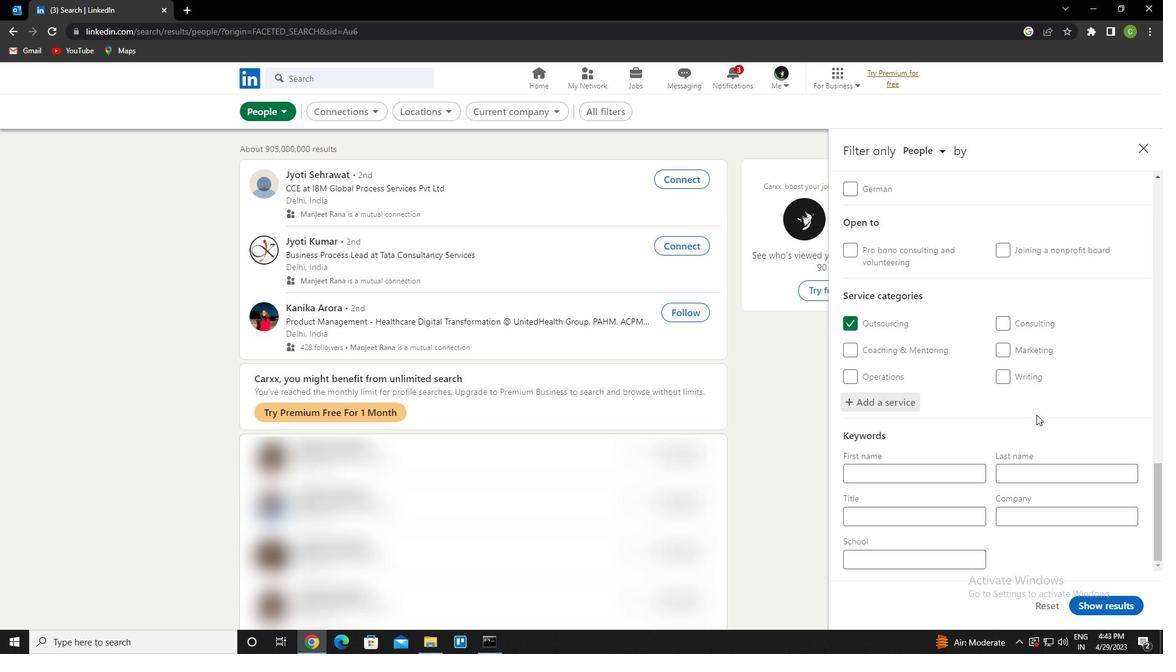 
Action: Mouse moved to (1033, 426)
Screenshot: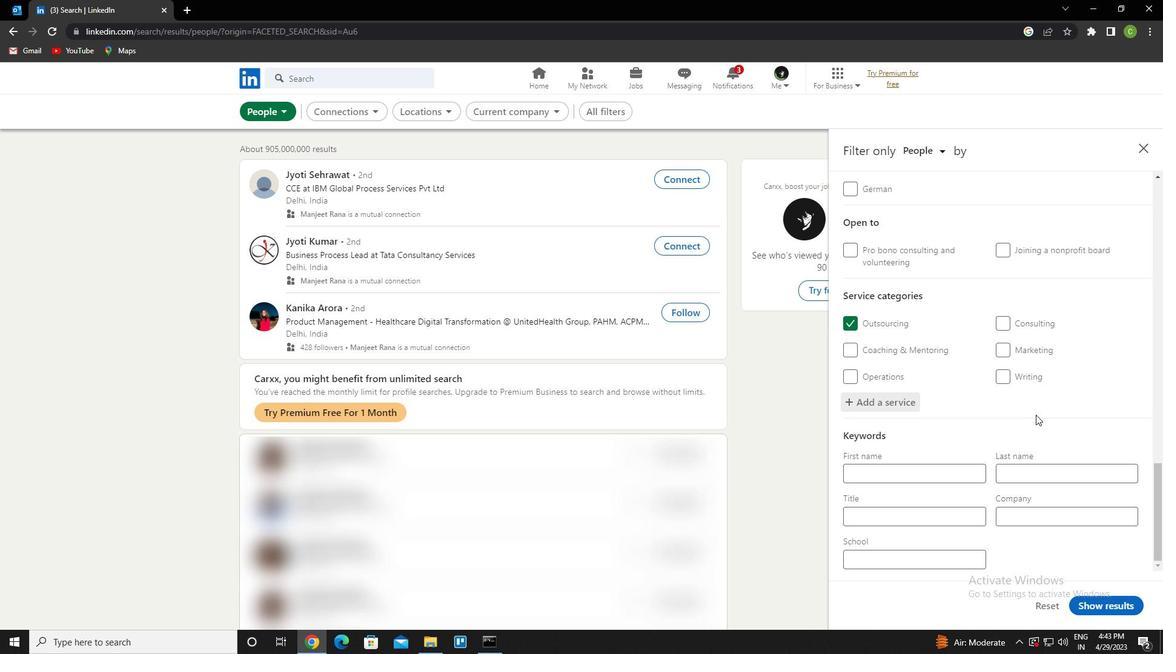 
Action: Mouse scrolled (1033, 425) with delta (0, 0)
Screenshot: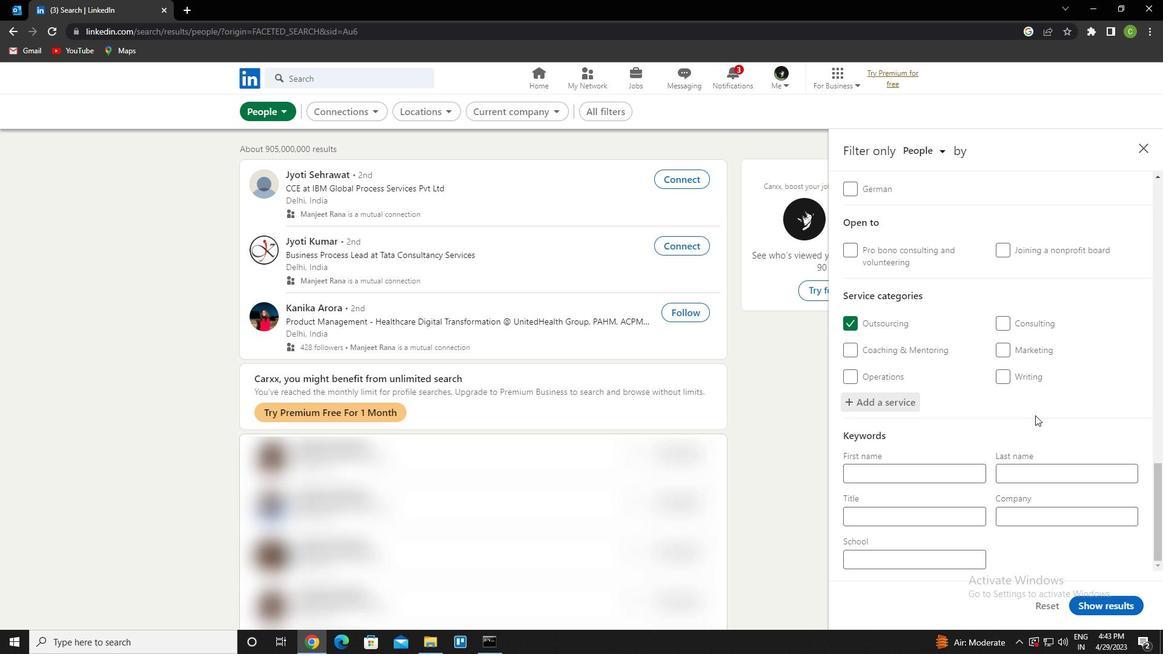 
Action: Mouse moved to (909, 512)
Screenshot: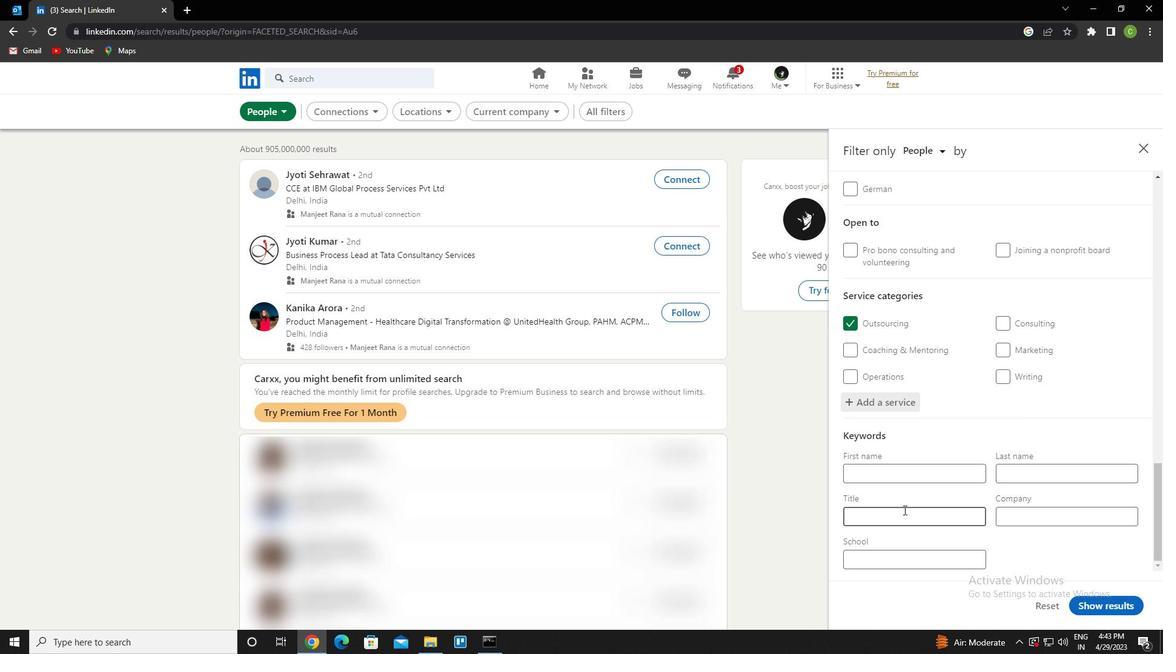 
Action: Mouse pressed left at (909, 512)
Screenshot: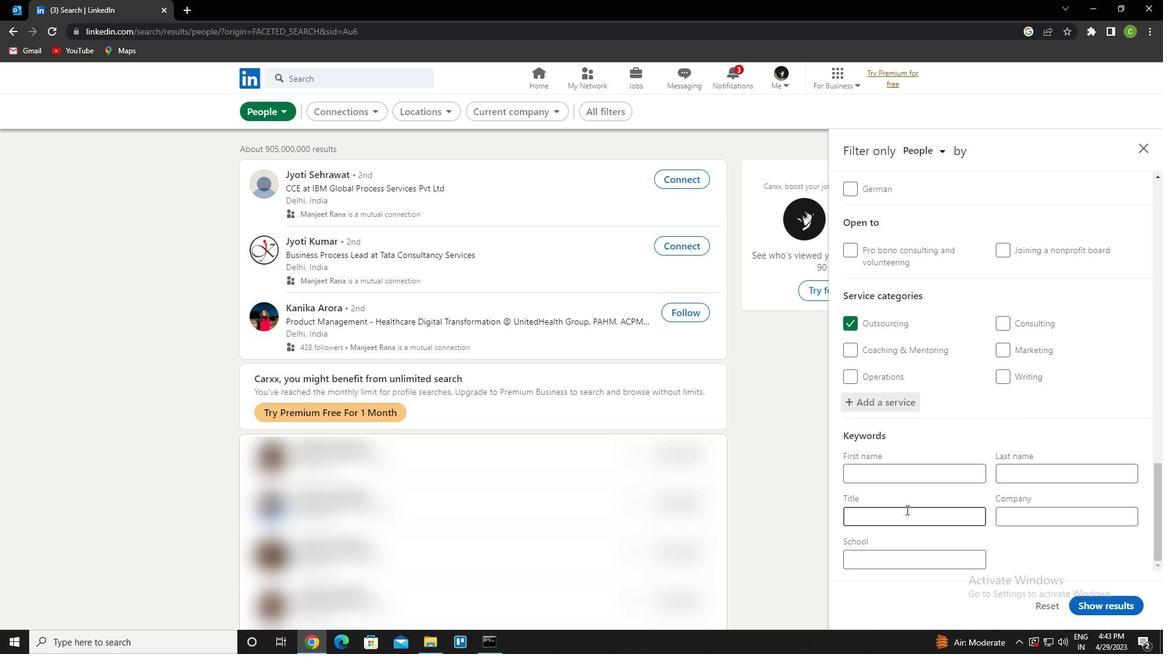 
Action: Key pressed <Key.caps_lock>w<Key.caps_lock>aiter/<Key.caps_lock>w<Key.caps_lock>aitress
Screenshot: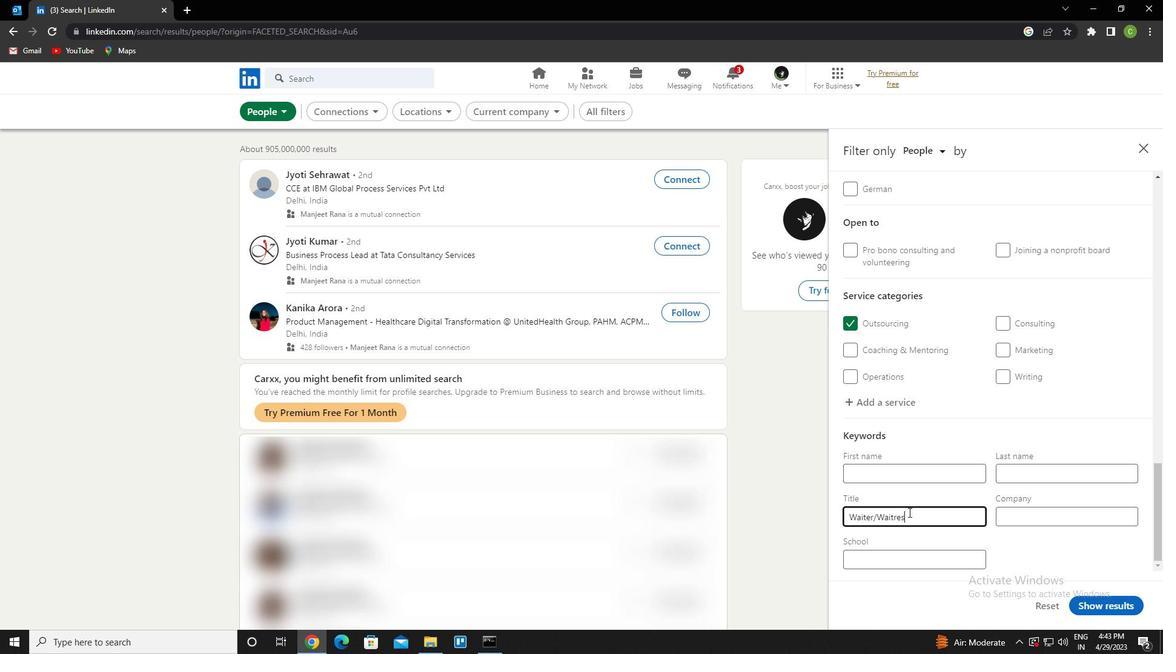 
Action: Mouse moved to (1108, 599)
Screenshot: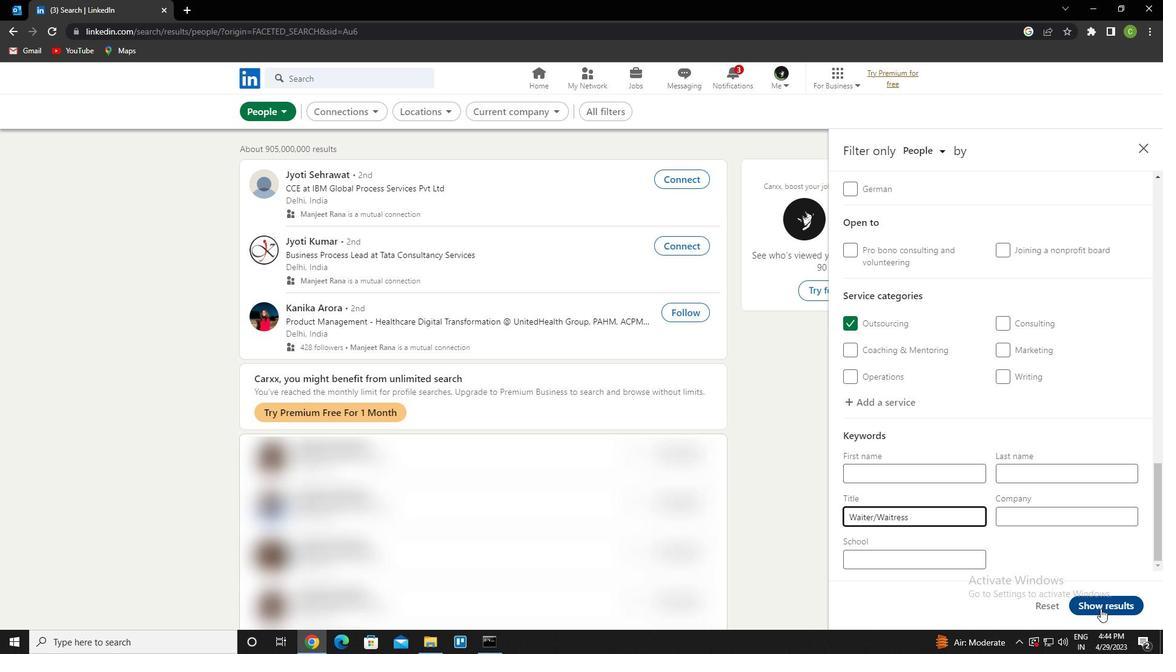 
Action: Mouse pressed left at (1108, 599)
Screenshot: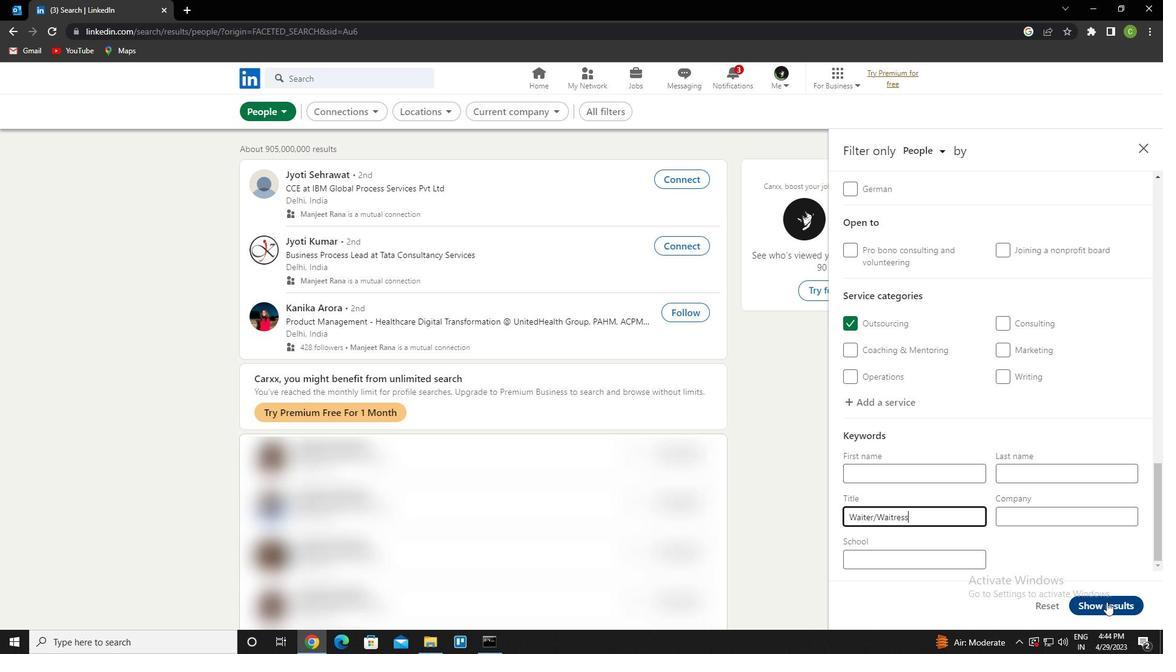 
Action: Mouse moved to (567, 352)
Screenshot: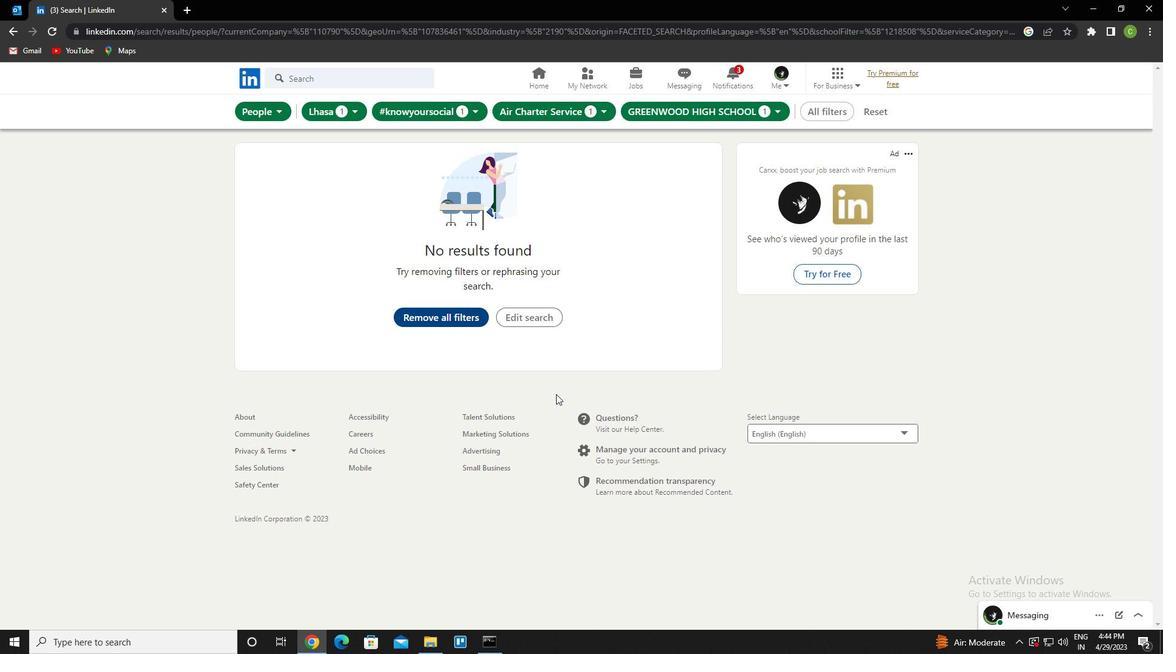 
